 Task: Search one way flight ticket for 2 adults, 2 infants in seat and 1 infant on lap in first from Fort Leonard Wood/waynesville: Waynesville-st. Robert Regional Airport (forney Field) to New Bern: Coastal Carolina Regional Airport (was Craven County Regional) on 5-4-2023. Choice of flights is Alaska. Number of bags: 1 checked bag. Price is upto 45000. Outbound departure time preference is 23:30.
Action: Mouse moved to (282, 106)
Screenshot: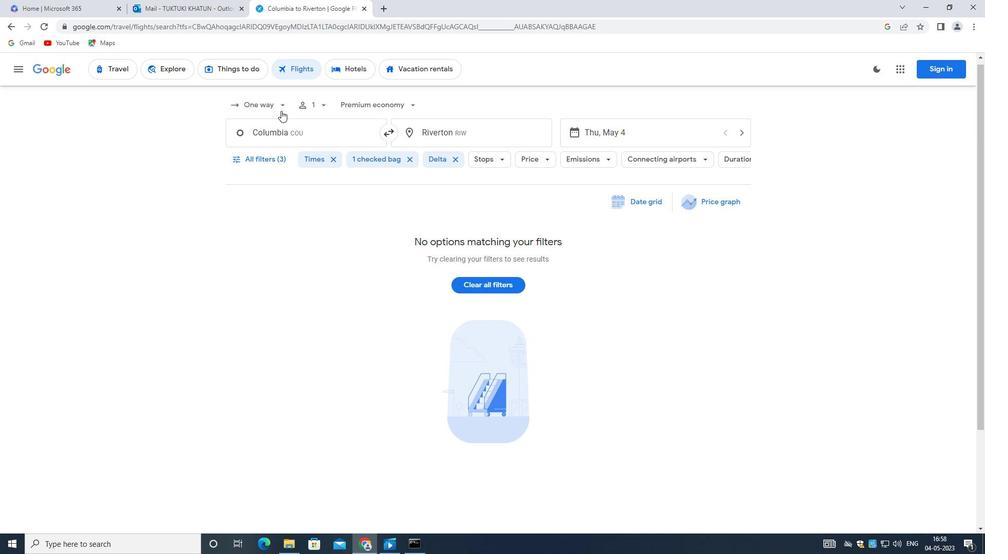 
Action: Mouse pressed left at (282, 106)
Screenshot: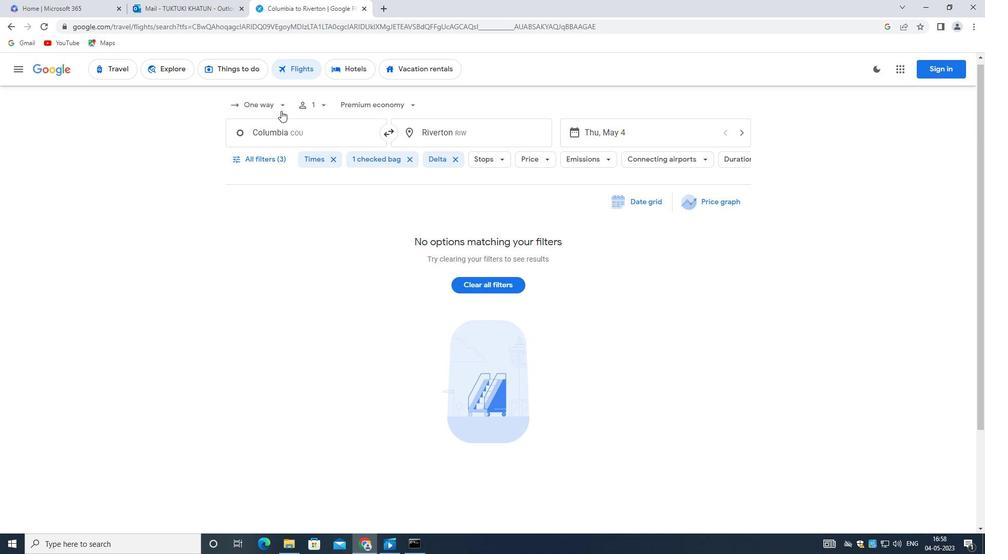 
Action: Mouse moved to (271, 146)
Screenshot: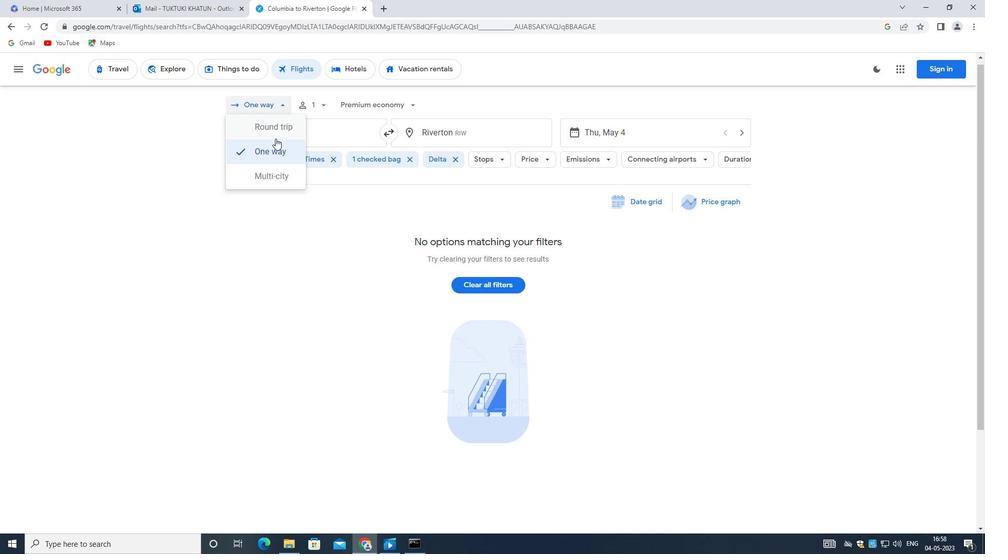 
Action: Mouse pressed left at (271, 146)
Screenshot: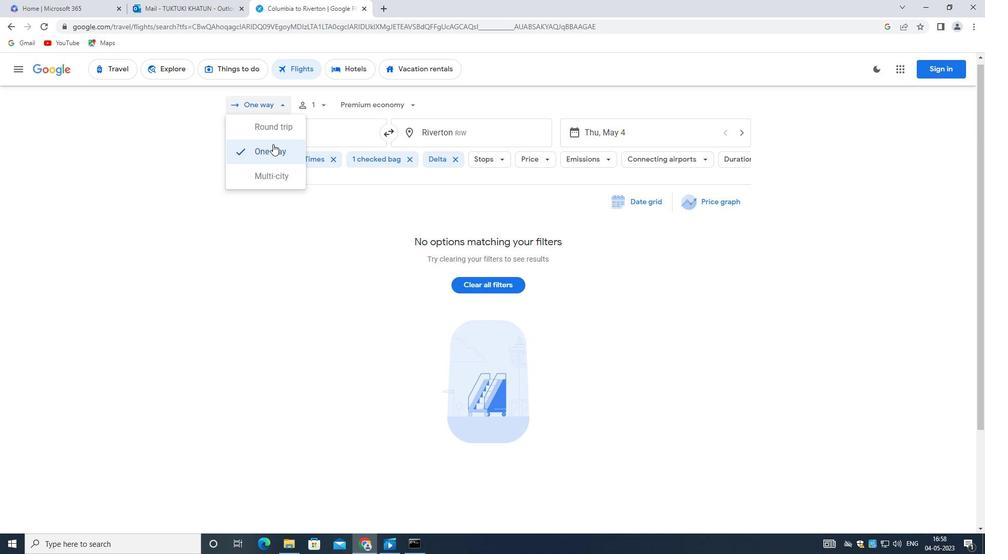
Action: Mouse moved to (322, 107)
Screenshot: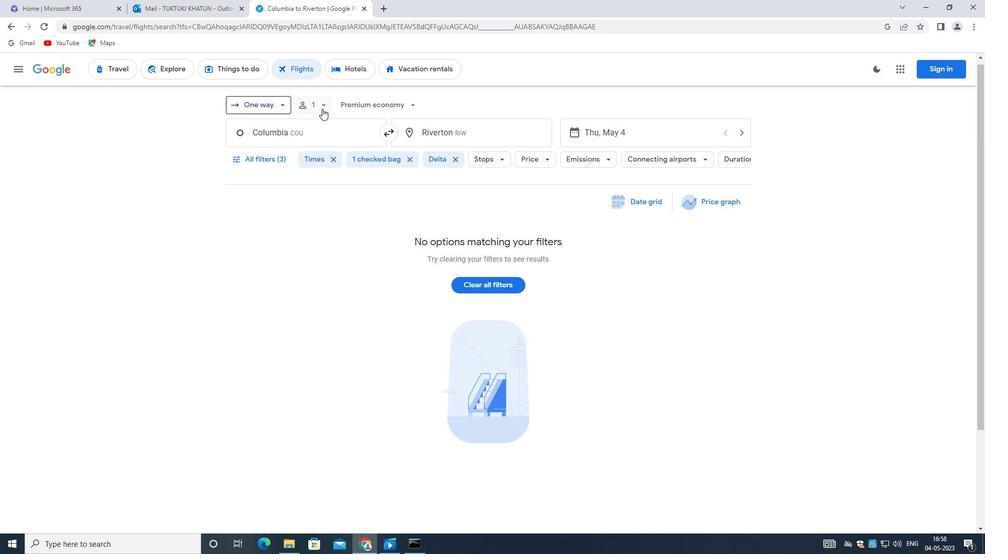 
Action: Mouse pressed left at (322, 107)
Screenshot: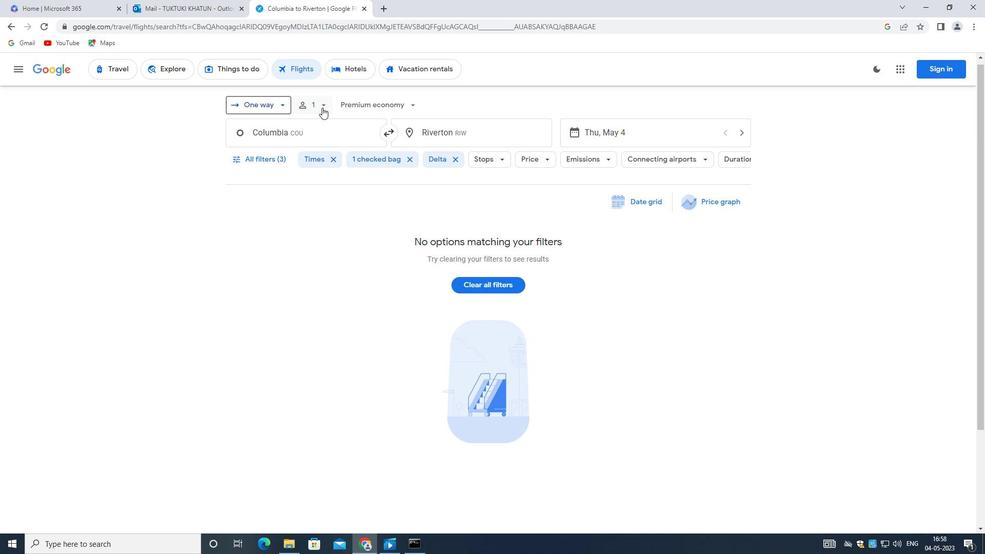 
Action: Mouse moved to (403, 134)
Screenshot: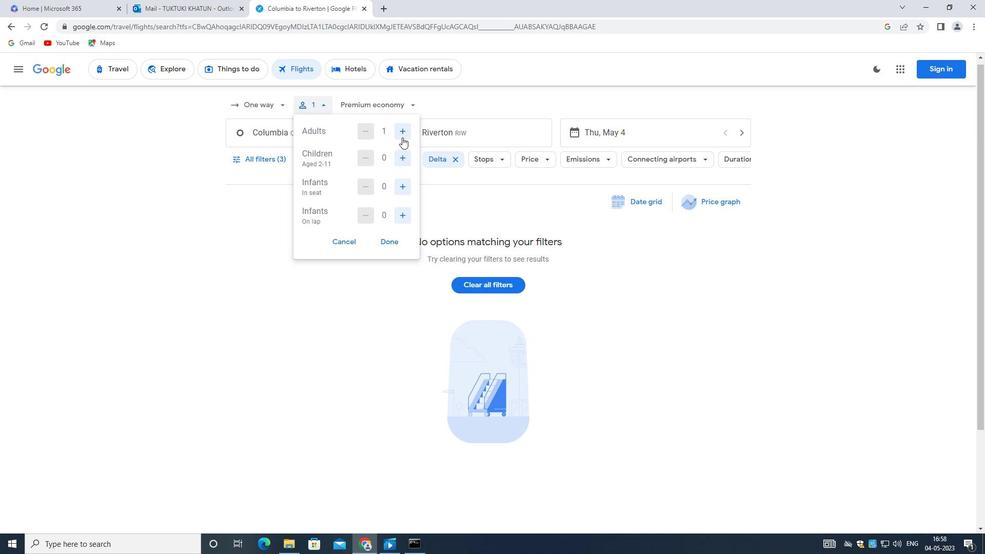 
Action: Mouse pressed left at (403, 134)
Screenshot: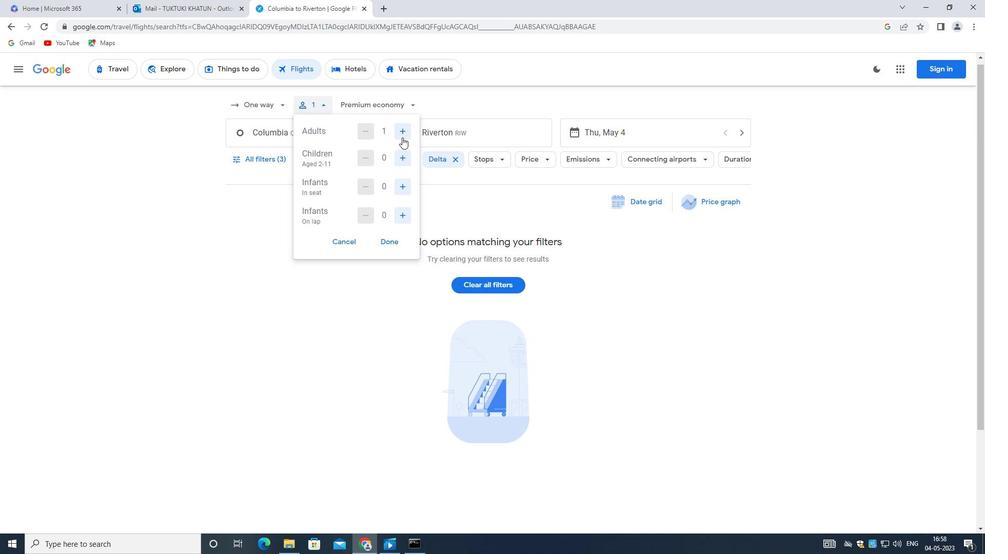
Action: Mouse pressed left at (403, 134)
Screenshot: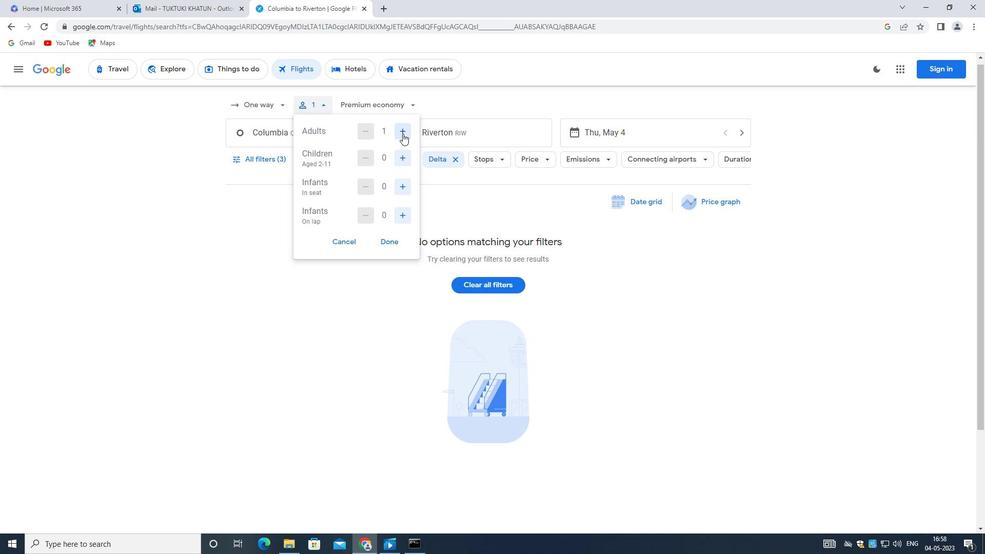 
Action: Mouse moved to (355, 129)
Screenshot: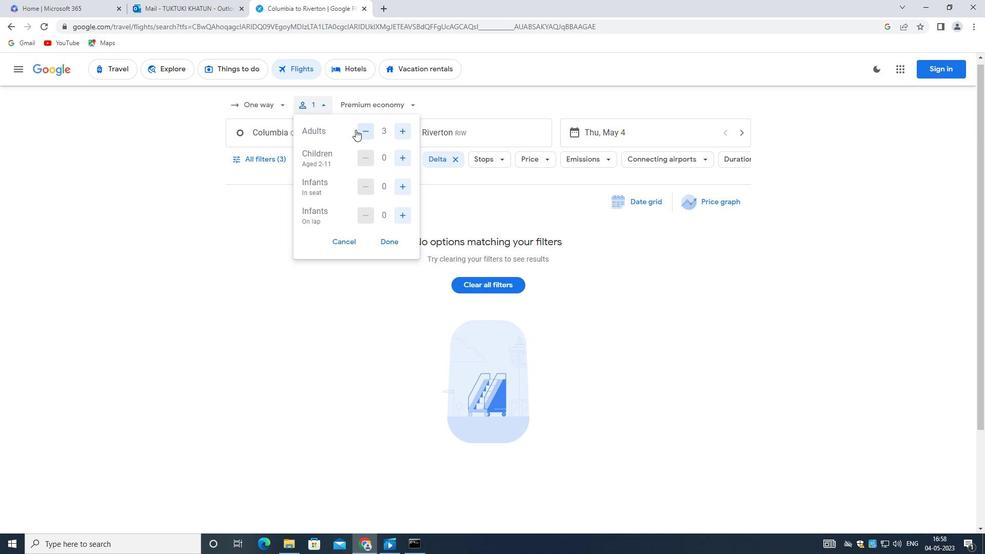 
Action: Mouse pressed left at (355, 129)
Screenshot: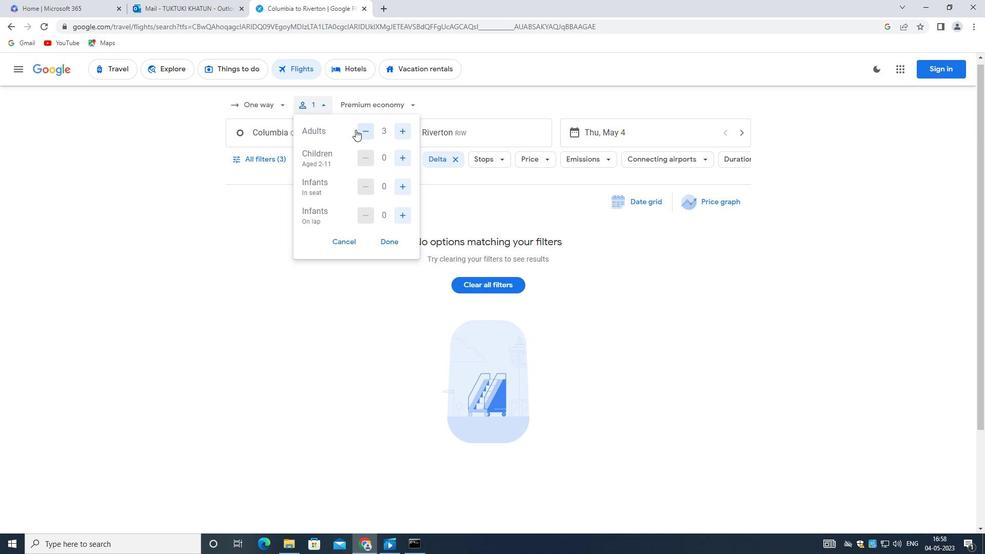 
Action: Mouse moved to (404, 159)
Screenshot: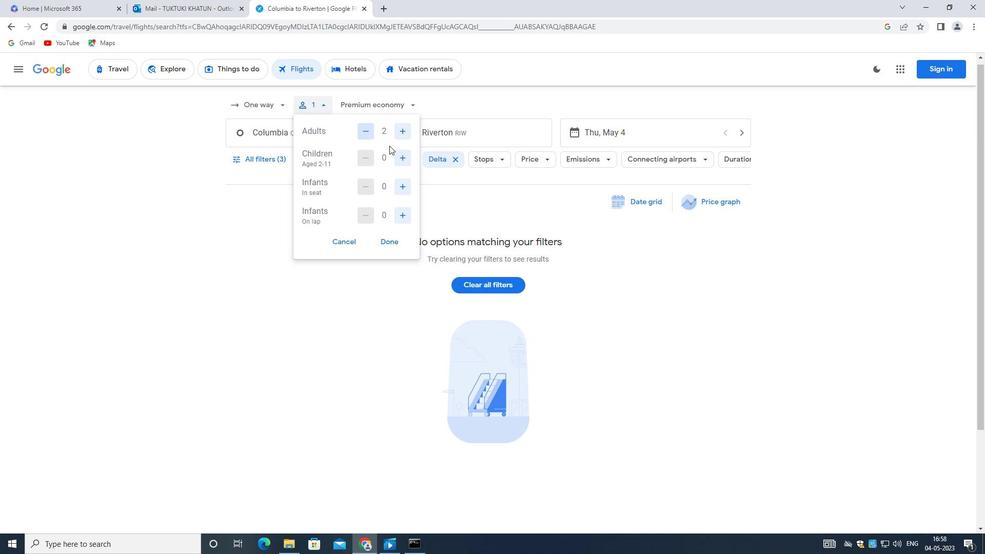 
Action: Mouse pressed left at (404, 159)
Screenshot: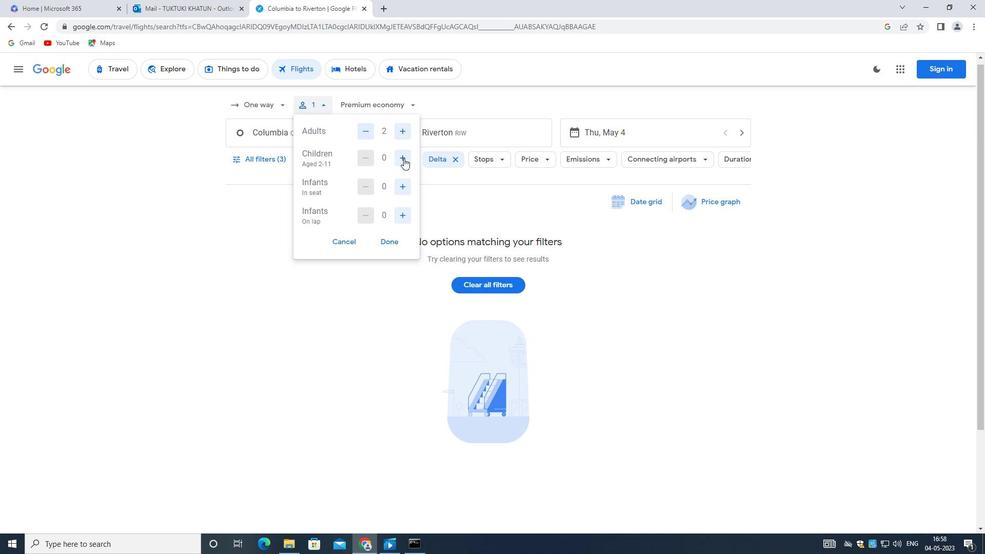 
Action: Mouse pressed left at (404, 159)
Screenshot: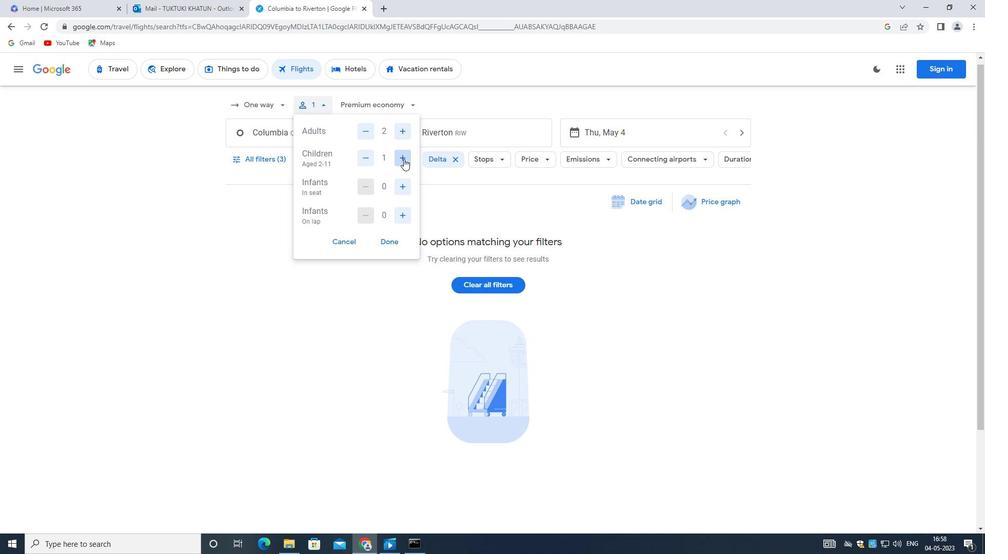 
Action: Mouse moved to (372, 159)
Screenshot: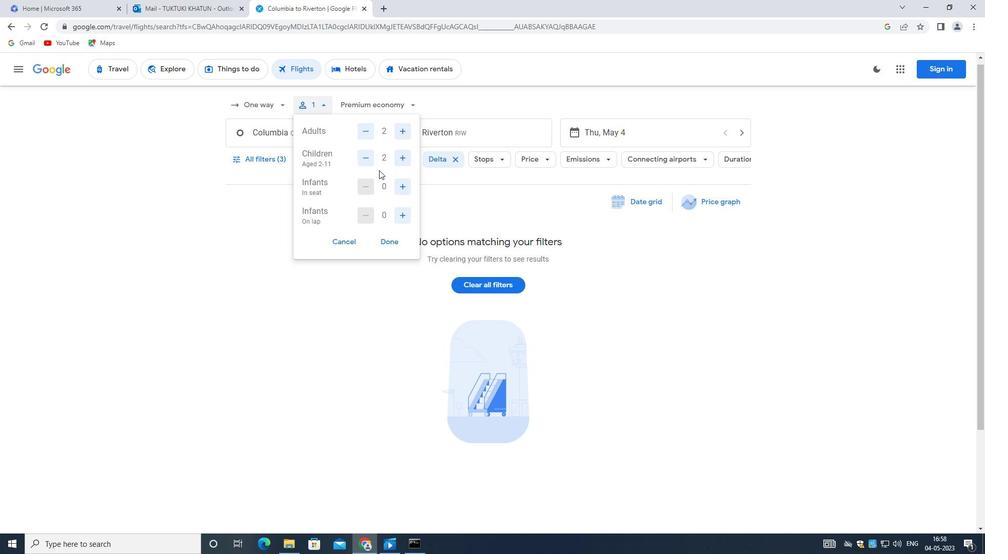 
Action: Mouse pressed left at (372, 159)
Screenshot: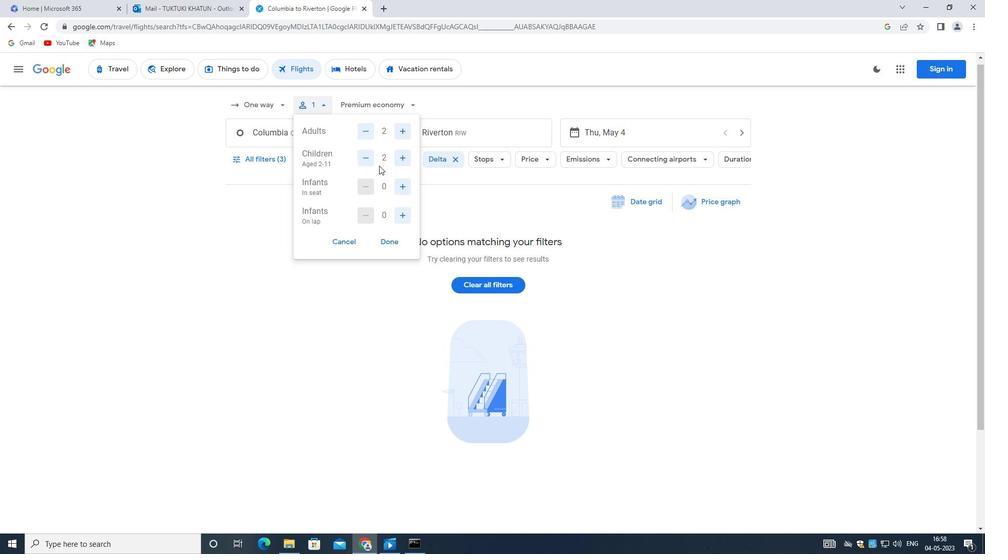 
Action: Mouse moved to (369, 157)
Screenshot: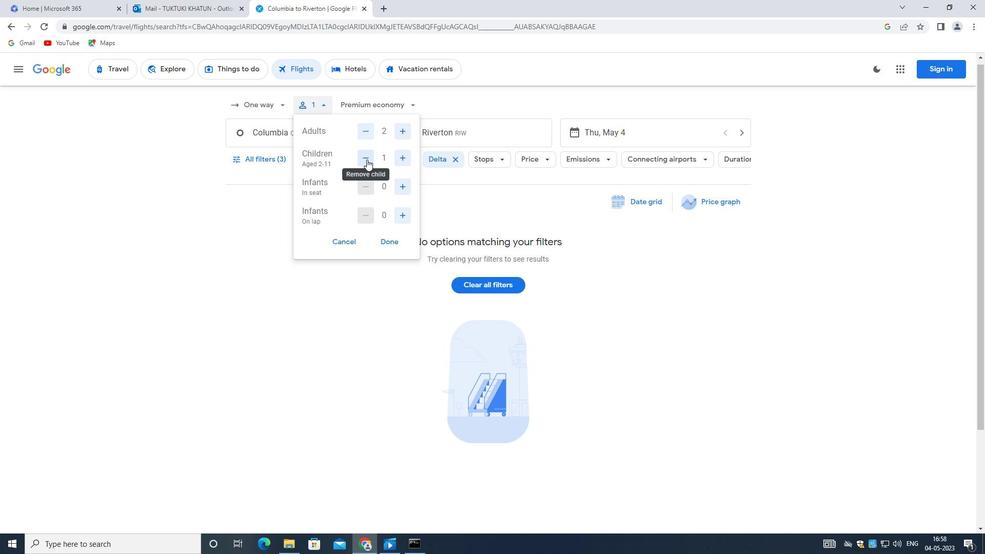 
Action: Mouse pressed left at (369, 157)
Screenshot: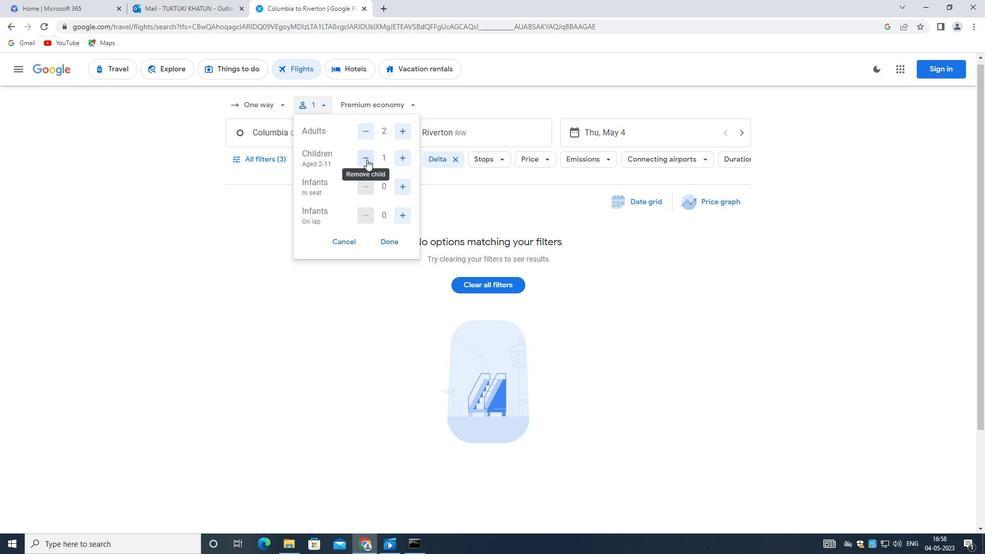 
Action: Mouse moved to (407, 190)
Screenshot: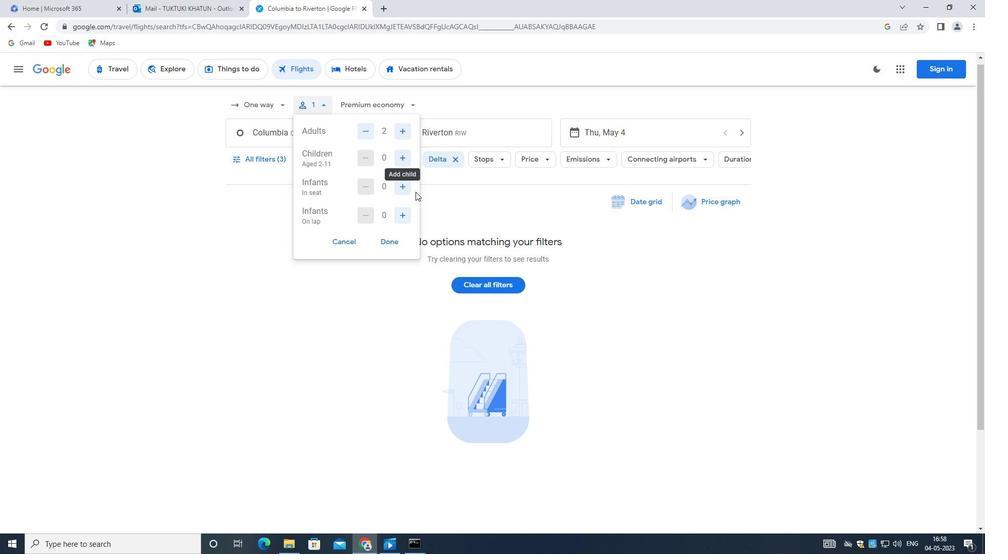 
Action: Mouse pressed left at (407, 190)
Screenshot: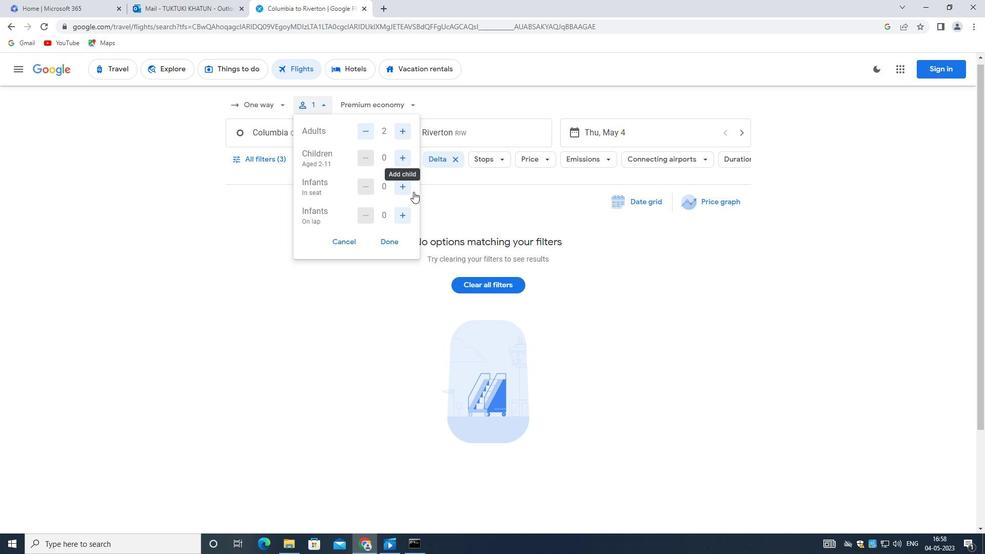 
Action: Mouse moved to (407, 189)
Screenshot: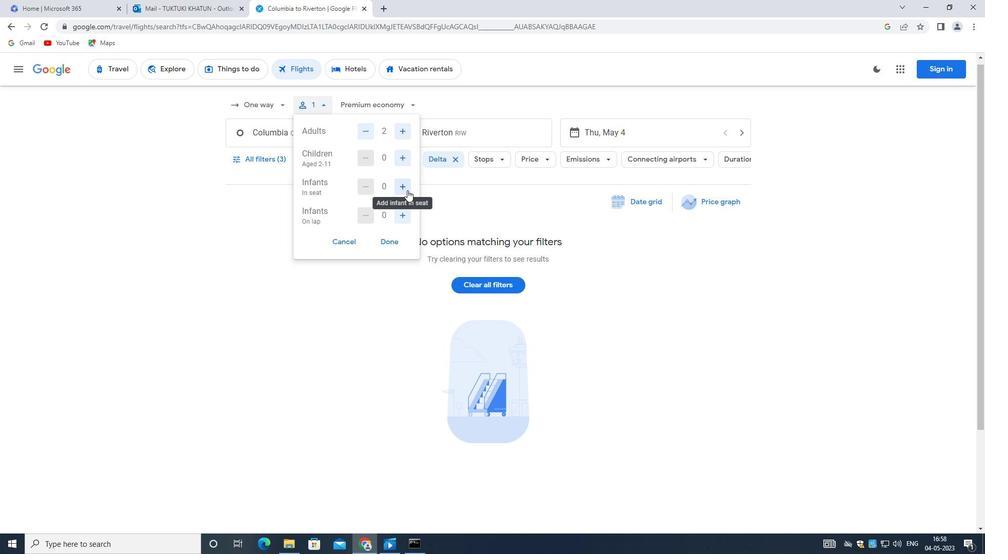 
Action: Mouse pressed left at (407, 189)
Screenshot: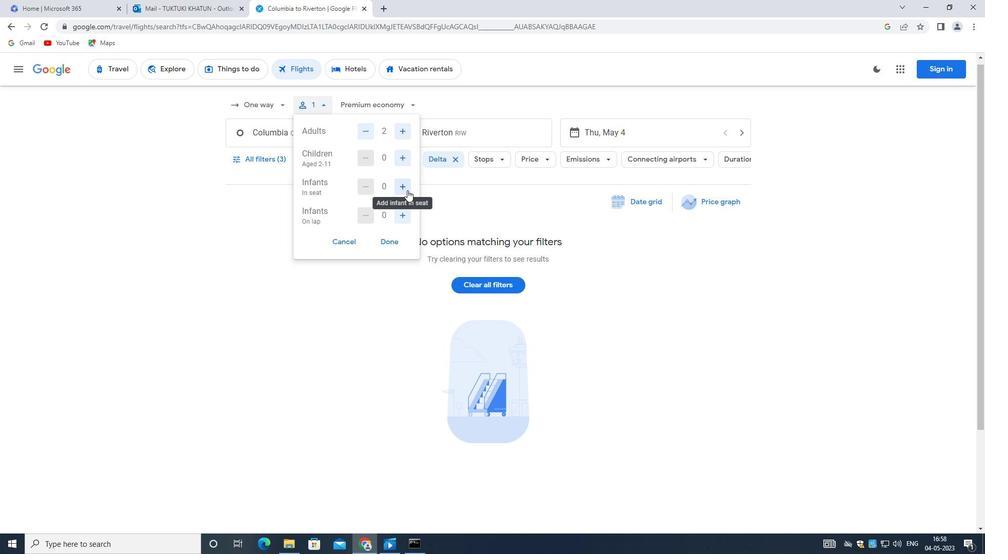 
Action: Mouse moved to (398, 213)
Screenshot: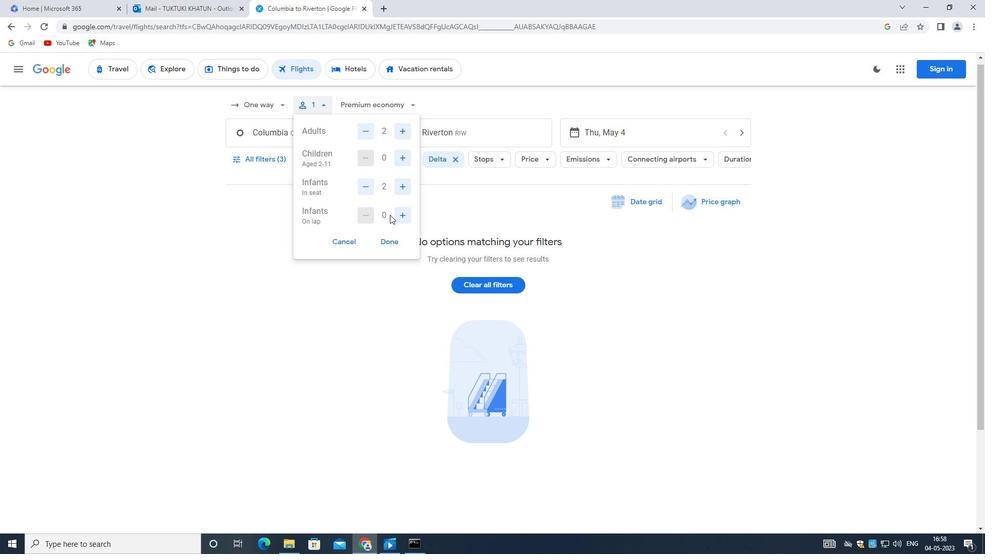 
Action: Mouse pressed left at (398, 213)
Screenshot: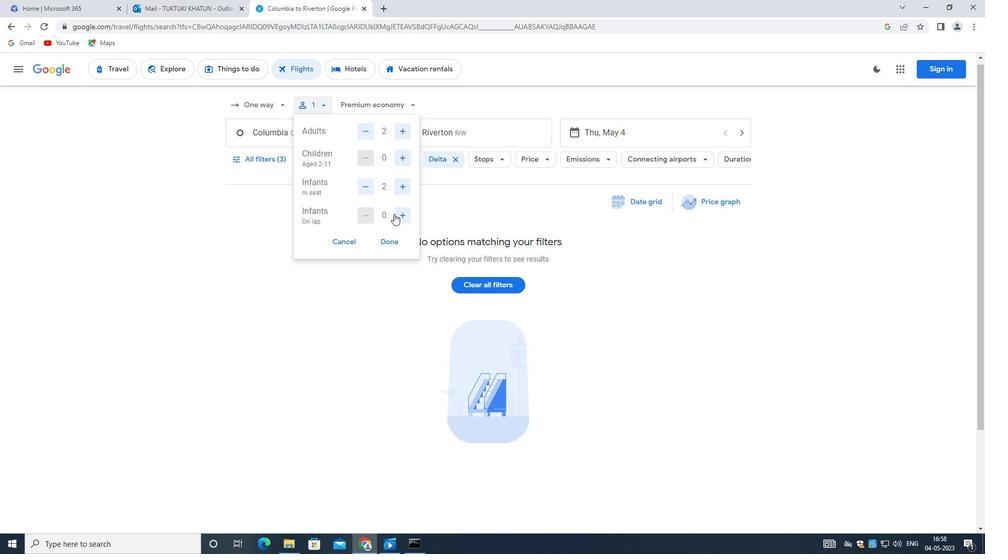 
Action: Mouse moved to (397, 238)
Screenshot: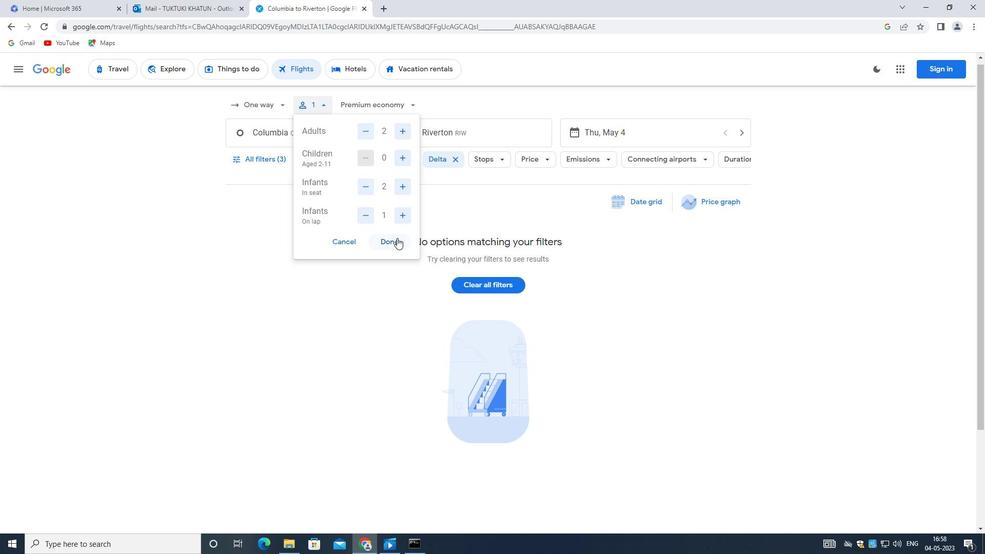 
Action: Mouse pressed left at (397, 238)
Screenshot: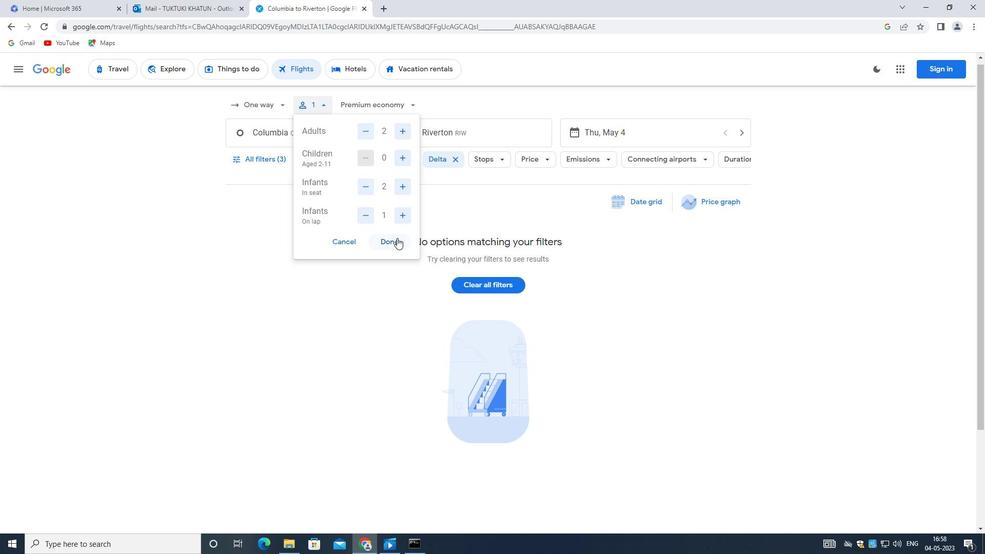 
Action: Mouse moved to (287, 135)
Screenshot: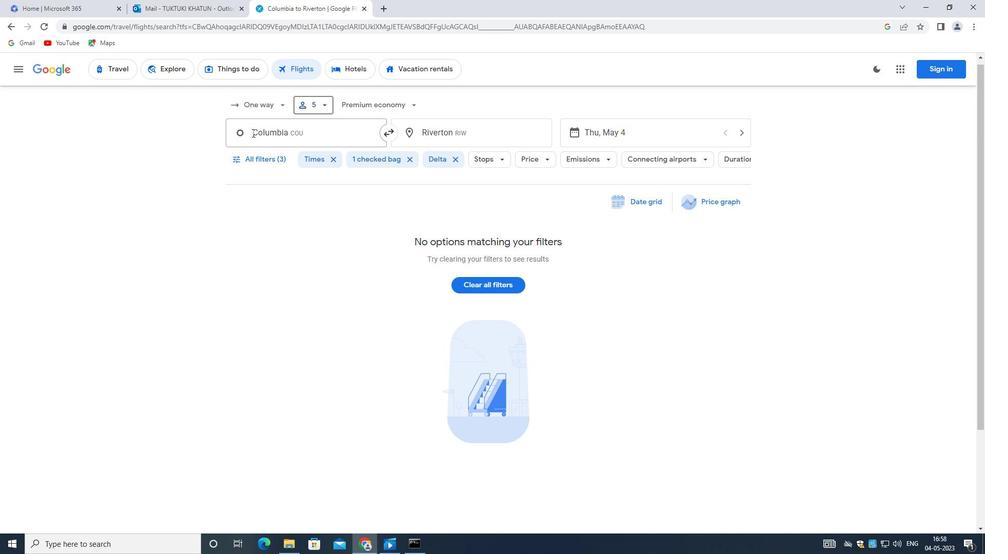 
Action: Mouse pressed left at (287, 135)
Screenshot: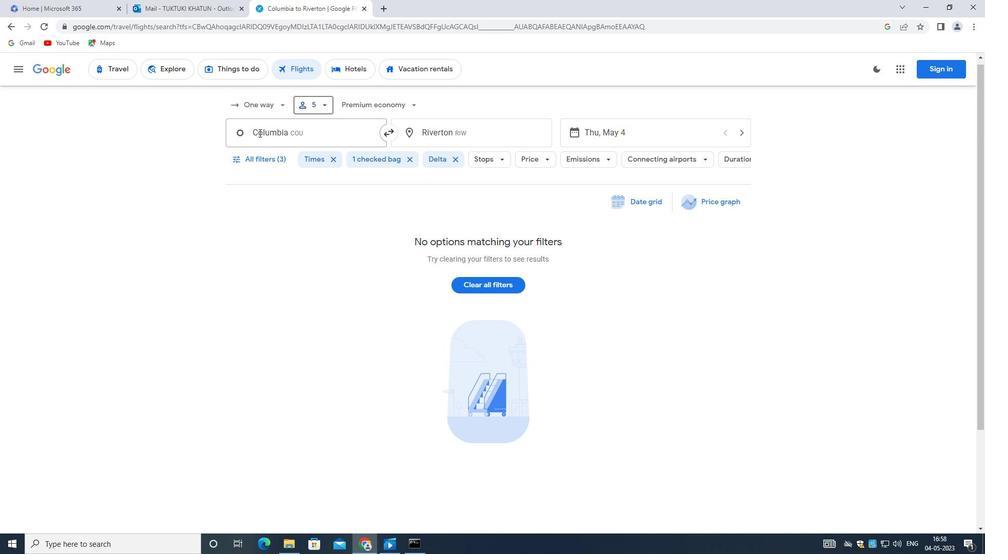 
Action: Mouse moved to (279, 138)
Screenshot: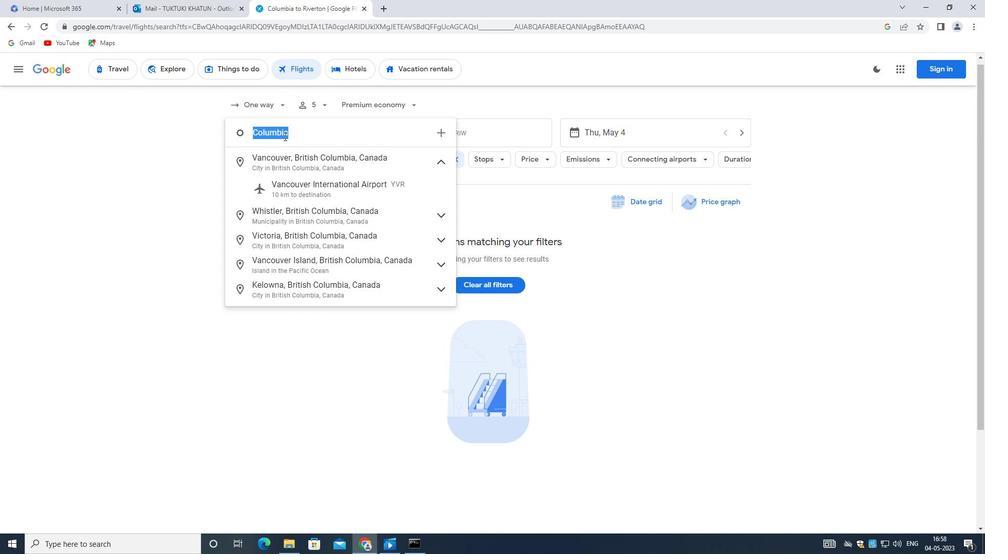 
Action: Key pressed <Key.backspace><Key.shift>WAYNESVILLE-
Screenshot: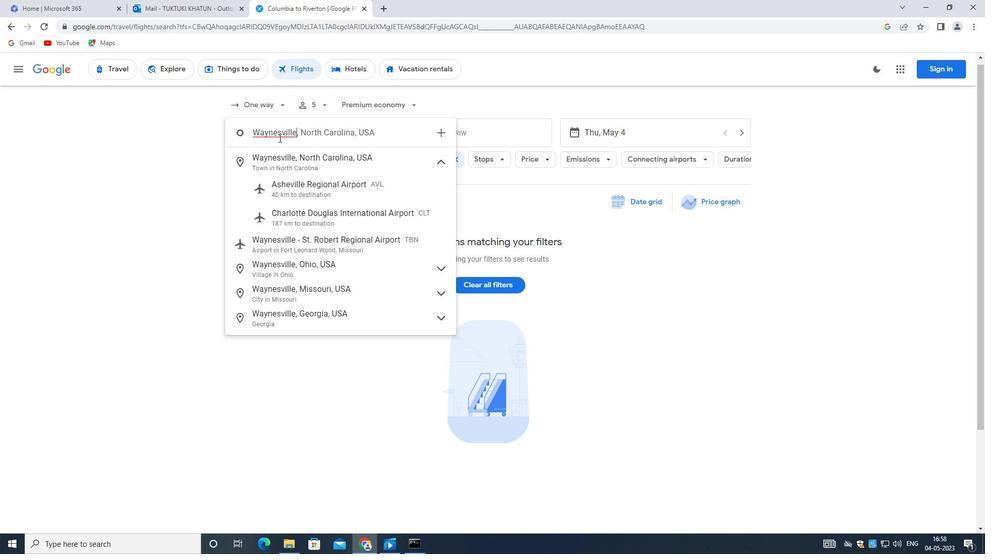 
Action: Mouse moved to (353, 238)
Screenshot: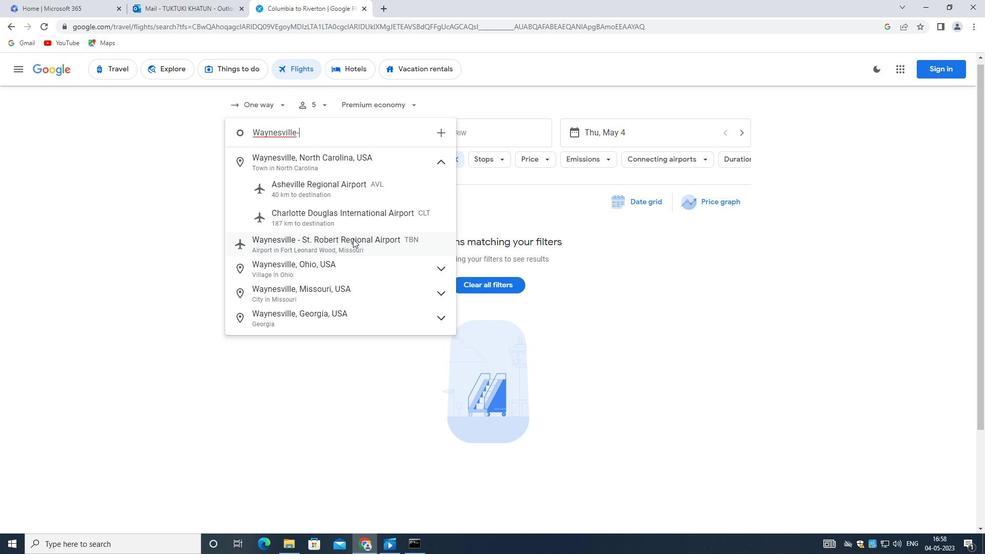 
Action: Mouse pressed left at (353, 238)
Screenshot: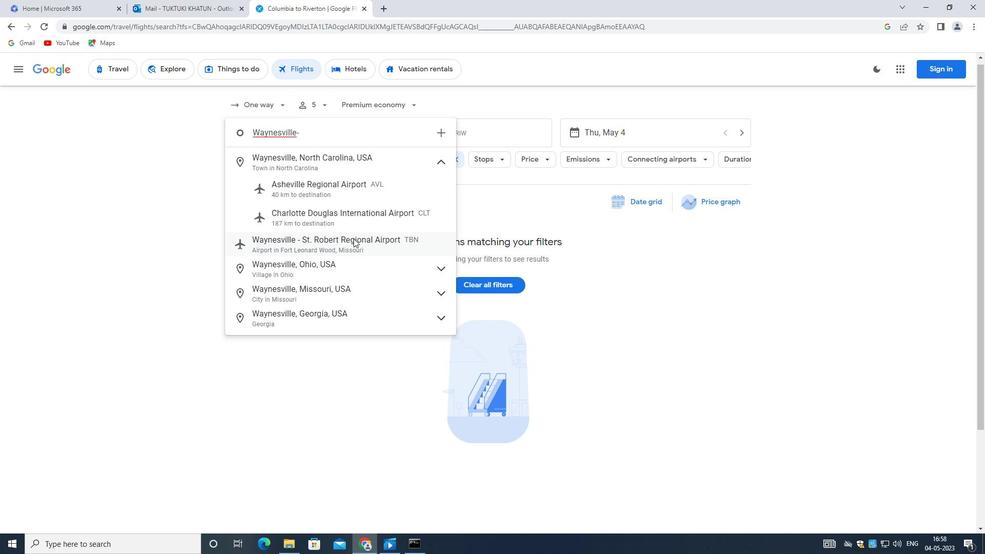 
Action: Mouse moved to (448, 124)
Screenshot: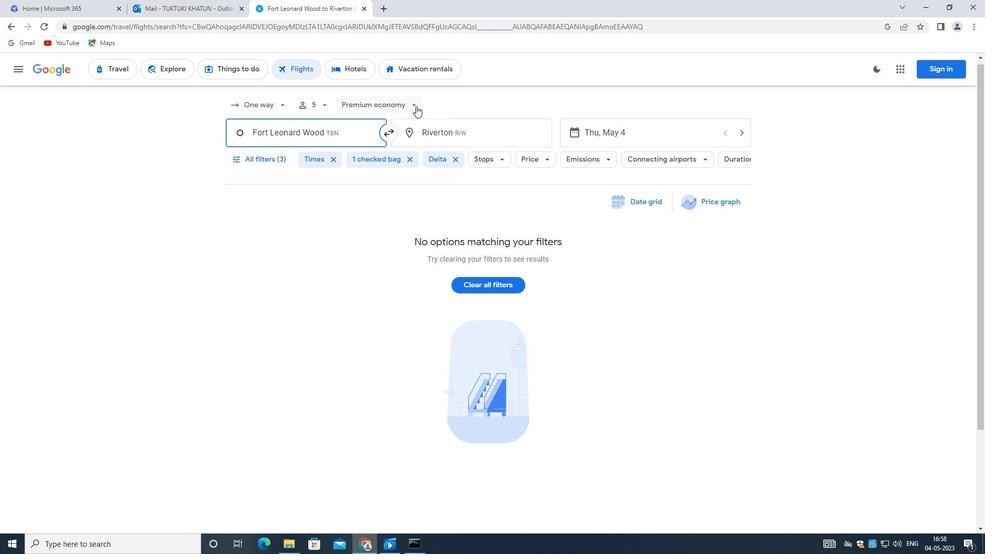 
Action: Mouse pressed left at (448, 124)
Screenshot: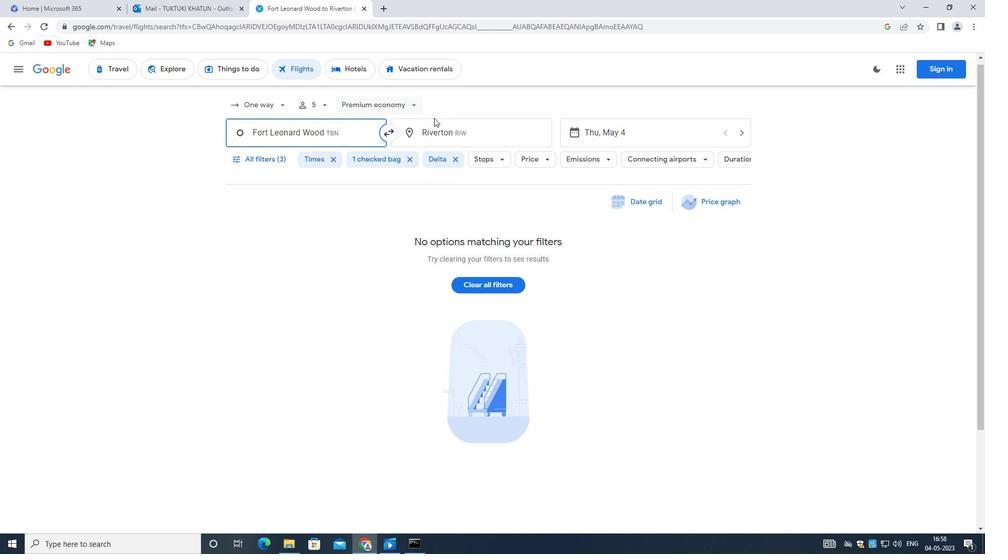 
Action: Mouse moved to (398, 144)
Screenshot: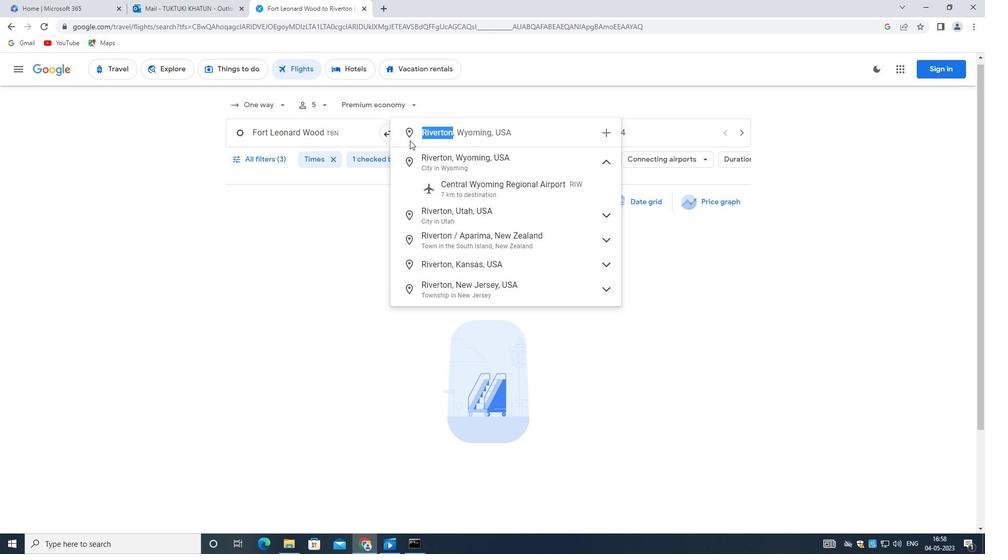 
Action: Key pressed <Key.shift>COASTAL<Key.space><Key.shift>CAROLIN
Screenshot: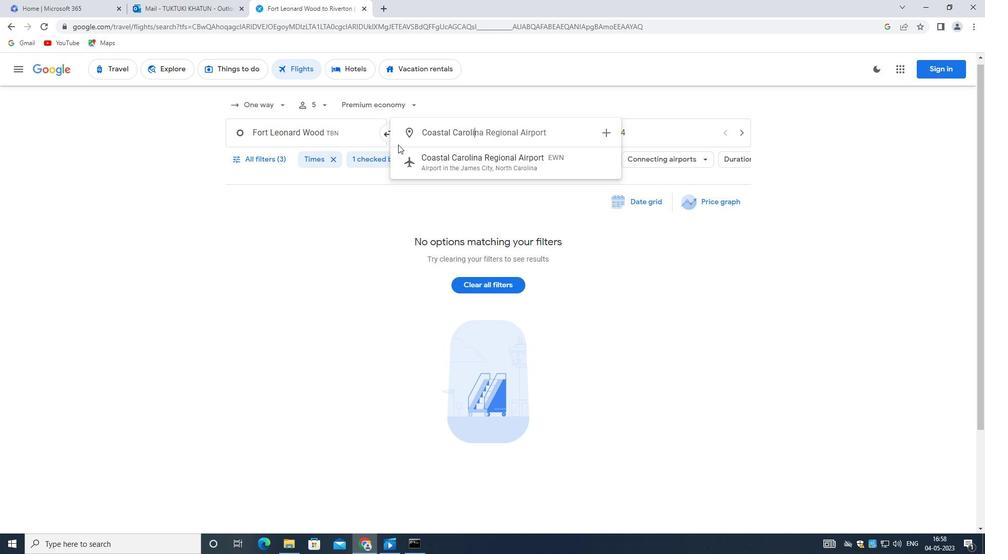 
Action: Mouse moved to (520, 168)
Screenshot: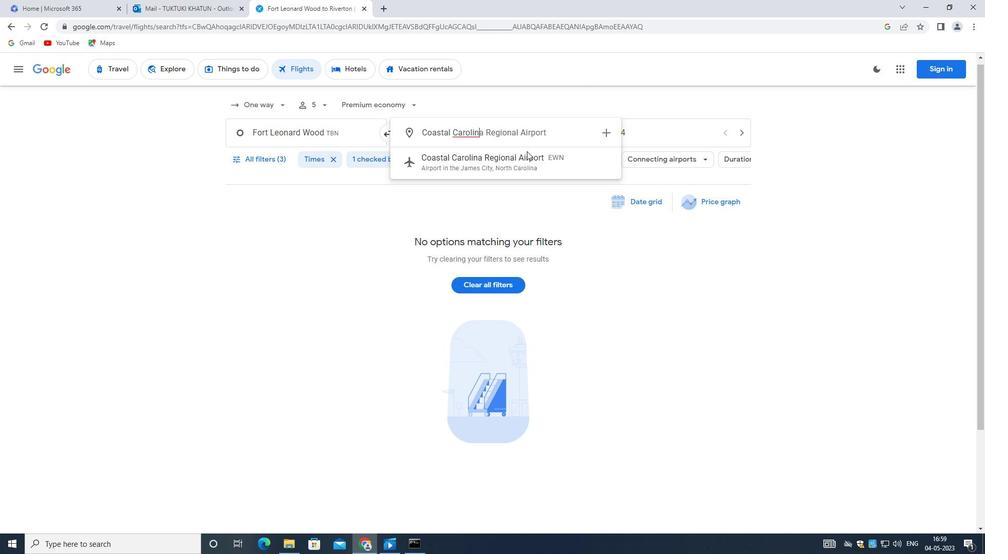 
Action: Mouse pressed left at (520, 168)
Screenshot: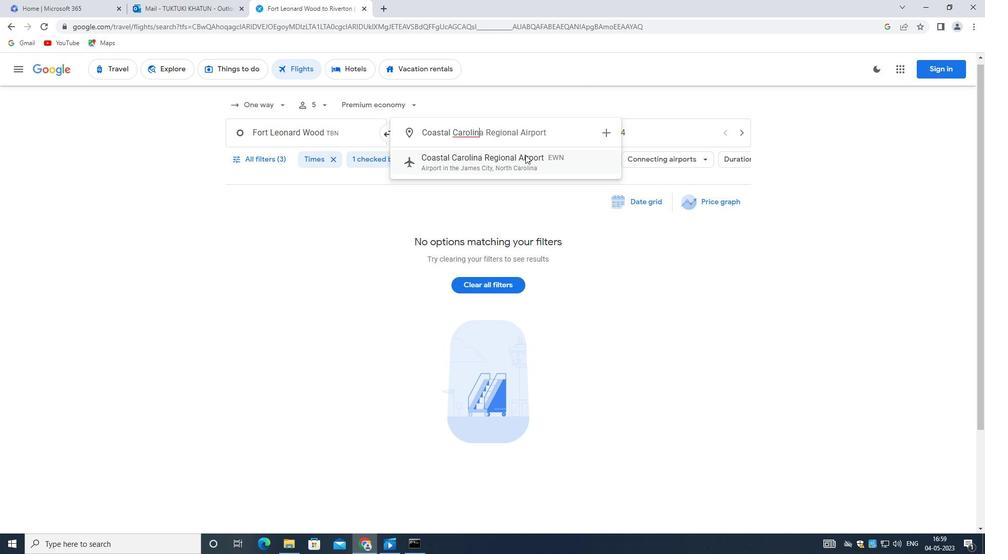 
Action: Mouse moved to (614, 133)
Screenshot: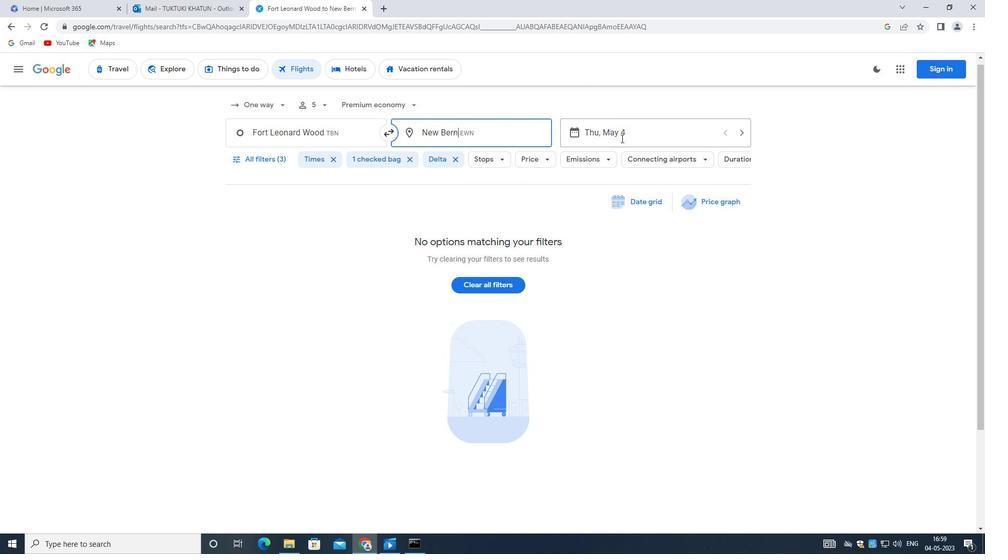 
Action: Mouse pressed left at (614, 133)
Screenshot: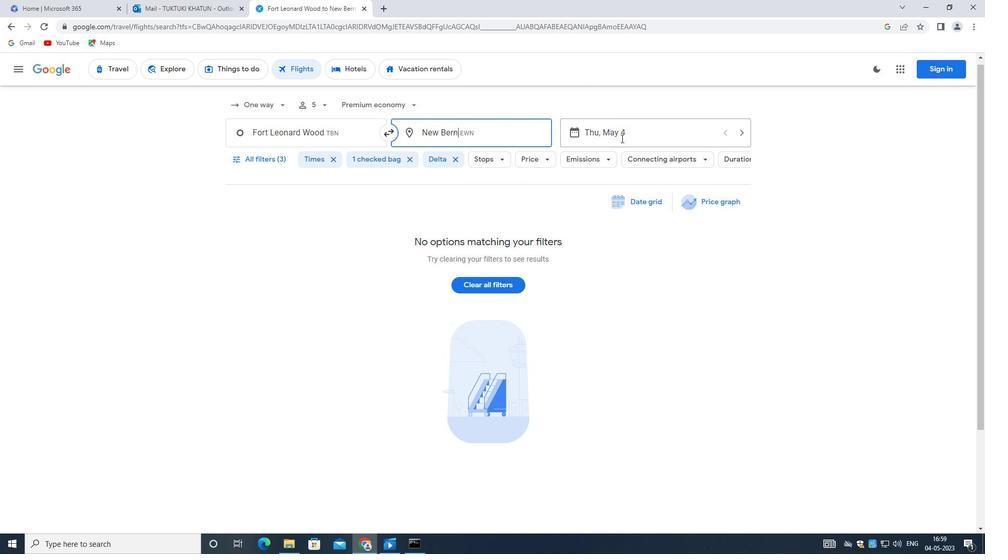
Action: Mouse moved to (734, 386)
Screenshot: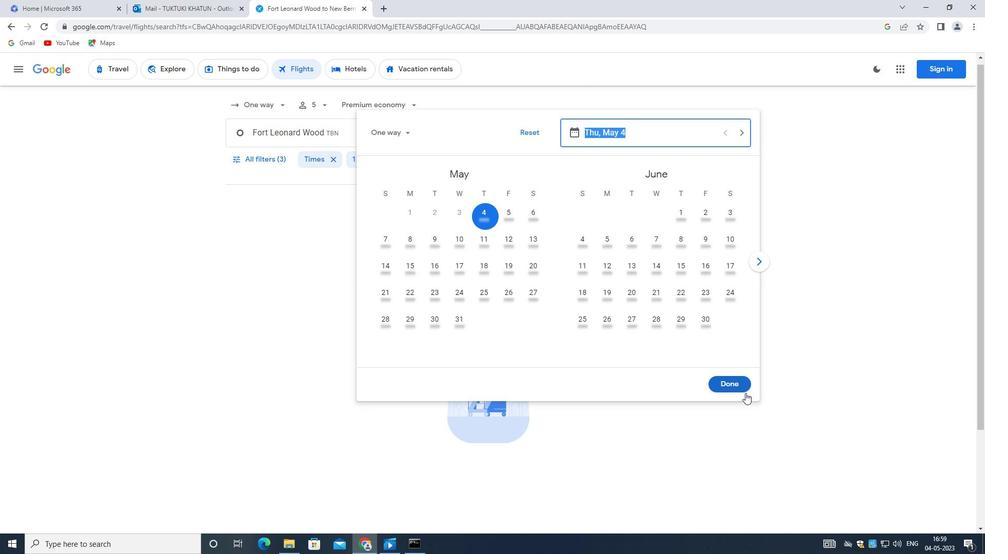 
Action: Mouse pressed left at (734, 386)
Screenshot: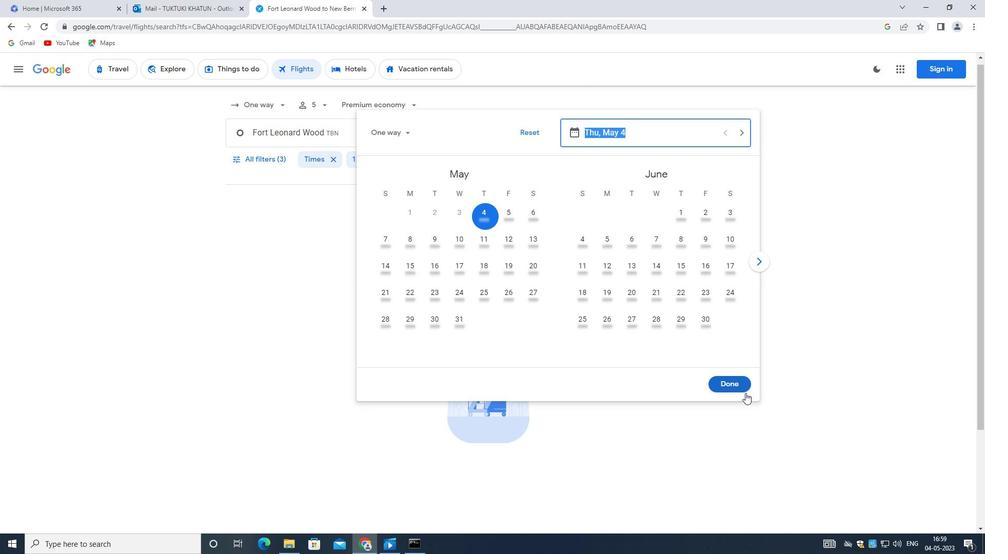 
Action: Mouse moved to (281, 158)
Screenshot: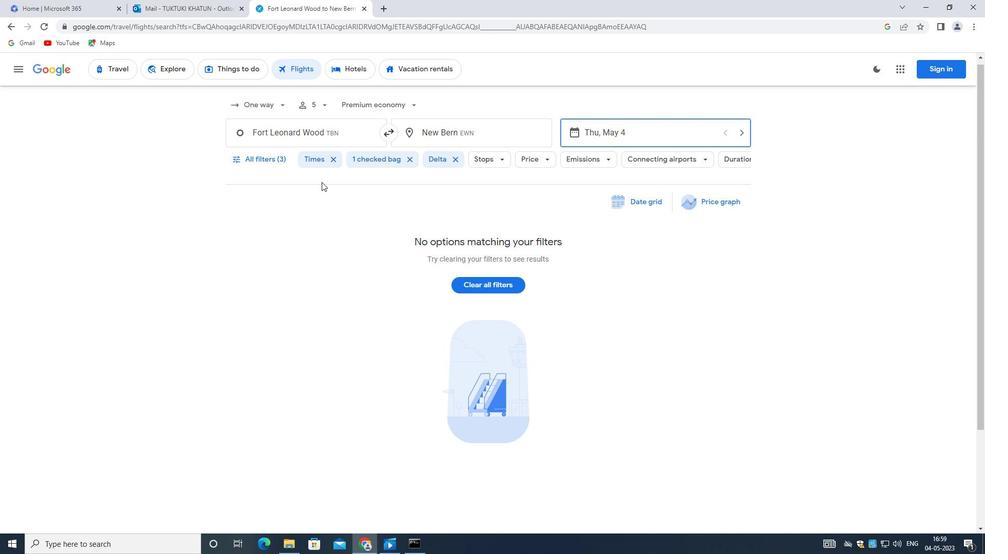 
Action: Mouse pressed left at (281, 158)
Screenshot: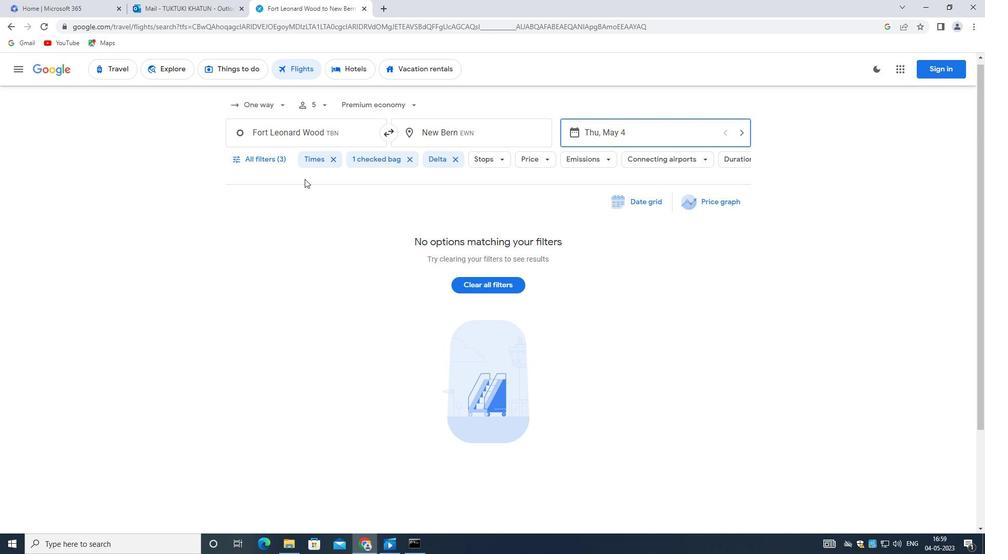 
Action: Mouse moved to (377, 384)
Screenshot: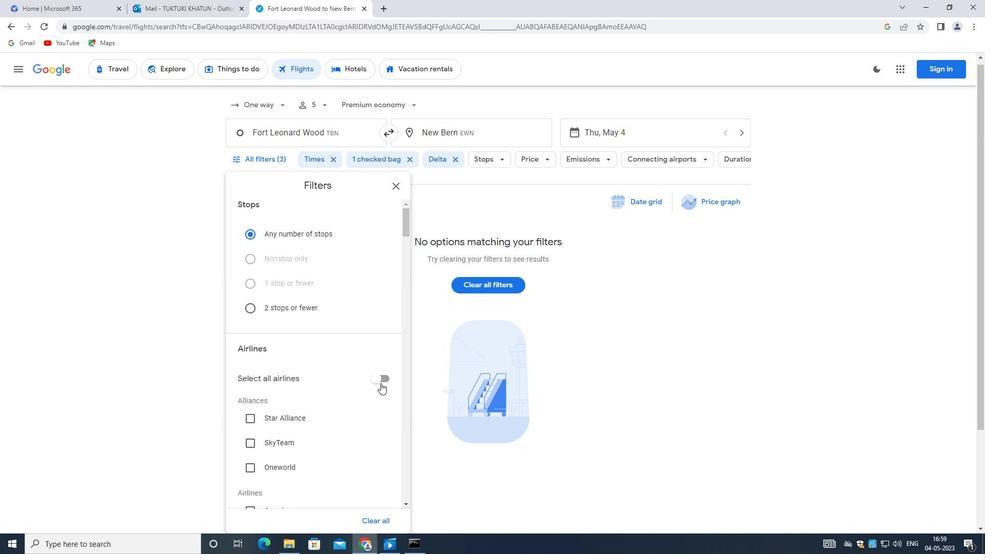 
Action: Mouse scrolled (377, 383) with delta (0, 0)
Screenshot: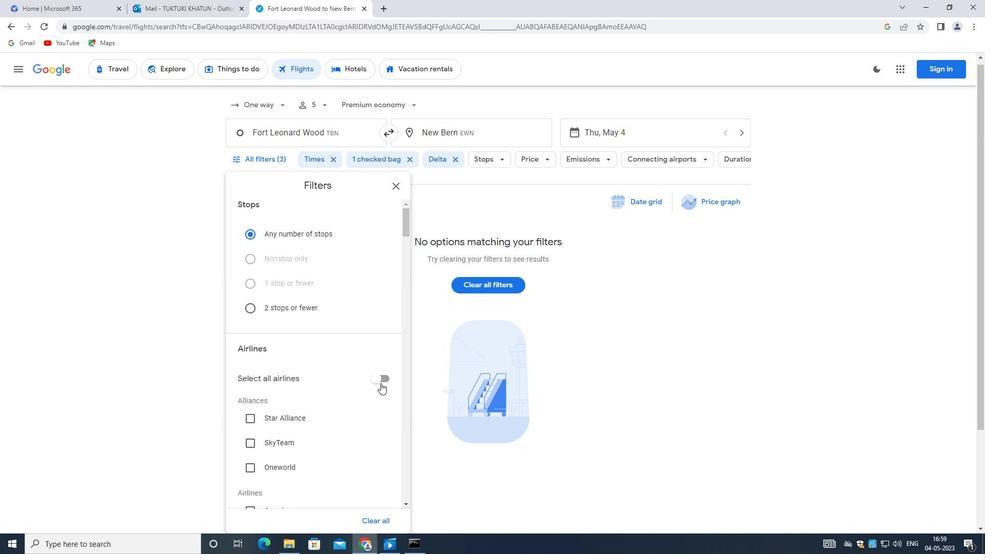 
Action: Mouse moved to (377, 385)
Screenshot: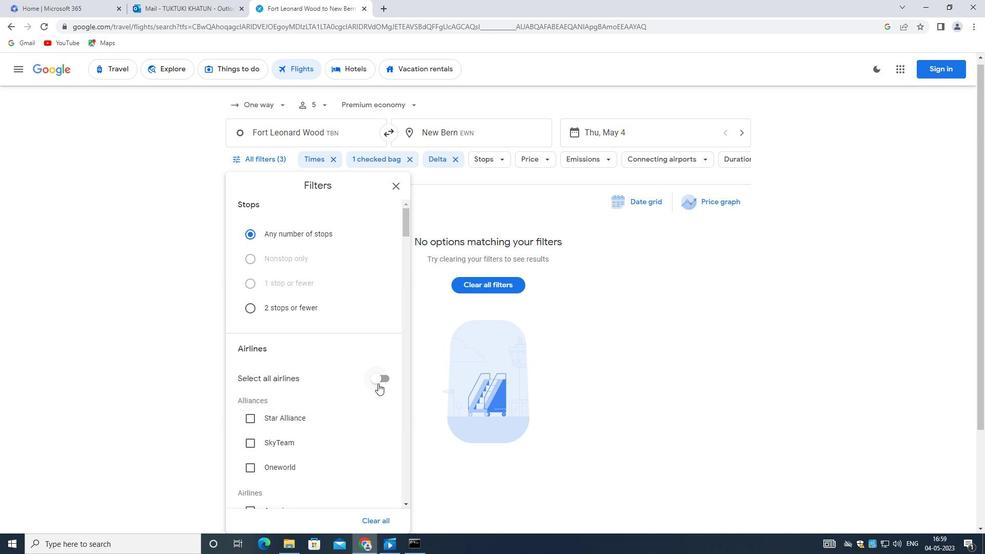 
Action: Mouse scrolled (377, 384) with delta (0, 0)
Screenshot: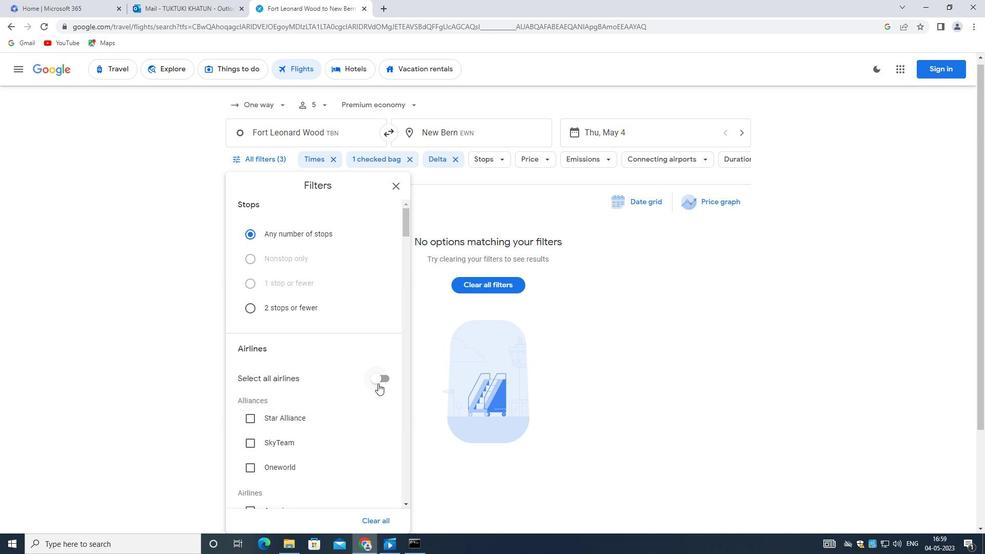 
Action: Mouse moved to (376, 385)
Screenshot: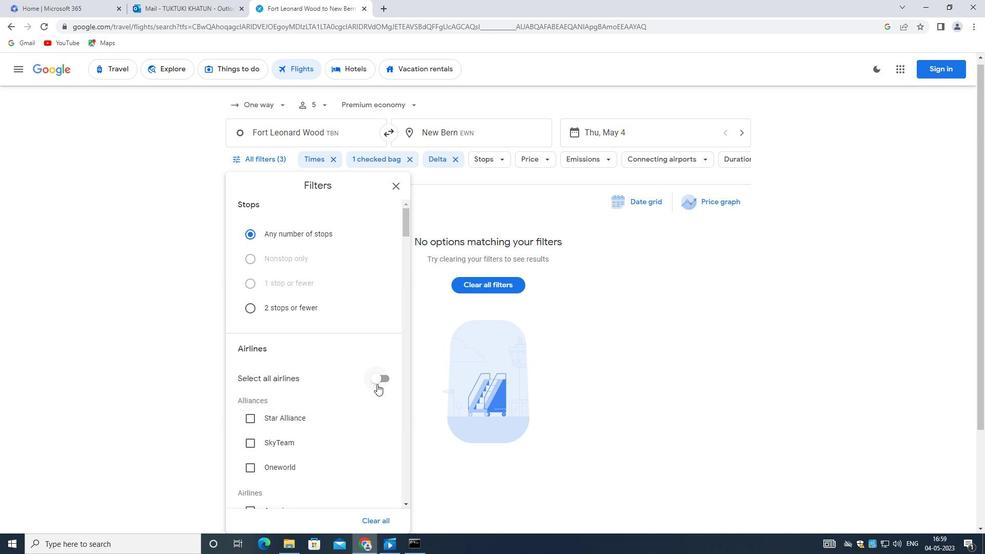 
Action: Mouse scrolled (376, 384) with delta (0, 0)
Screenshot: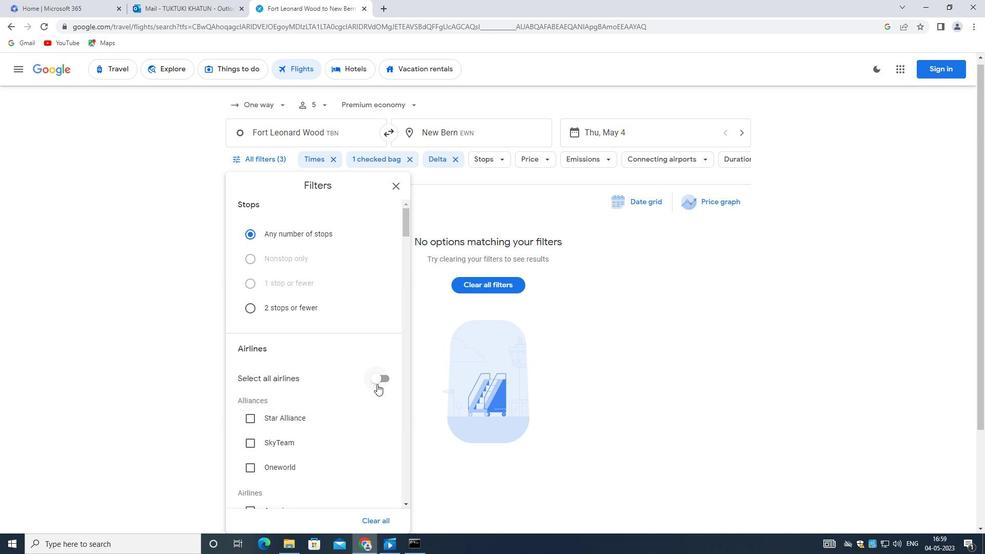 
Action: Mouse moved to (271, 294)
Screenshot: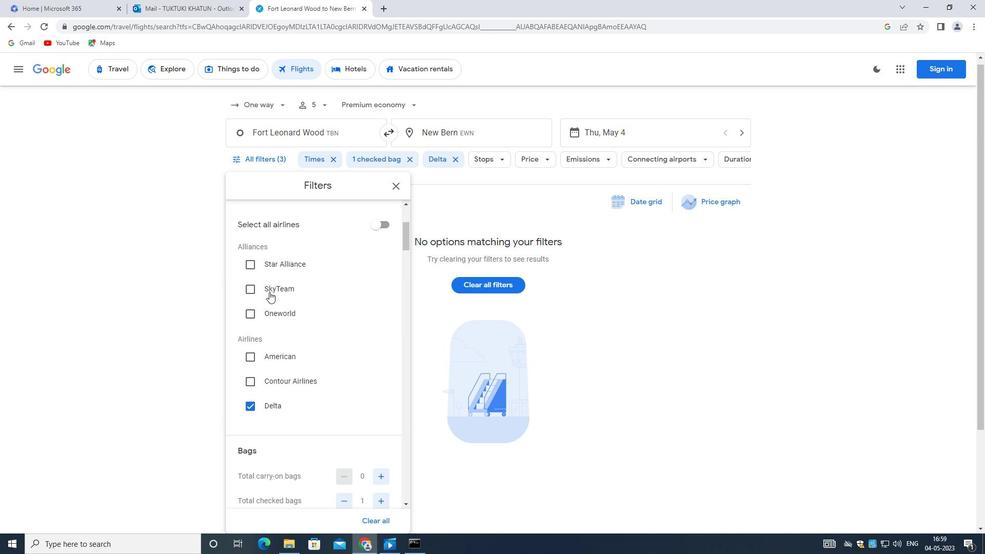 
Action: Mouse scrolled (271, 294) with delta (0, 0)
Screenshot: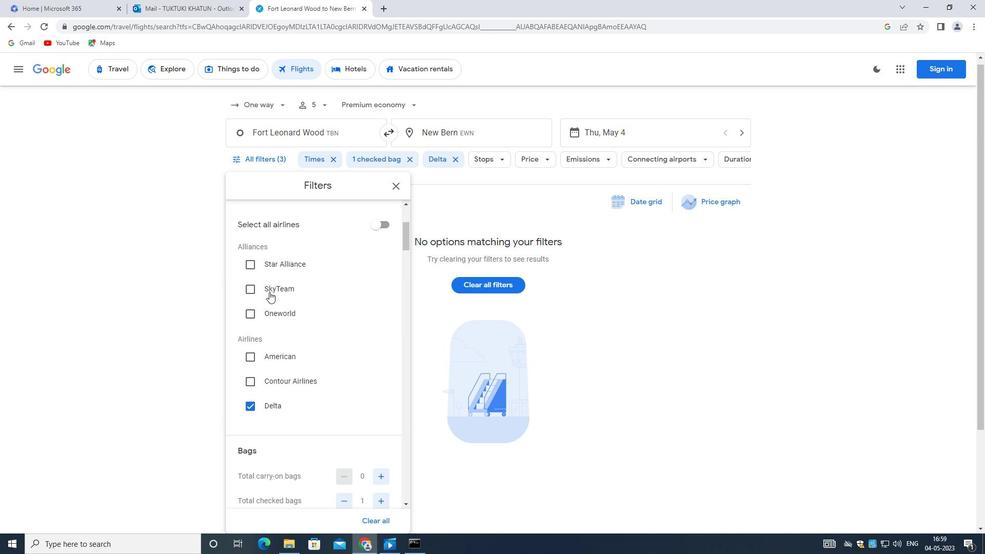 
Action: Mouse moved to (272, 299)
Screenshot: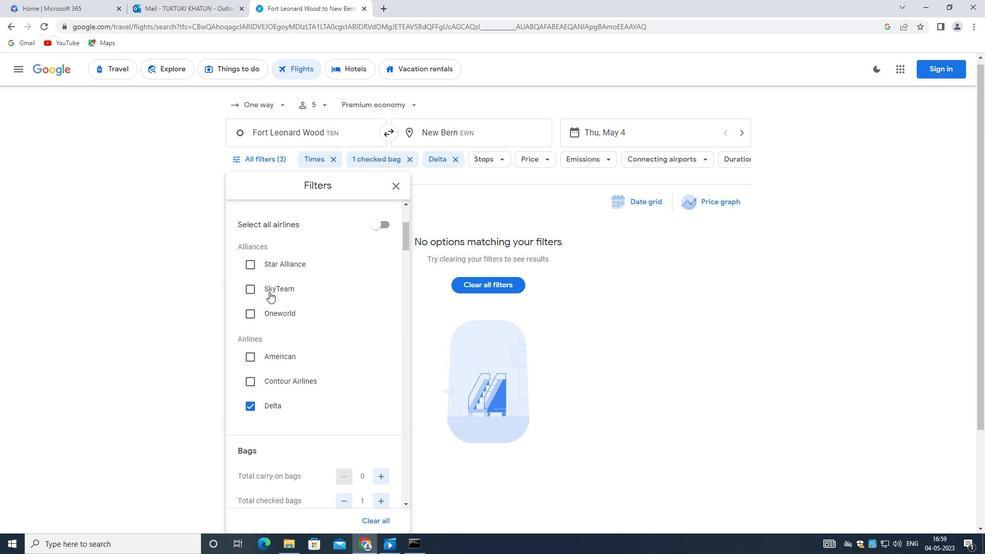 
Action: Mouse scrolled (272, 298) with delta (0, 0)
Screenshot: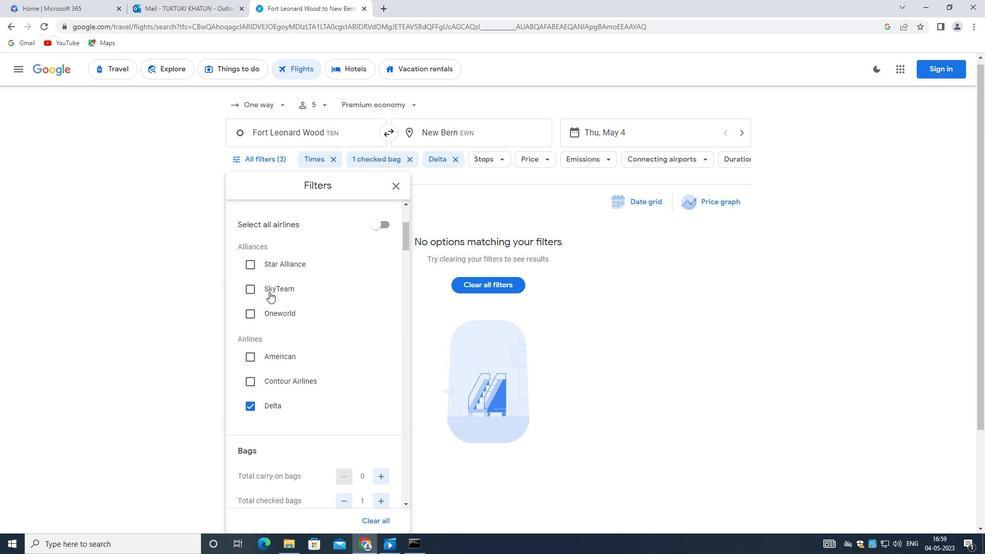 
Action: Mouse moved to (382, 296)
Screenshot: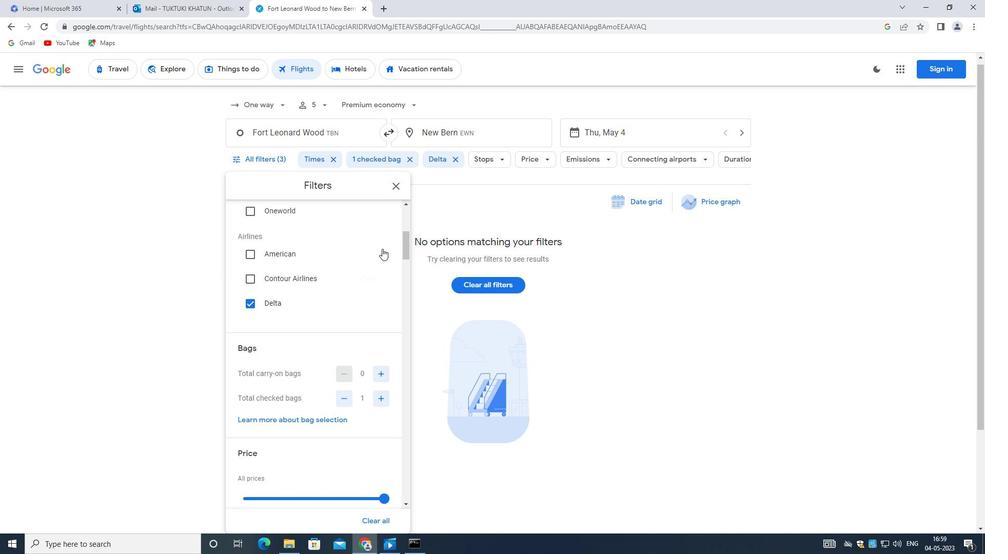
Action: Mouse scrolled (382, 296) with delta (0, 0)
Screenshot: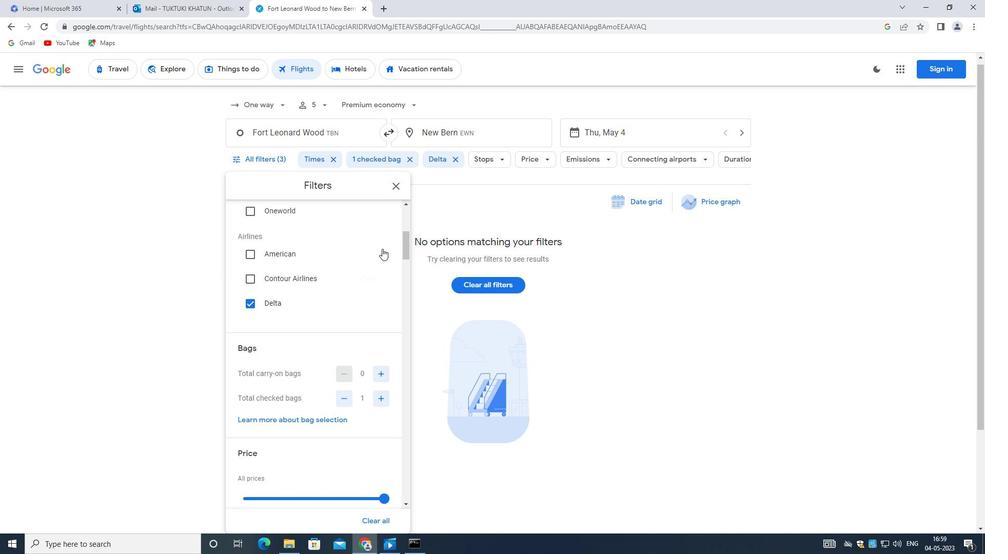 
Action: Mouse scrolled (382, 296) with delta (0, 0)
Screenshot: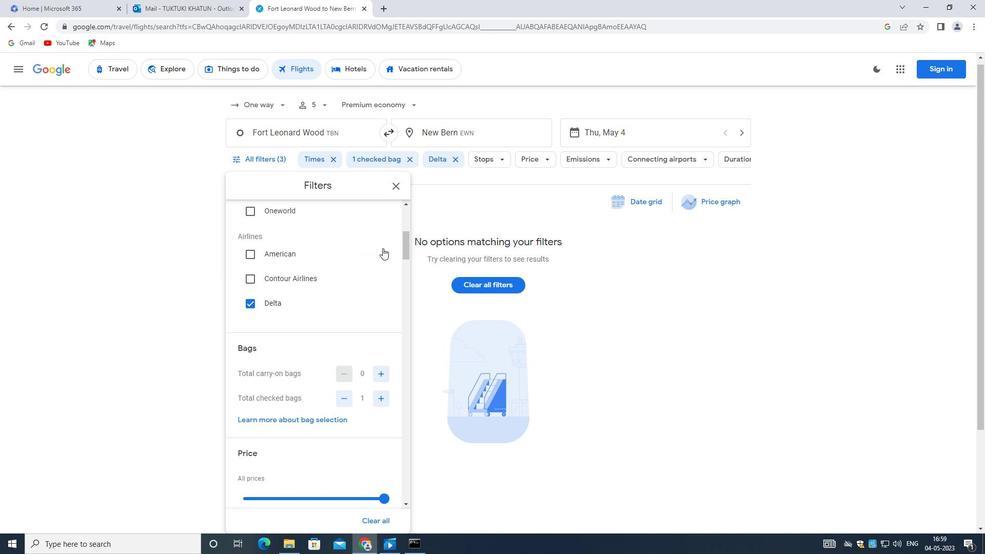 
Action: Mouse scrolled (382, 296) with delta (0, 0)
Screenshot: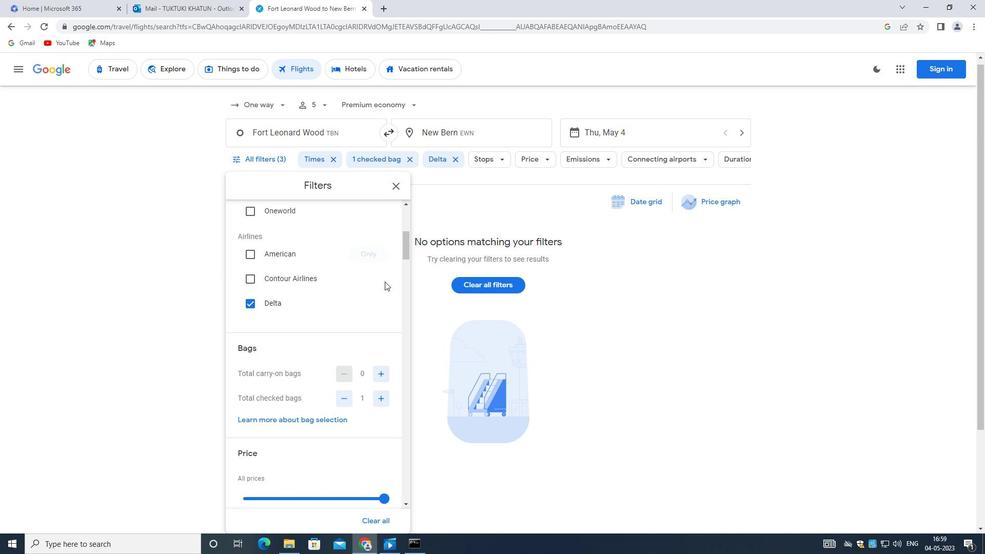 
Action: Mouse moved to (387, 273)
Screenshot: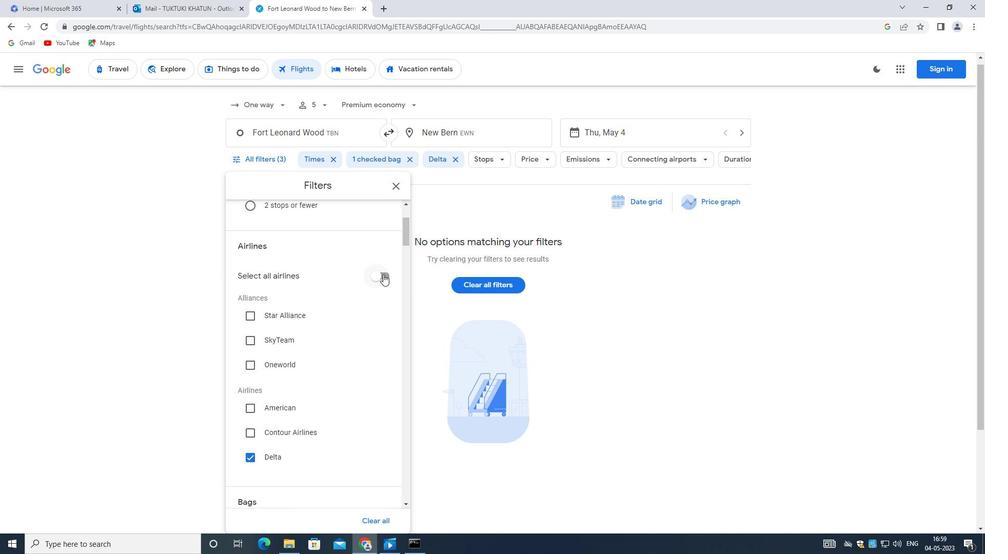 
Action: Mouse pressed left at (387, 273)
Screenshot: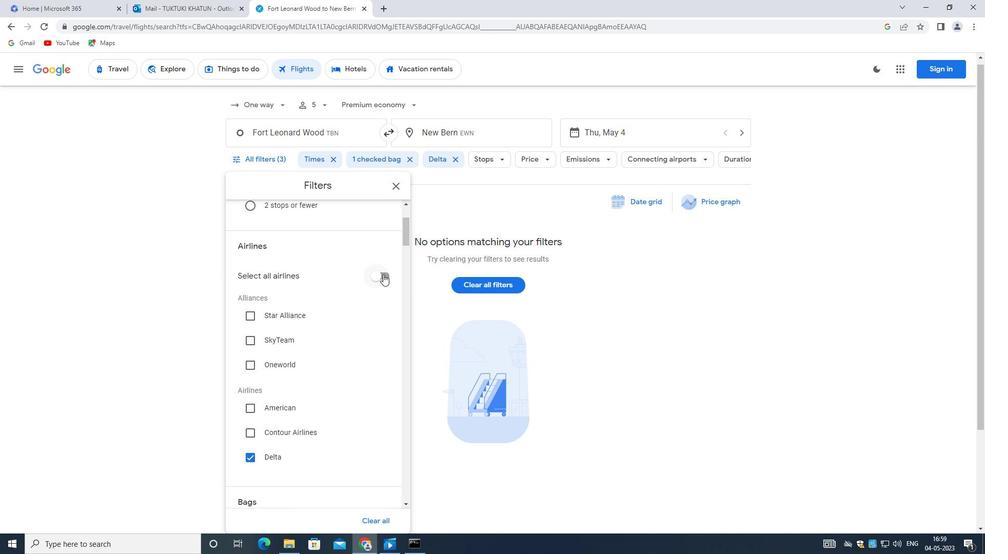 
Action: Mouse moved to (386, 271)
Screenshot: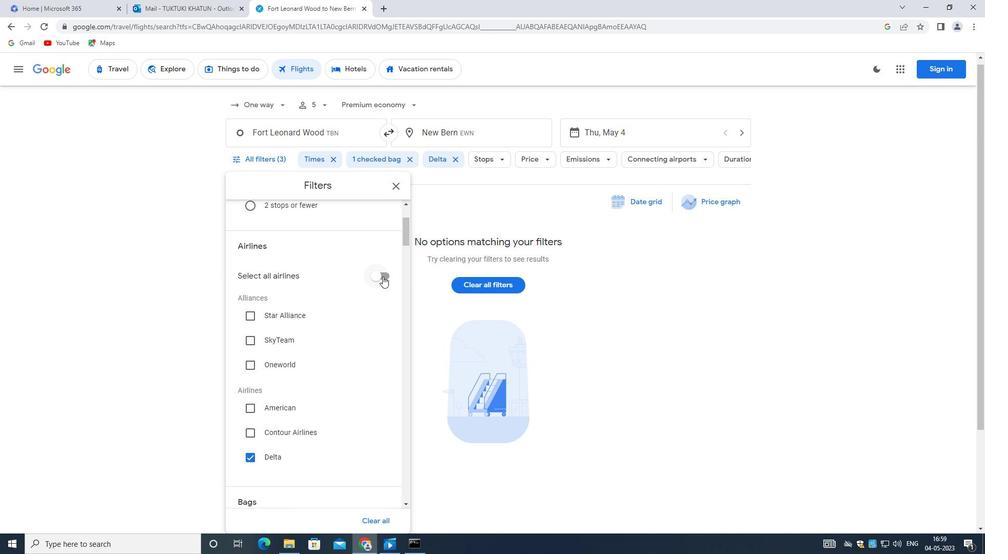 
Action: Mouse pressed left at (386, 271)
Screenshot: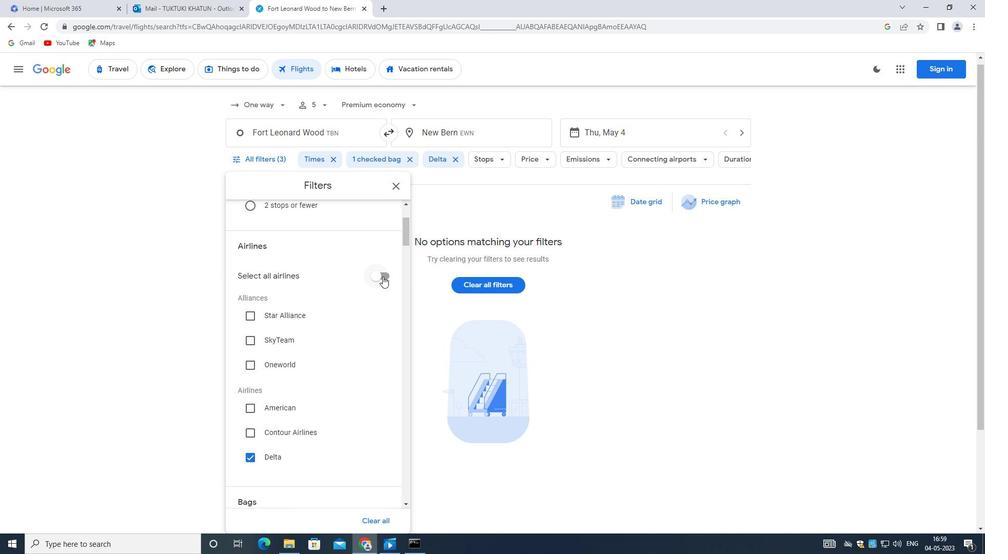 
Action: Mouse moved to (371, 274)
Screenshot: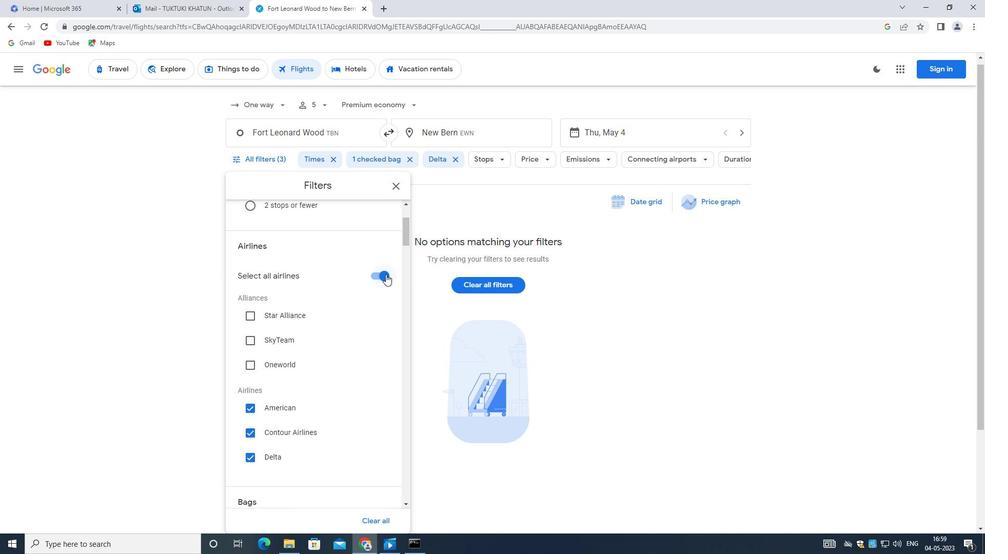 
Action: Mouse pressed left at (371, 274)
Screenshot: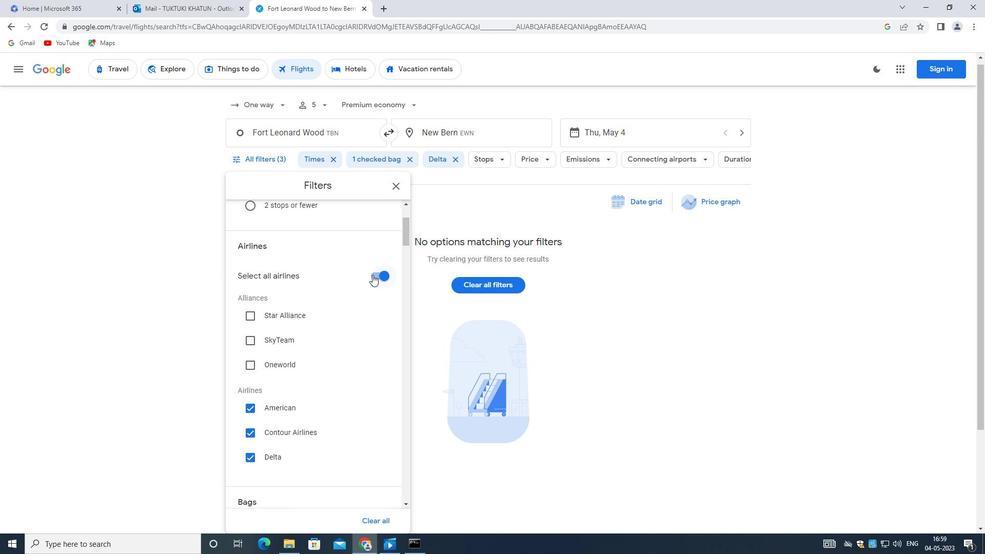 
Action: Mouse moved to (328, 317)
Screenshot: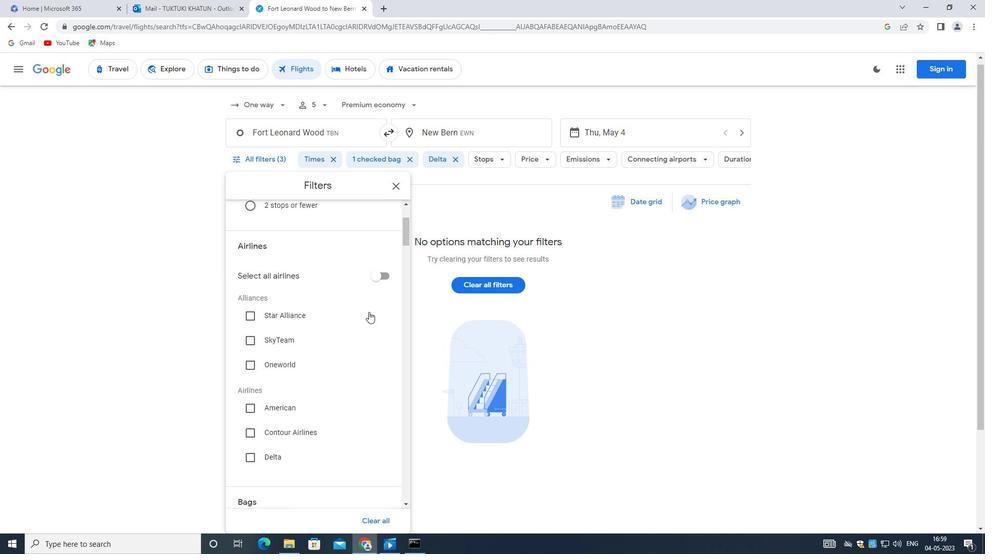 
Action: Mouse scrolled (328, 316) with delta (0, 0)
Screenshot: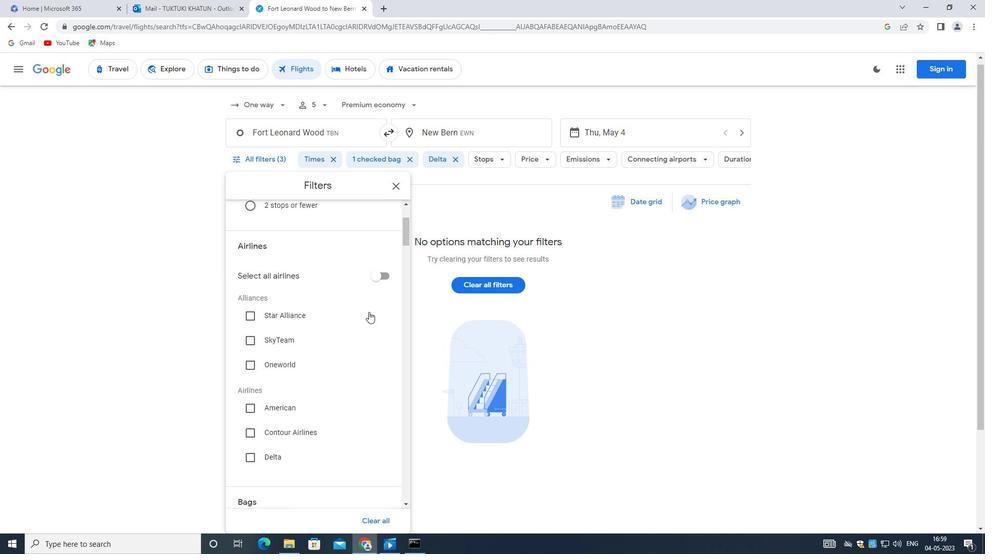 
Action: Mouse moved to (326, 319)
Screenshot: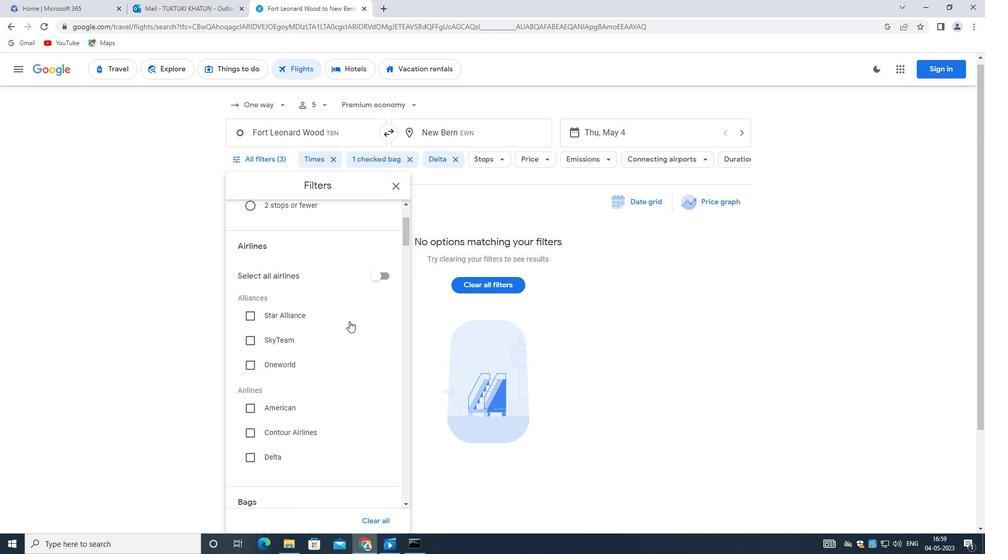 
Action: Mouse scrolled (326, 319) with delta (0, 0)
Screenshot: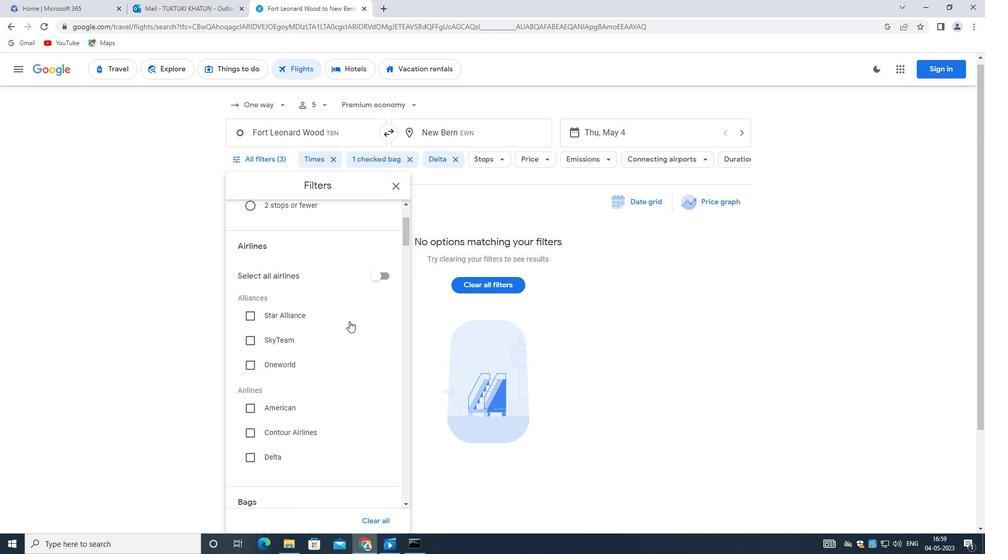 
Action: Mouse moved to (326, 319)
Screenshot: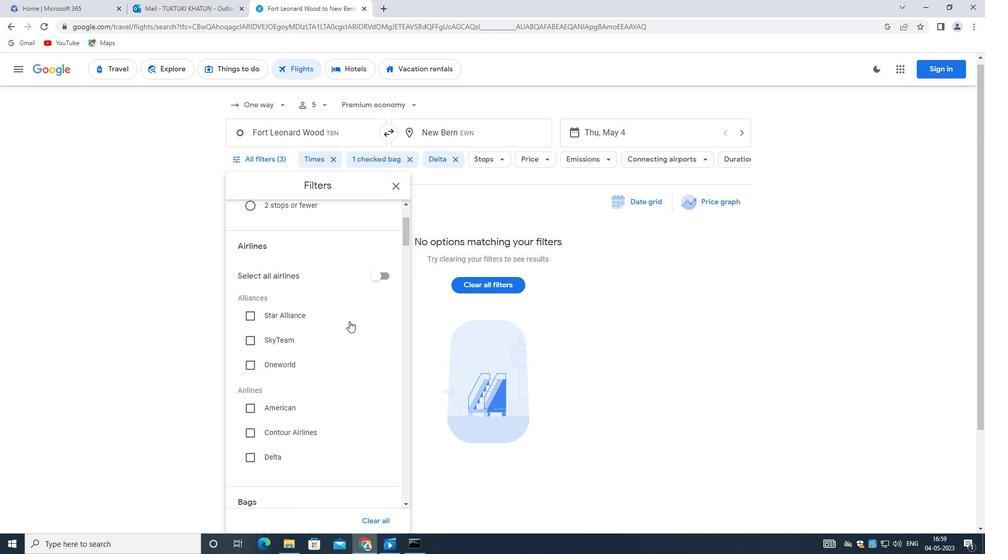 
Action: Mouse scrolled (326, 319) with delta (0, 0)
Screenshot: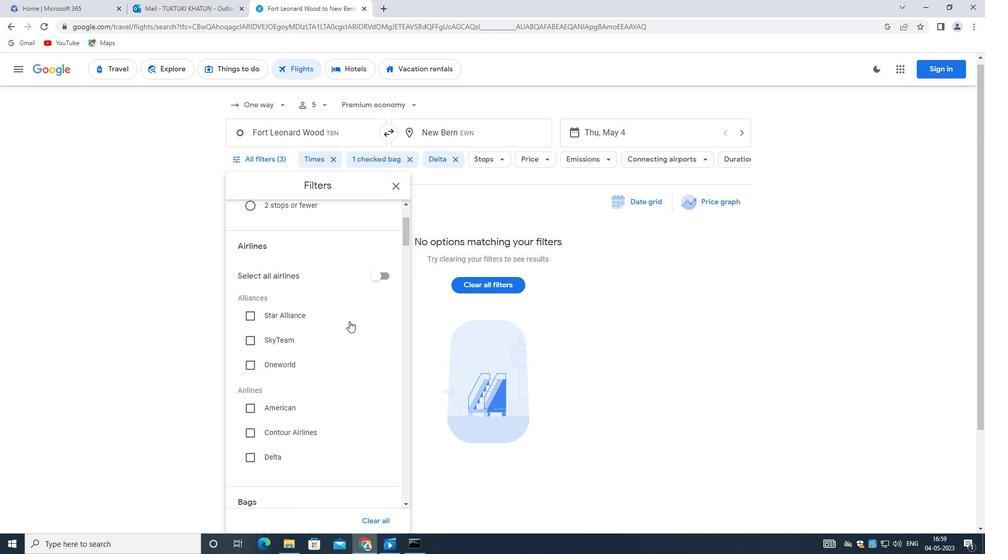 
Action: Mouse moved to (316, 331)
Screenshot: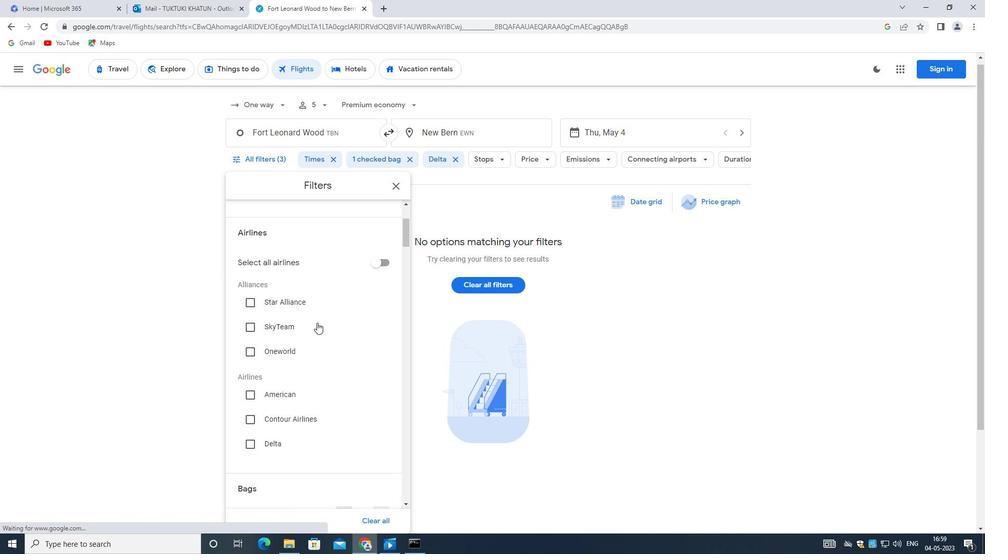 
Action: Mouse scrolled (316, 331) with delta (0, 0)
Screenshot: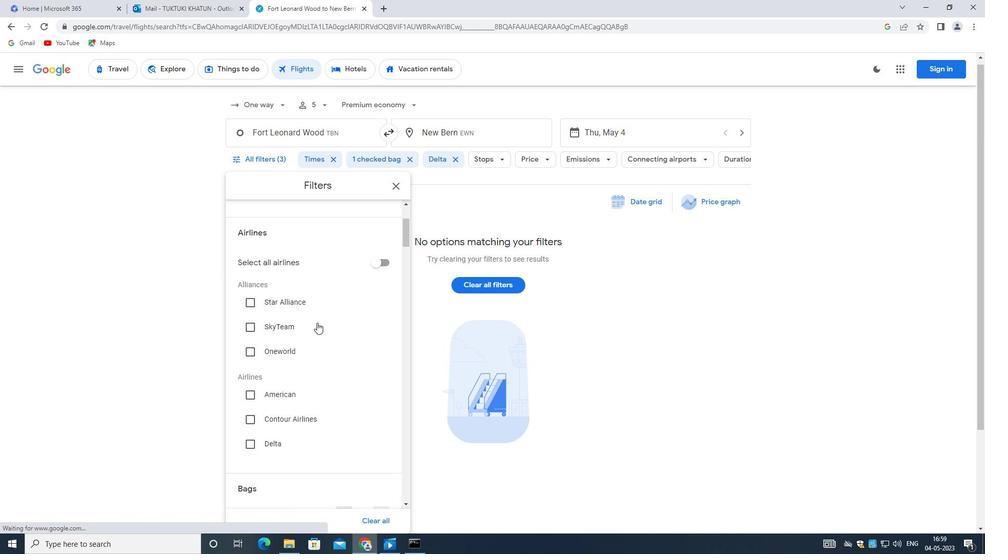 
Action: Mouse moved to (315, 336)
Screenshot: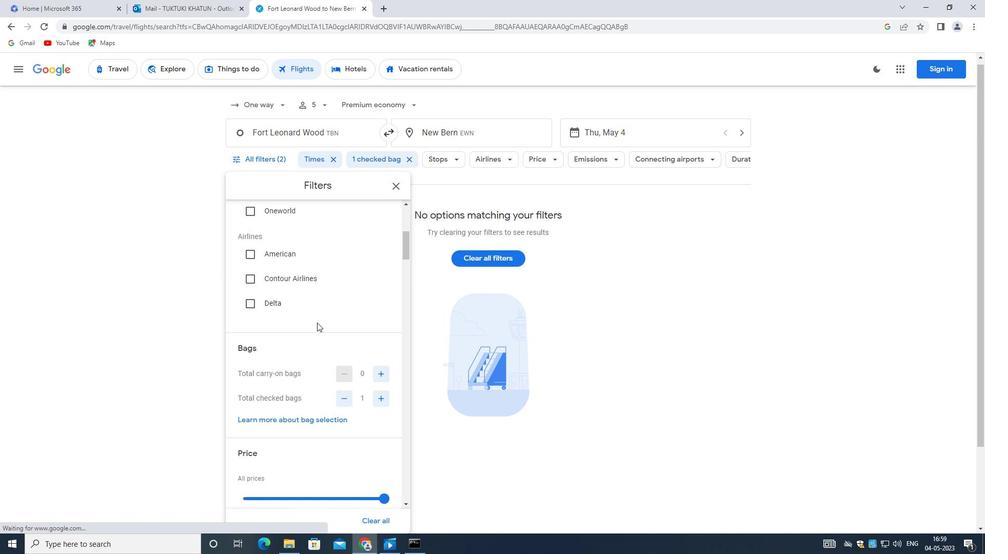 
Action: Mouse scrolled (315, 335) with delta (0, 0)
Screenshot: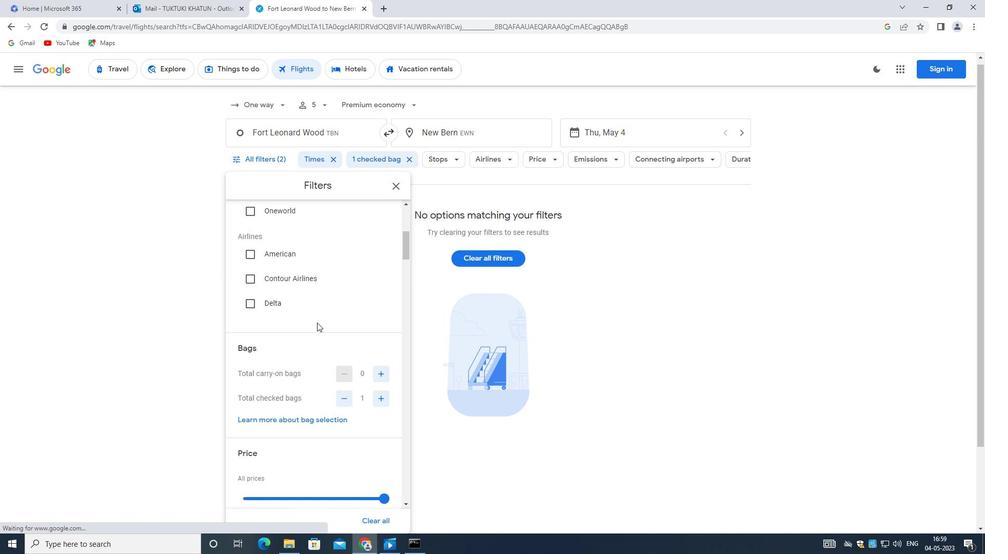 
Action: Mouse moved to (357, 290)
Screenshot: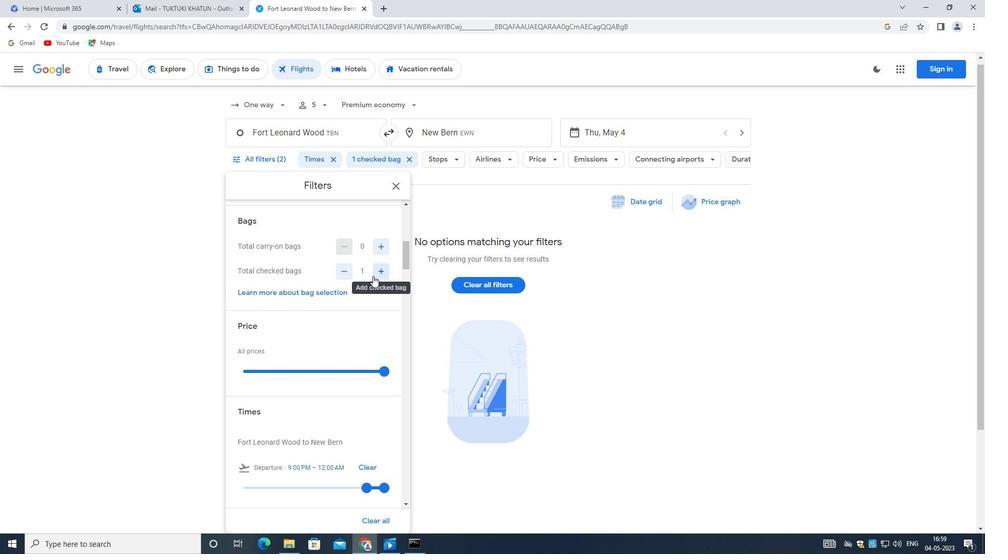 
Action: Mouse scrolled (357, 289) with delta (0, 0)
Screenshot: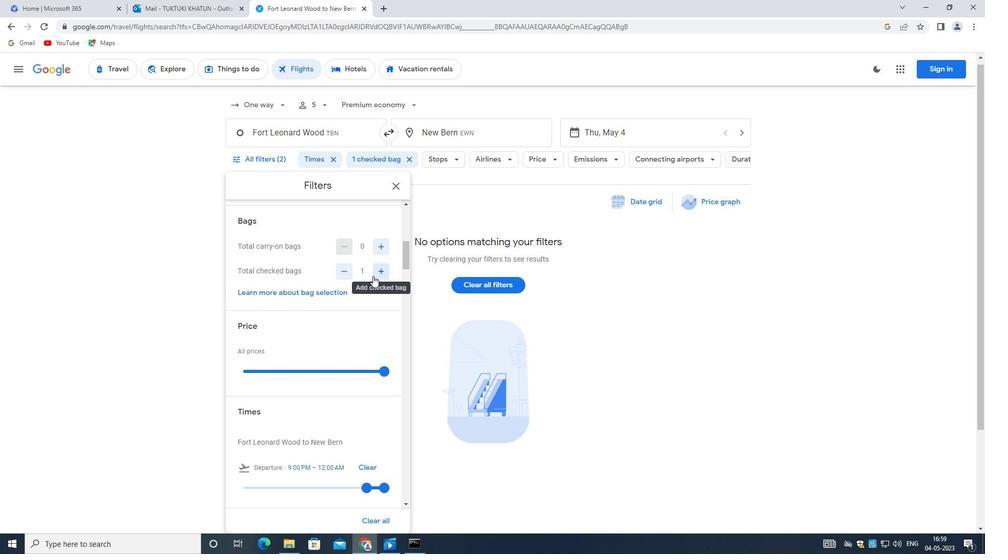 
Action: Mouse moved to (357, 290)
Screenshot: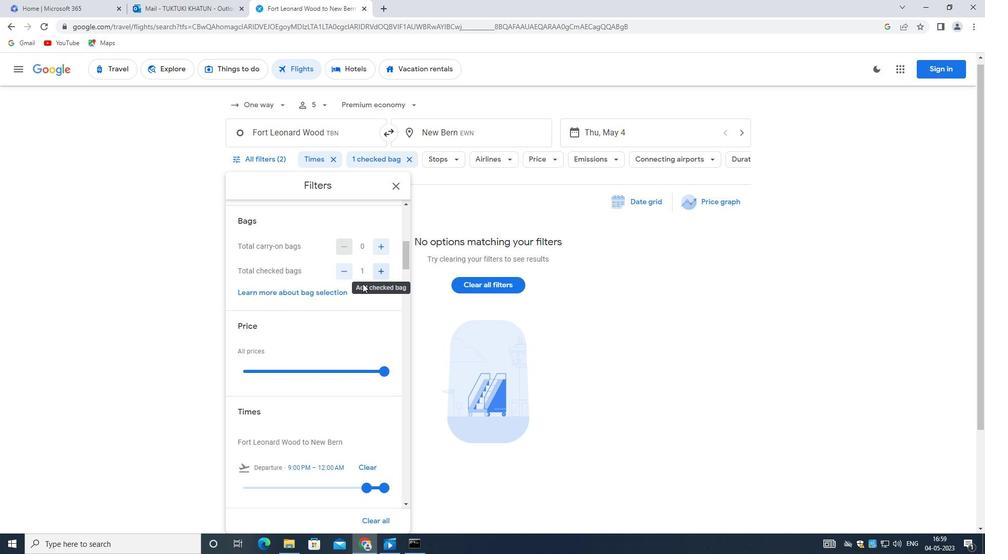 
Action: Mouse scrolled (357, 290) with delta (0, 0)
Screenshot: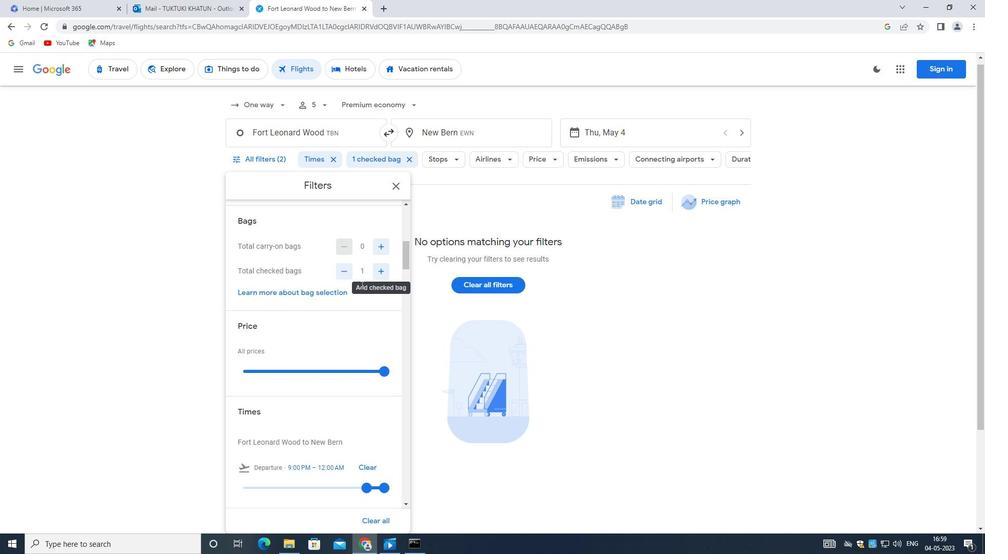 
Action: Mouse moved to (380, 271)
Screenshot: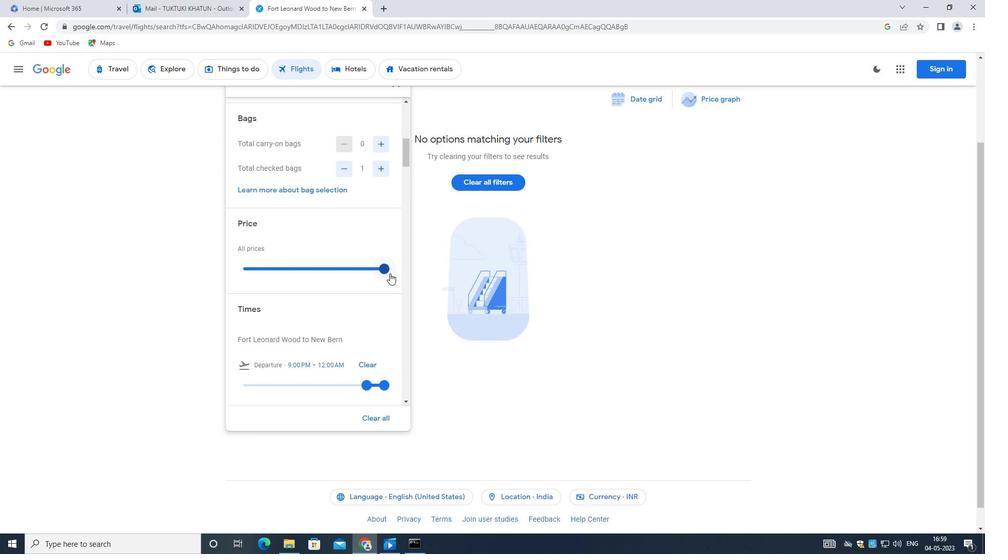 
Action: Mouse pressed left at (380, 271)
Screenshot: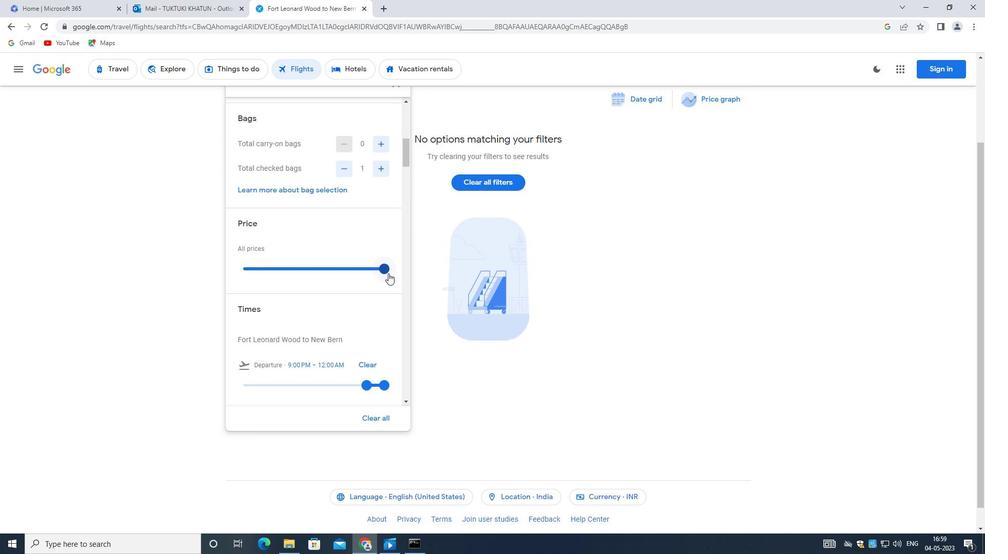 
Action: Mouse moved to (369, 280)
Screenshot: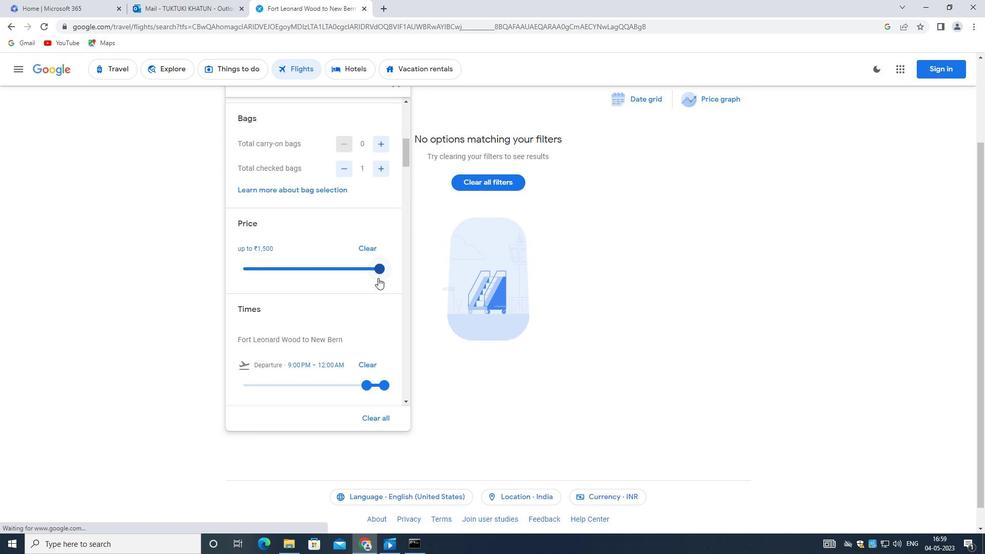 
Action: Mouse scrolled (369, 280) with delta (0, 0)
Screenshot: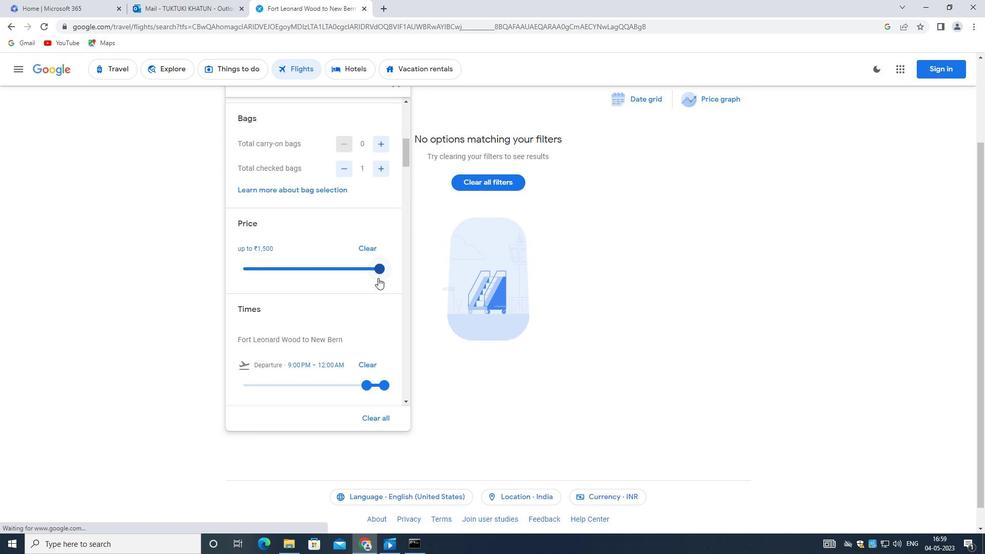 
Action: Mouse moved to (365, 282)
Screenshot: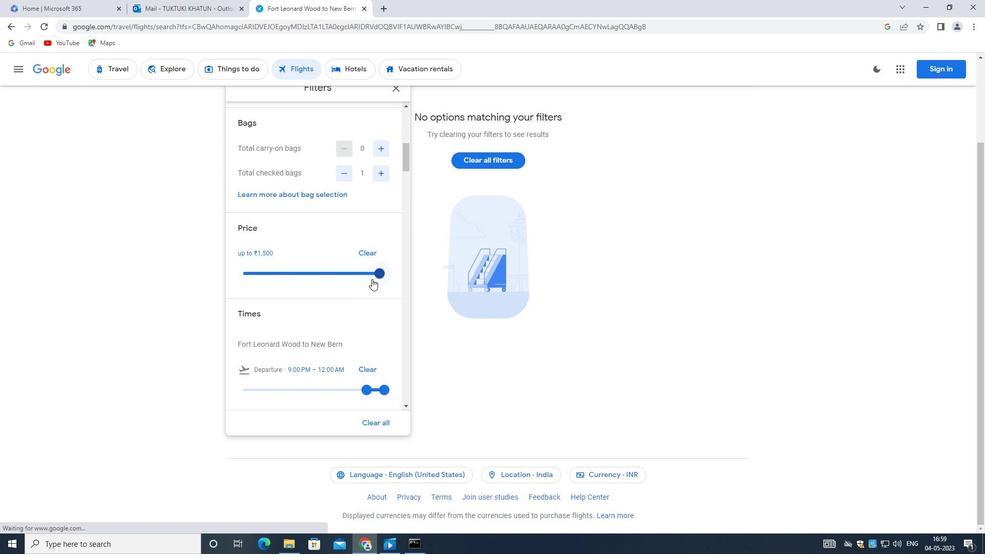 
Action: Mouse scrolled (365, 282) with delta (0, 0)
Screenshot: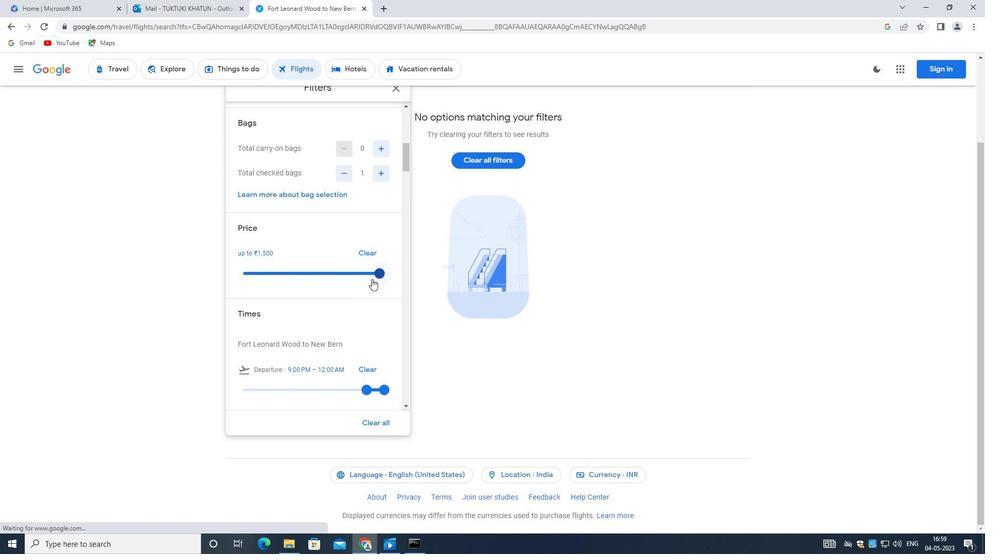 
Action: Mouse moved to (364, 283)
Screenshot: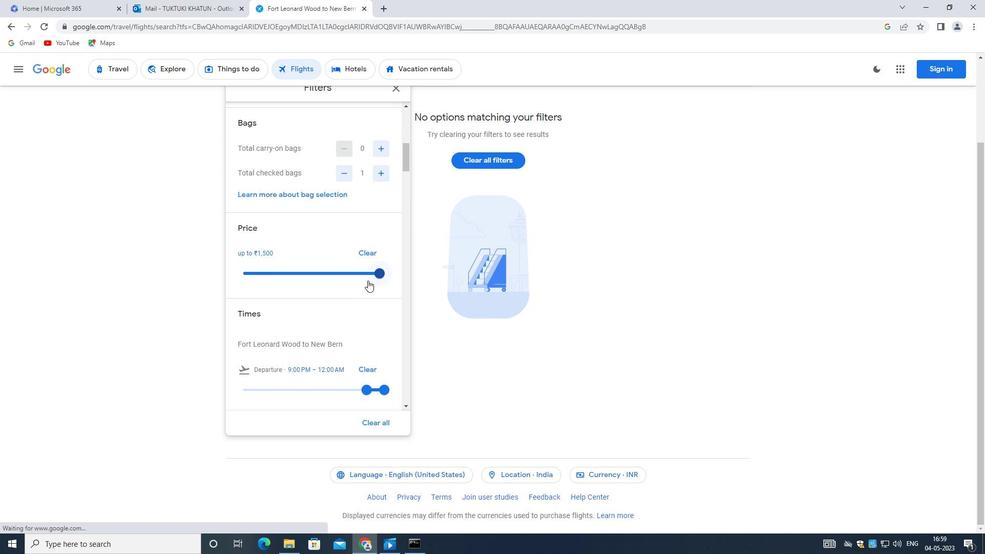 
Action: Mouse scrolled (364, 282) with delta (0, 0)
Screenshot: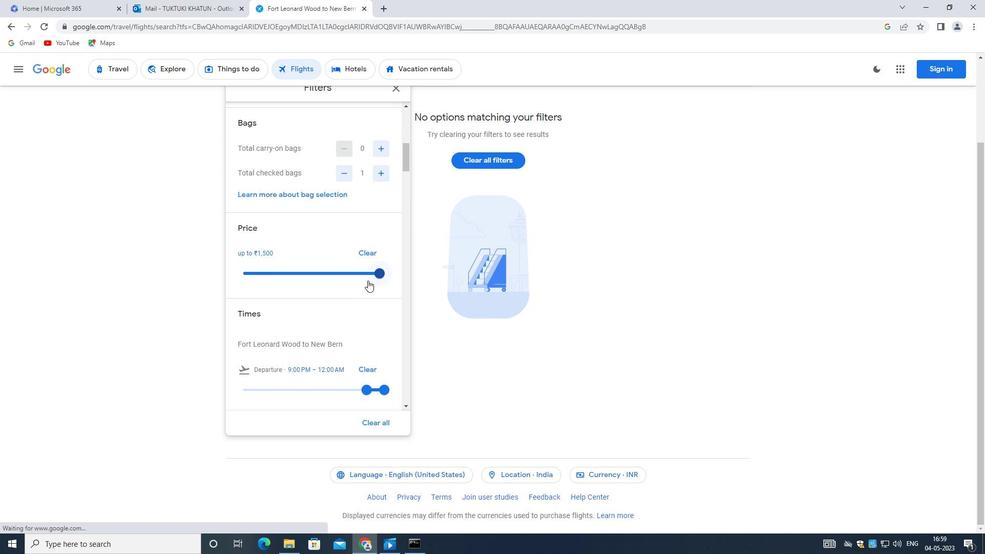 
Action: Mouse moved to (372, 332)
Screenshot: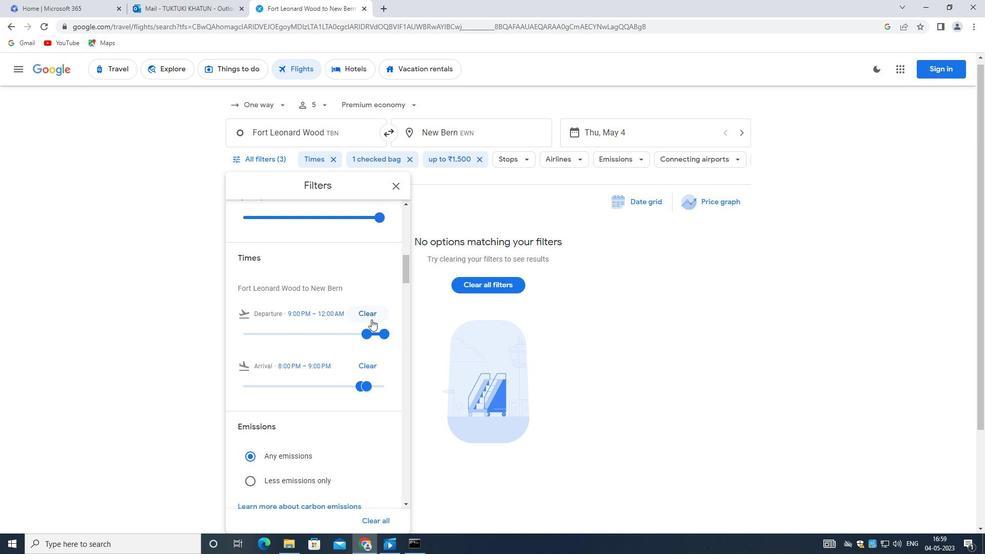 
Action: Mouse pressed left at (372, 332)
Screenshot: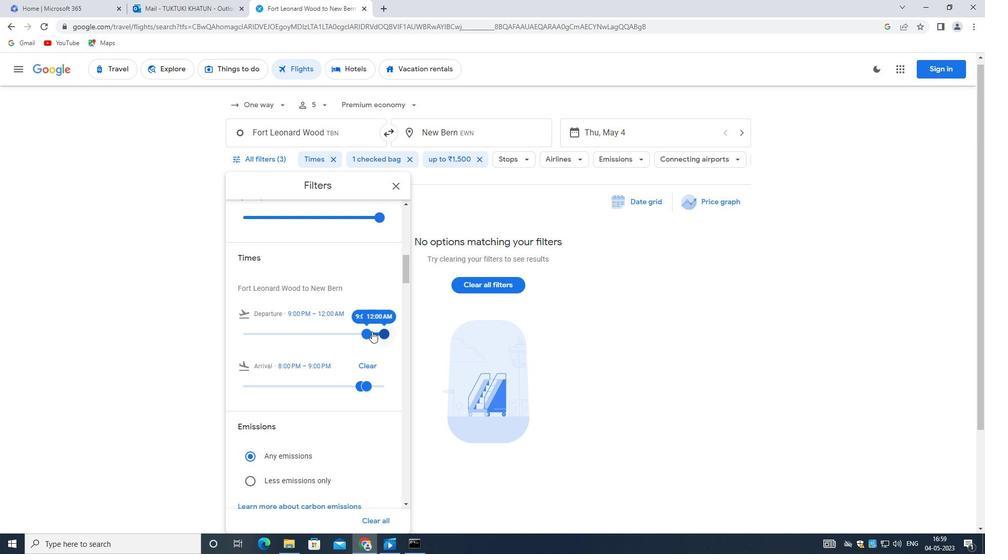 
Action: Mouse moved to (380, 331)
Screenshot: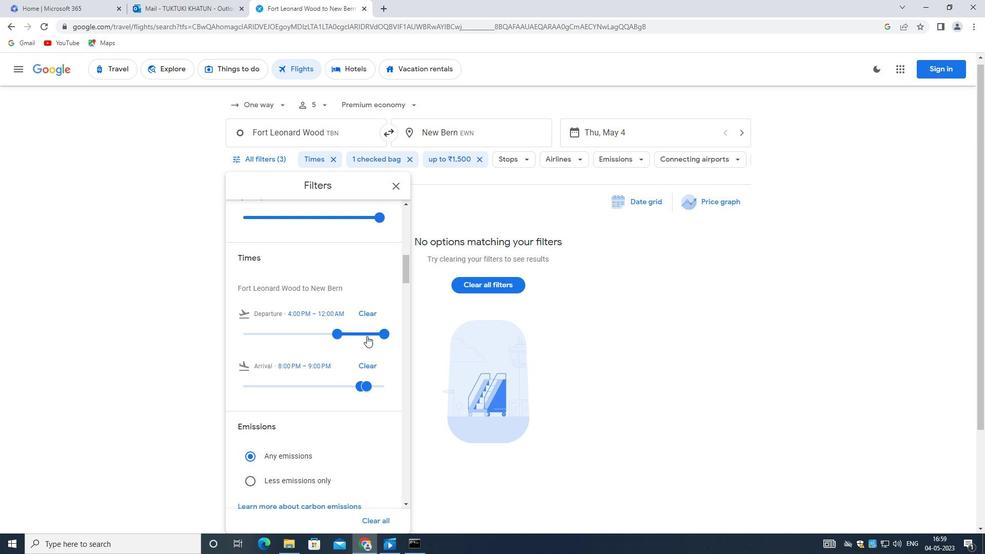 
Action: Mouse pressed left at (380, 331)
Screenshot: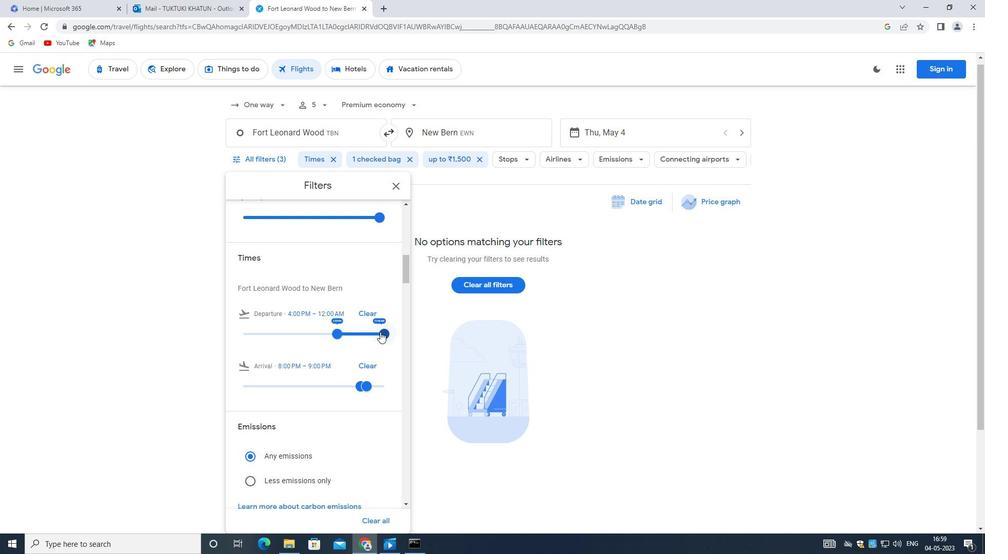 
Action: Mouse moved to (340, 333)
Screenshot: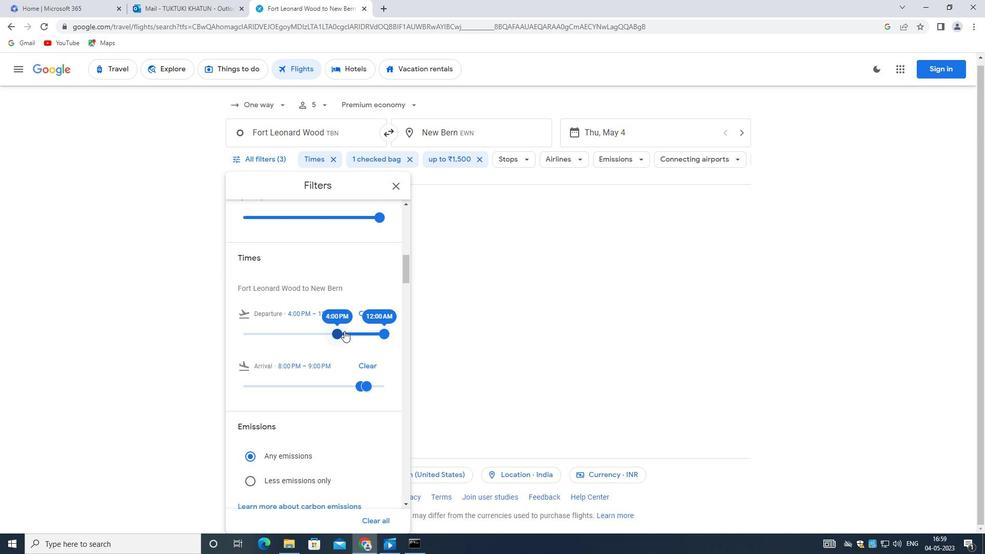 
Action: Mouse pressed left at (340, 333)
Screenshot: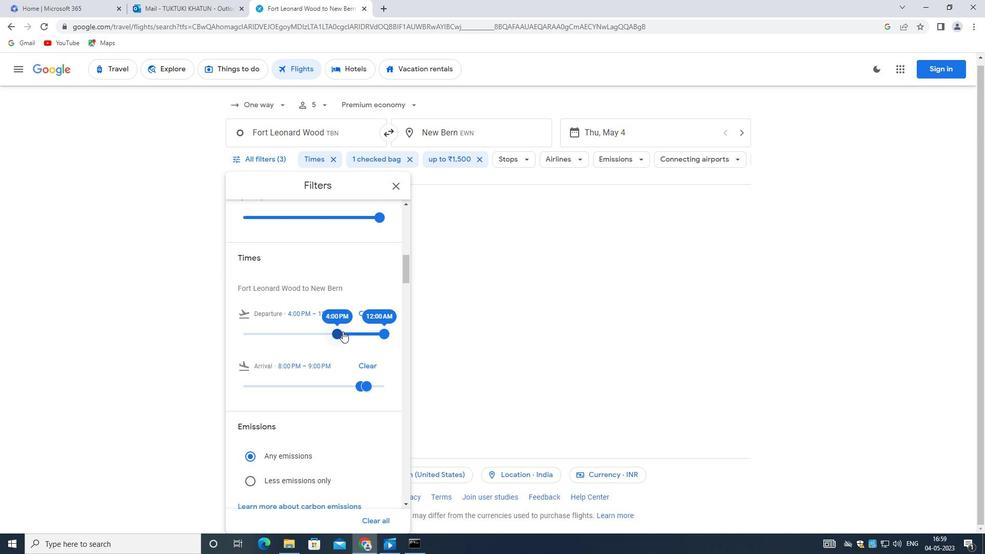 
Action: Mouse moved to (388, 333)
Screenshot: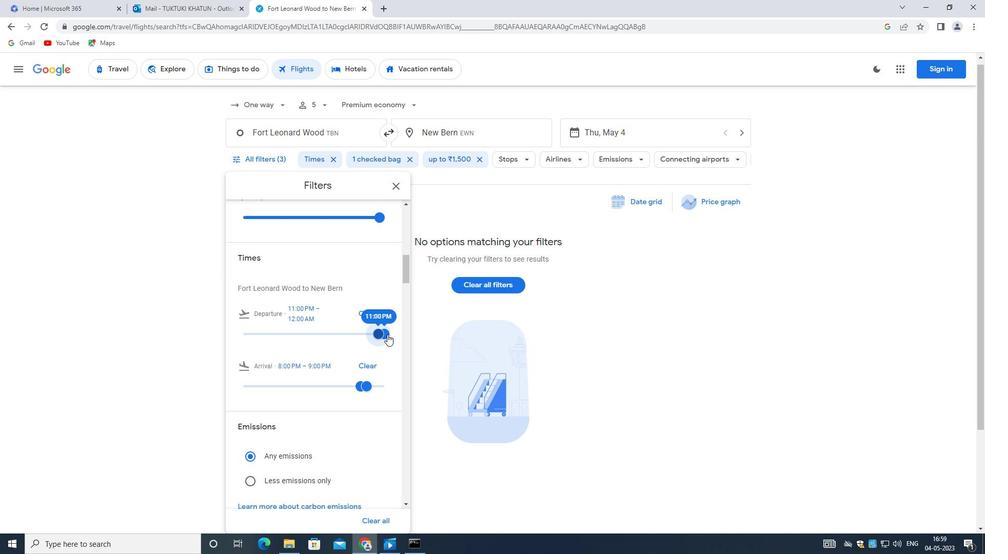 
Action: Mouse pressed left at (388, 333)
Screenshot: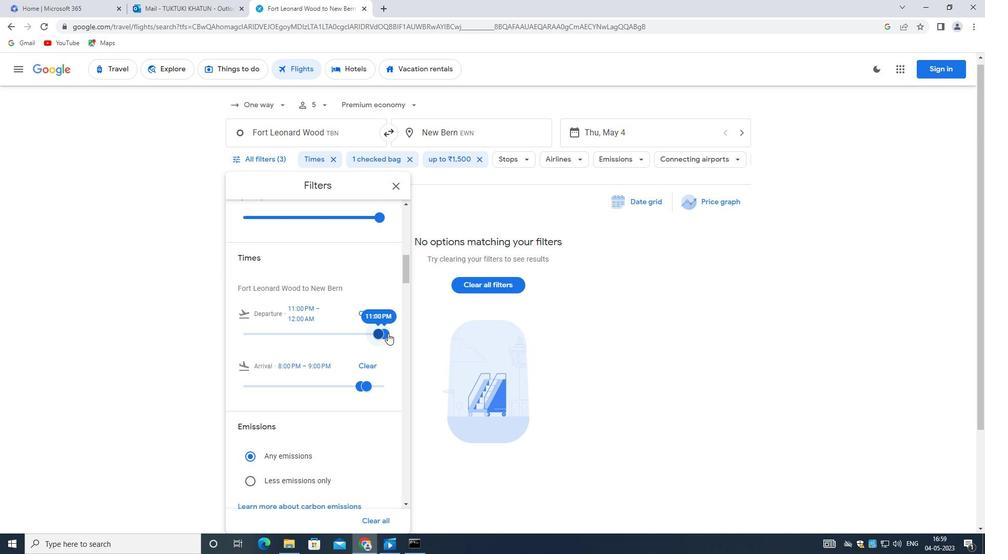 
Action: Mouse moved to (356, 340)
Screenshot: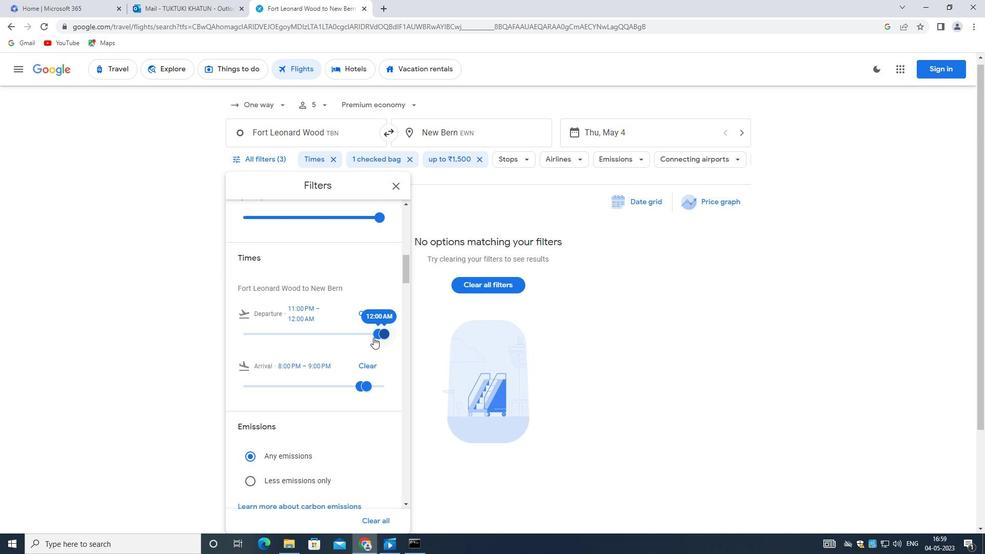 
Action: Mouse scrolled (356, 339) with delta (0, 0)
Screenshot: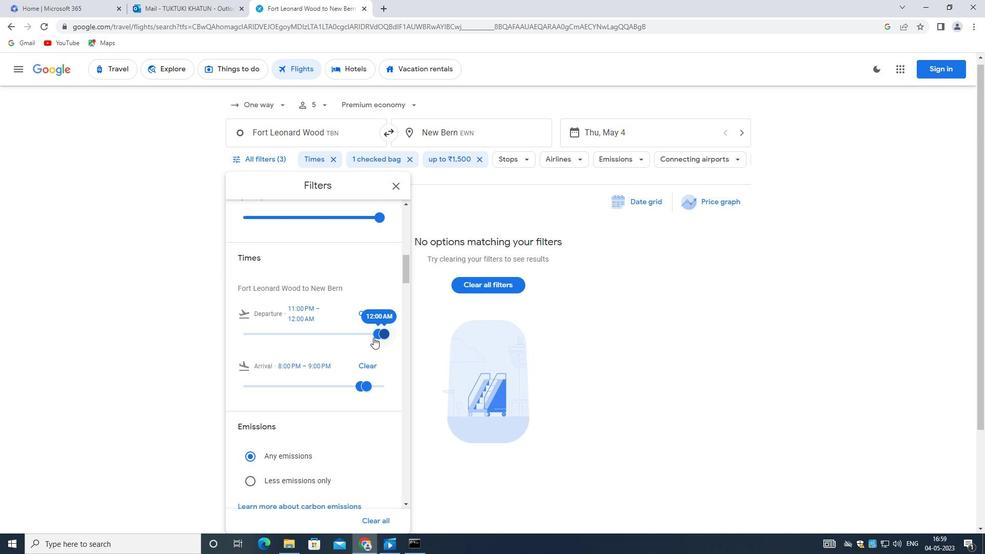 
Action: Mouse moved to (353, 344)
Screenshot: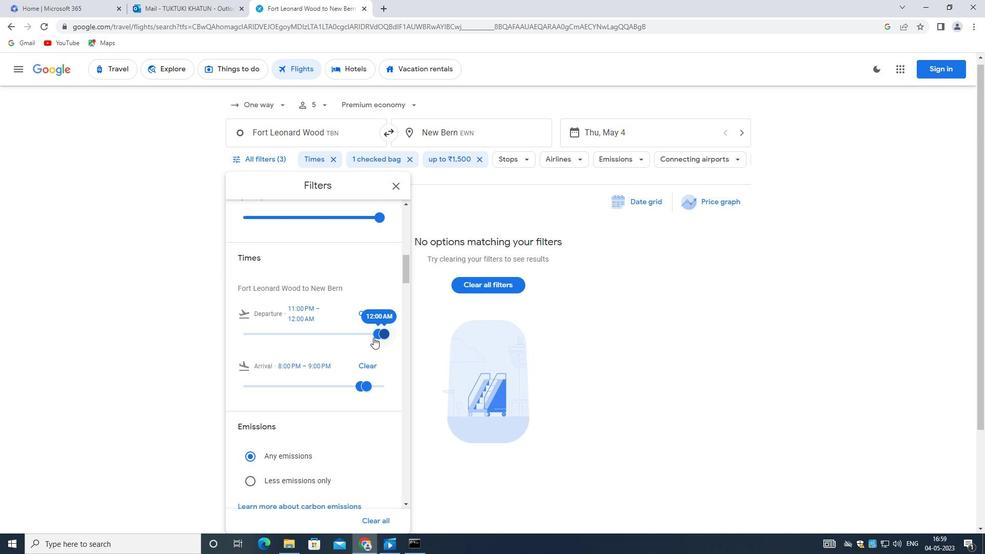 
Action: Mouse scrolled (353, 343) with delta (0, 0)
Screenshot: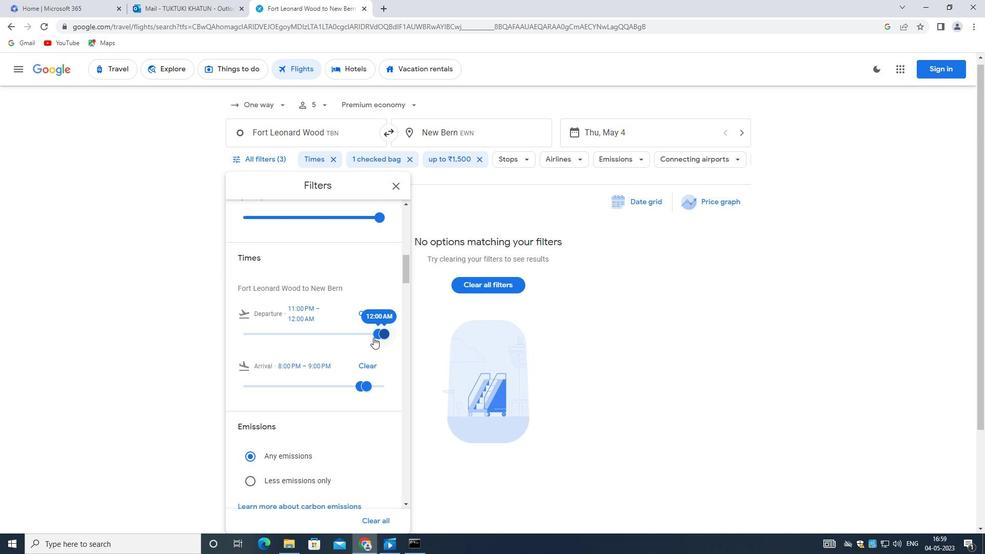 
Action: Mouse moved to (351, 345)
Screenshot: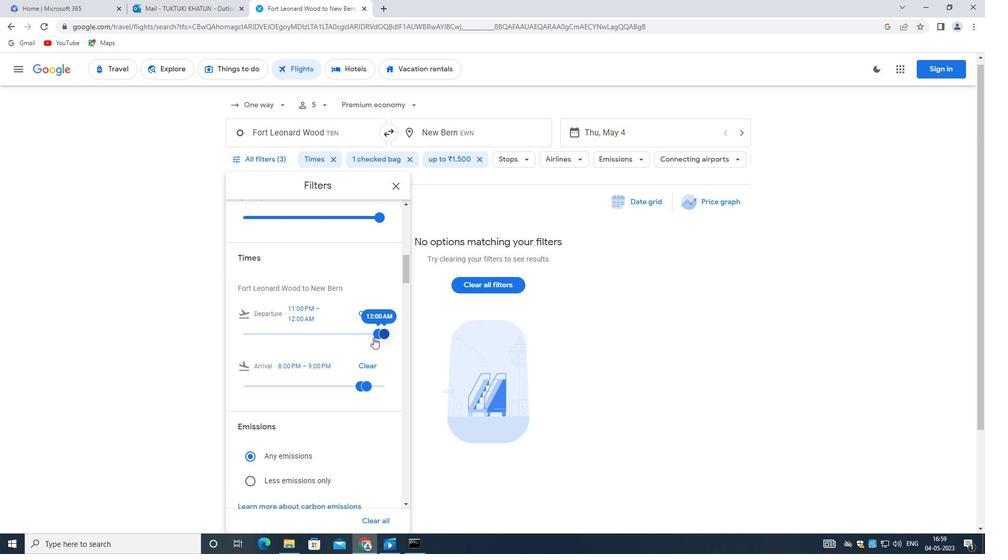 
Action: Mouse scrolled (351, 345) with delta (0, 0)
Screenshot: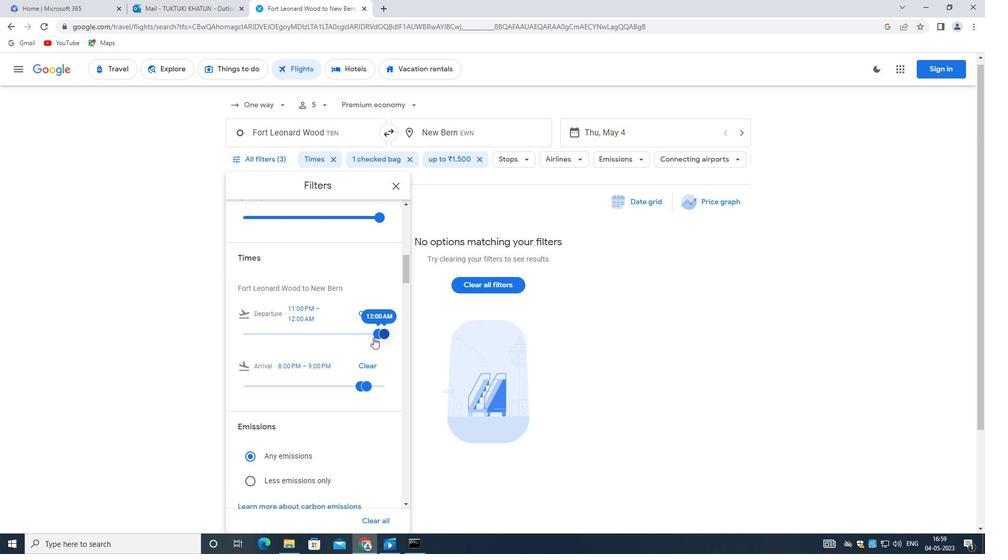 
Action: Mouse moved to (350, 346)
Screenshot: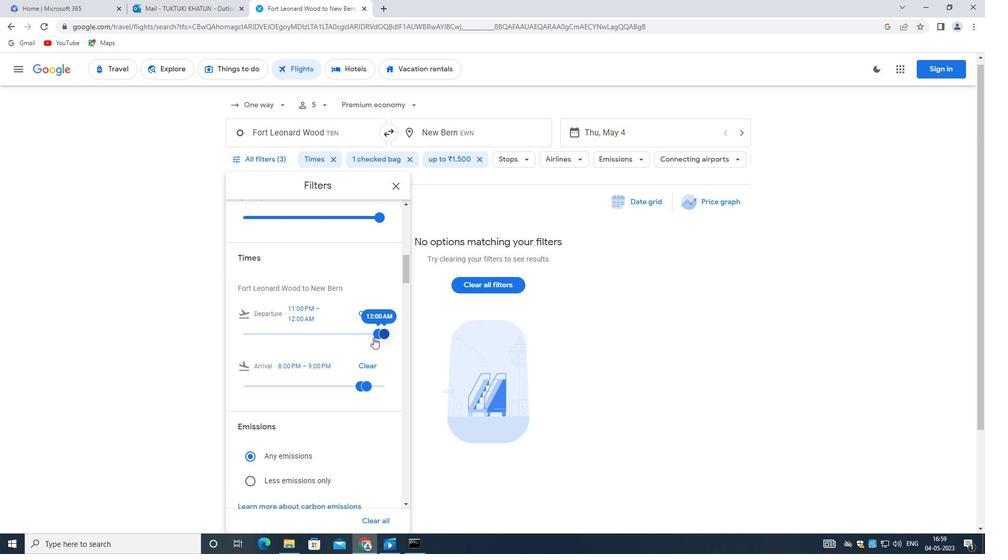
Action: Mouse scrolled (350, 346) with delta (0, 0)
Screenshot: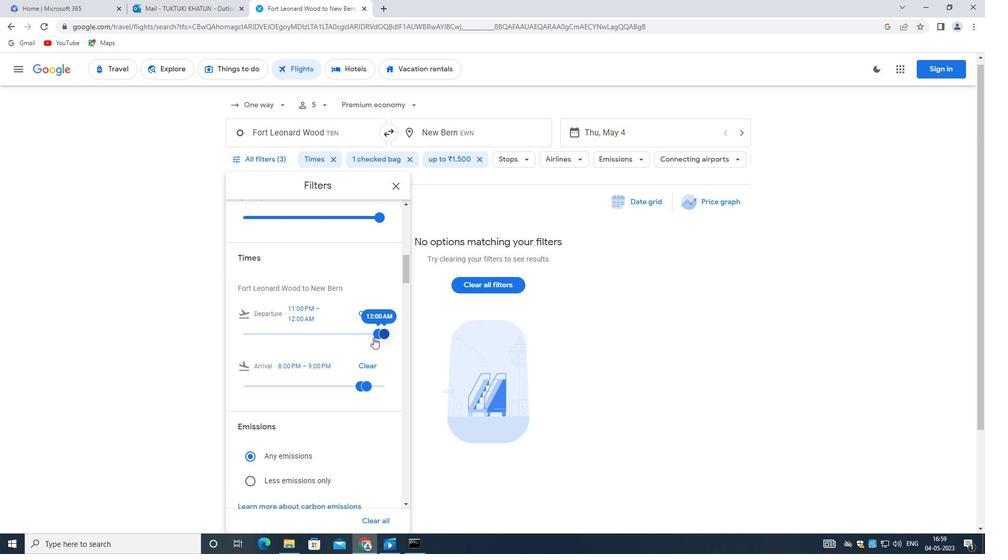 
Action: Mouse moved to (350, 347)
Screenshot: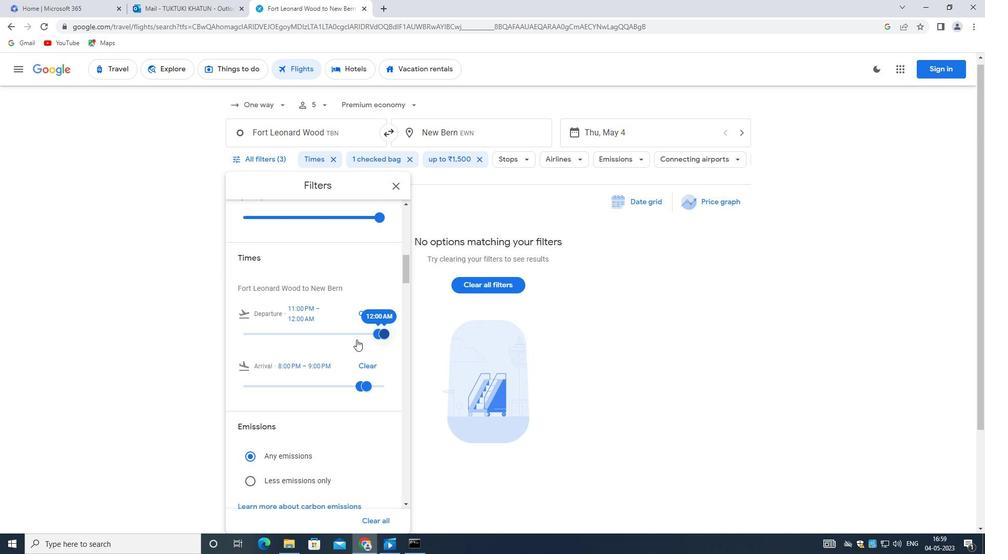 
Action: Mouse scrolled (350, 347) with delta (0, 0)
Screenshot: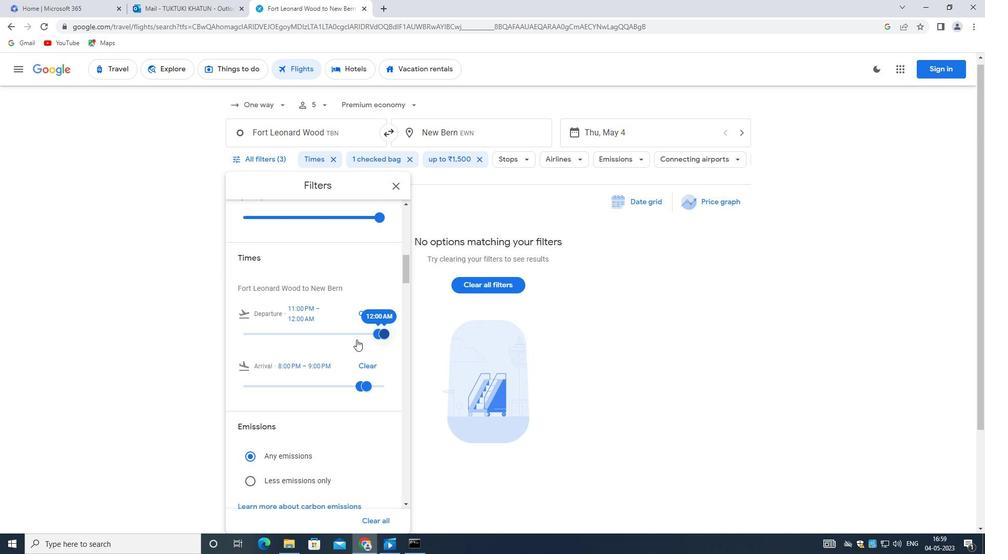 
Action: Mouse moved to (336, 352)
Screenshot: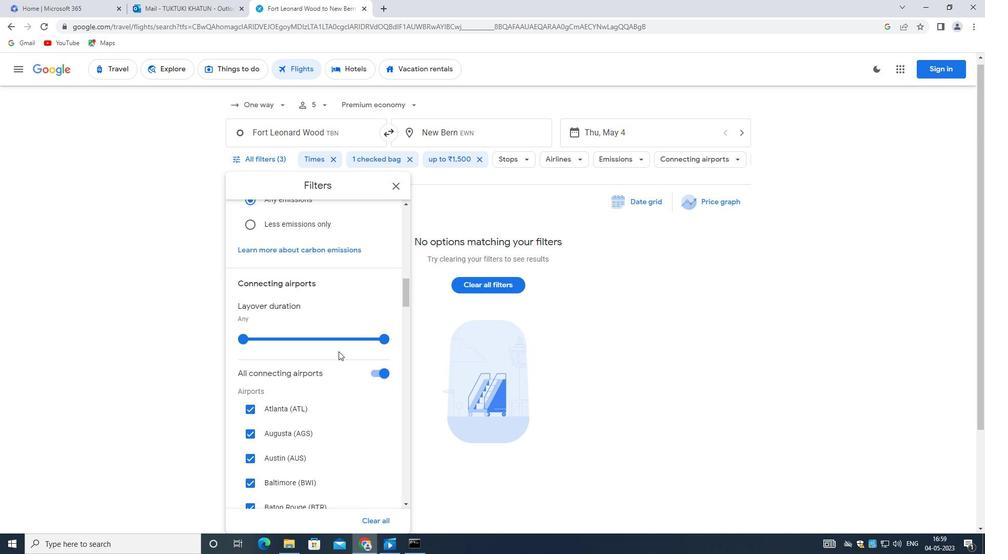 
Action: Mouse scrolled (336, 351) with delta (0, 0)
Screenshot: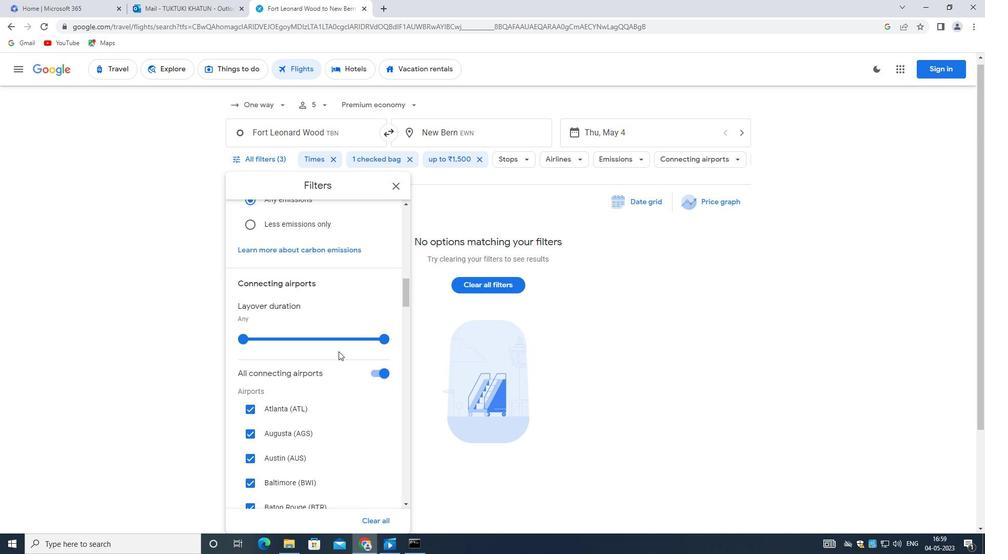 
Action: Mouse moved to (335, 353)
Screenshot: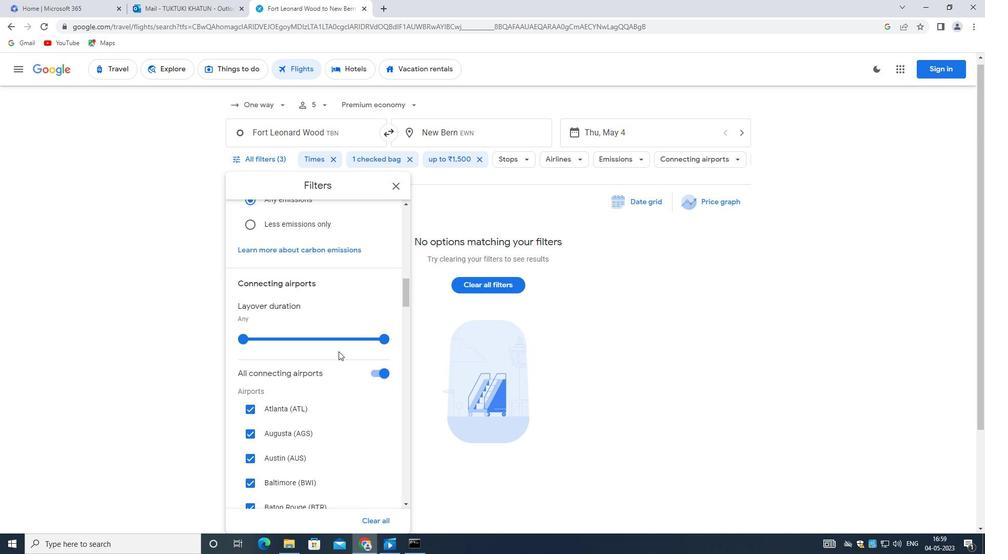 
Action: Mouse scrolled (335, 352) with delta (0, 0)
Screenshot: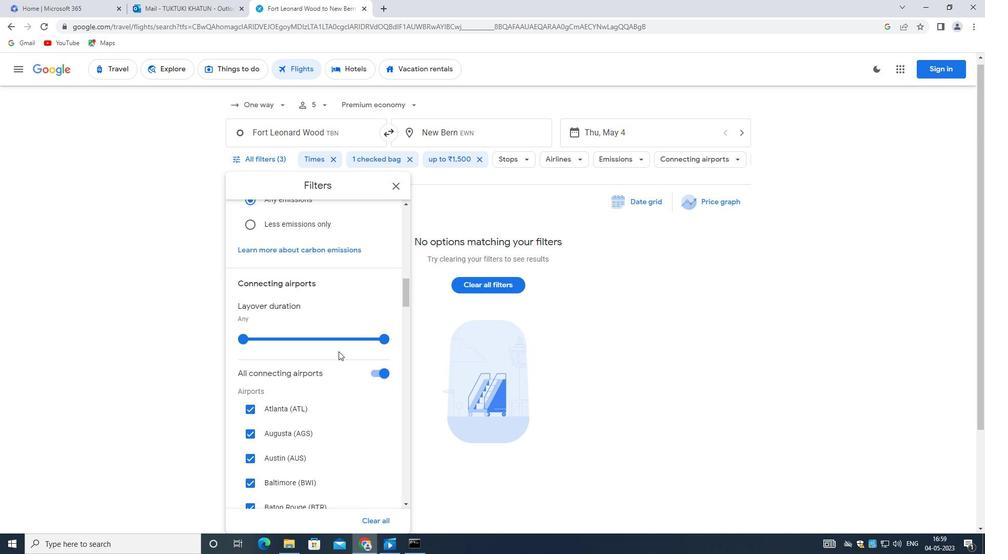
Action: Mouse scrolled (335, 352) with delta (0, 0)
Screenshot: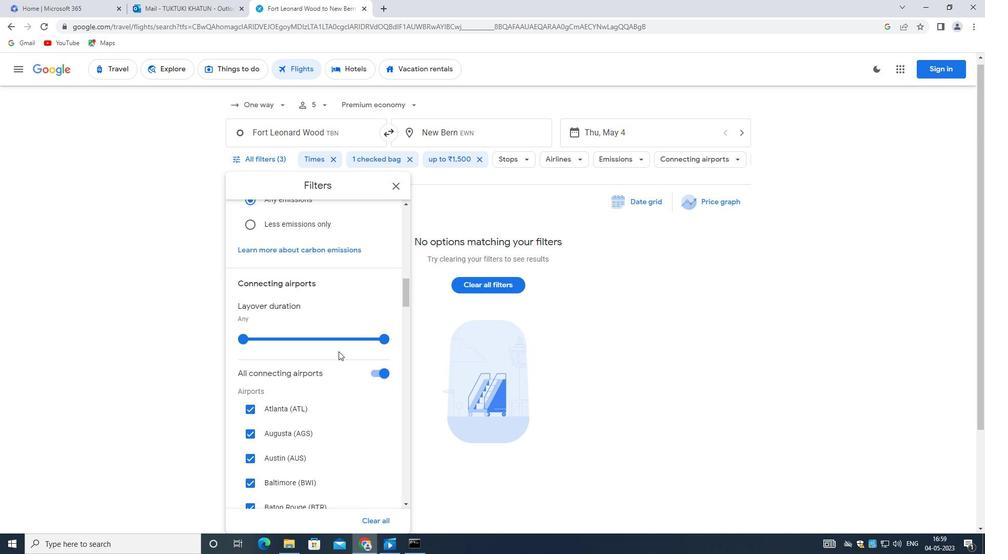 
Action: Mouse moved to (340, 310)
Screenshot: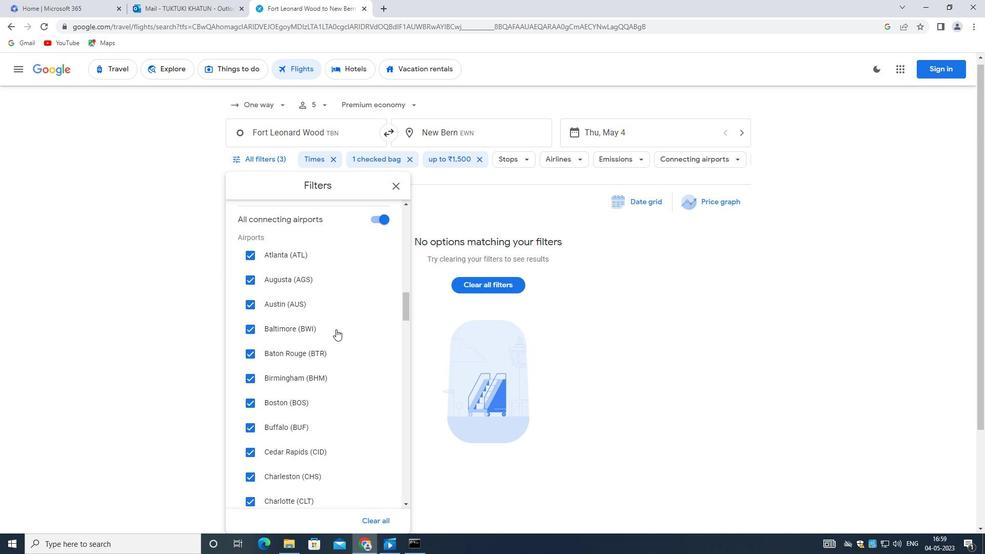 
Action: Mouse scrolled (340, 309) with delta (0, 0)
Screenshot: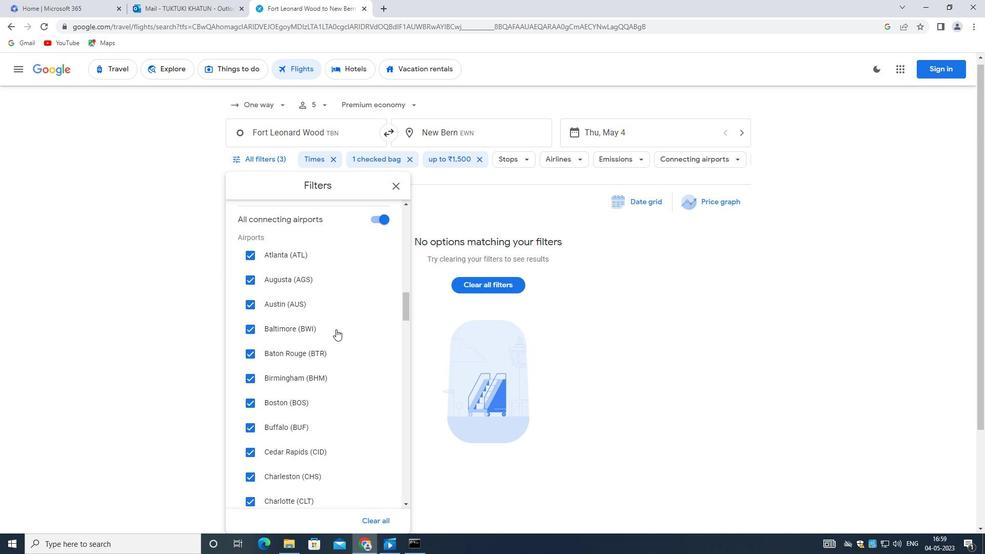
Action: Mouse scrolled (340, 309) with delta (0, 0)
Screenshot: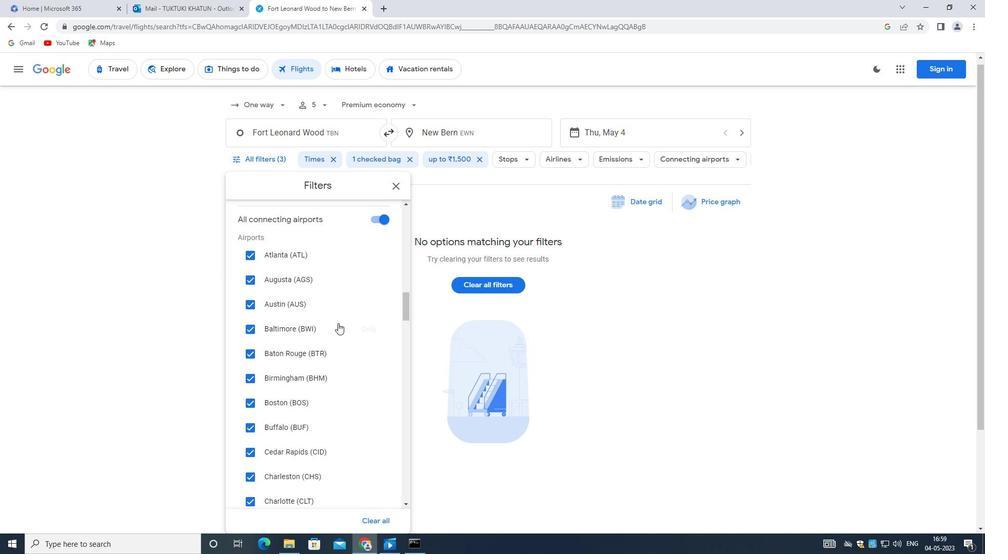 
Action: Mouse scrolled (340, 309) with delta (0, 0)
Screenshot: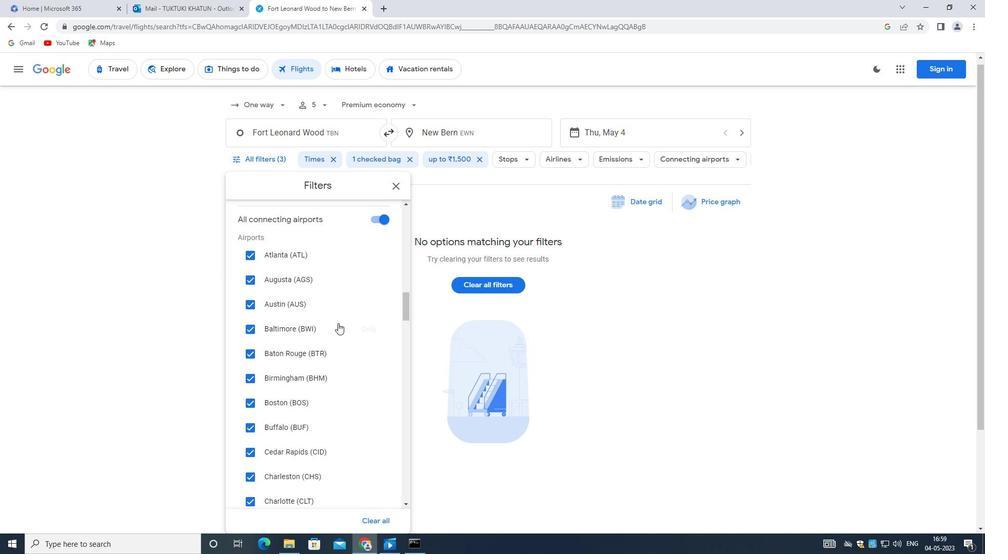 
Action: Mouse scrolled (340, 309) with delta (0, 0)
Screenshot: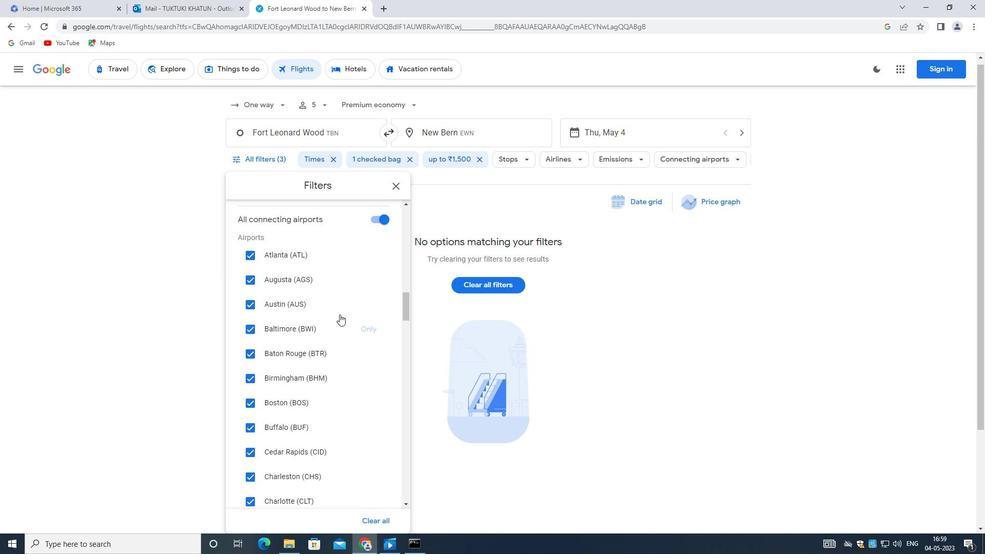 
Action: Mouse scrolled (340, 309) with delta (0, 0)
Screenshot: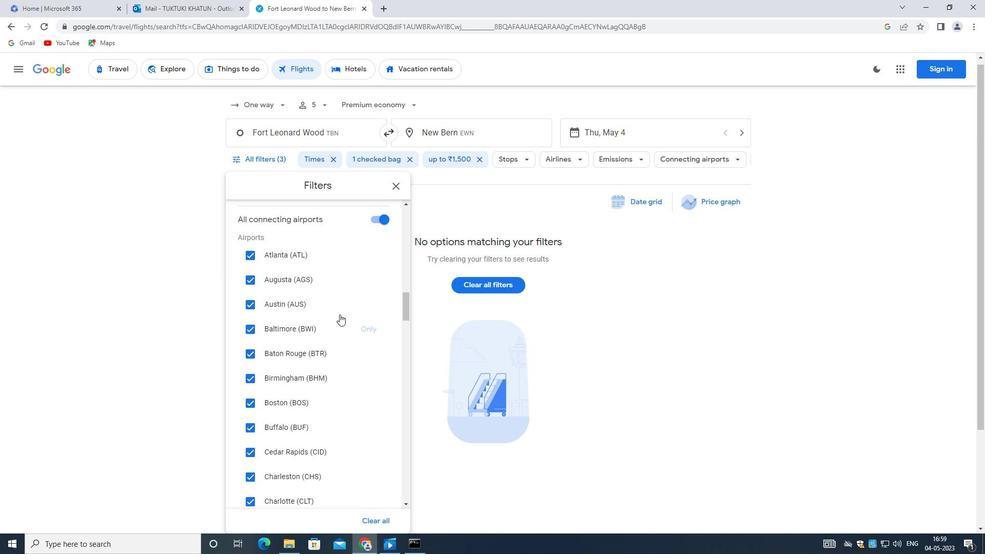 
Action: Mouse moved to (340, 318)
Screenshot: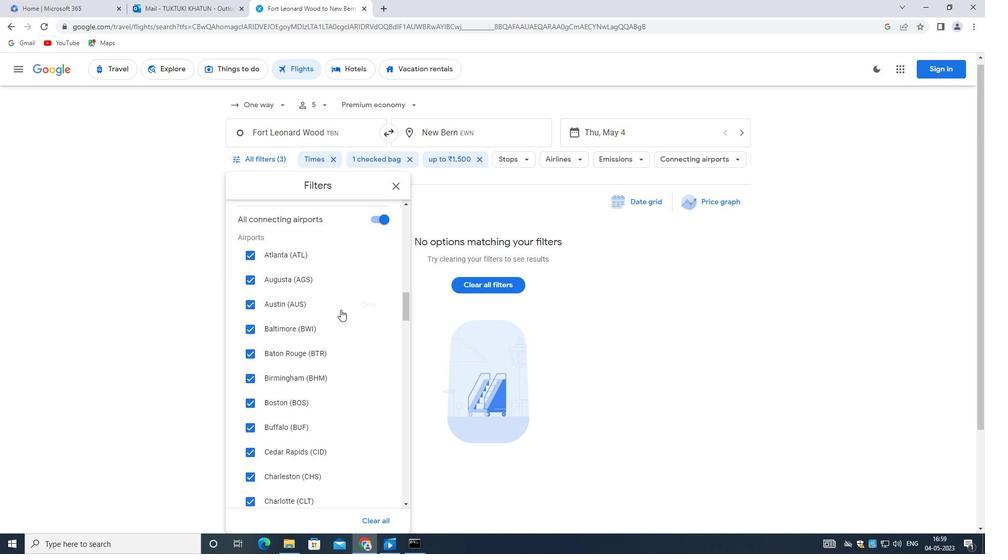 
Action: Mouse scrolled (340, 318) with delta (0, 0)
Screenshot: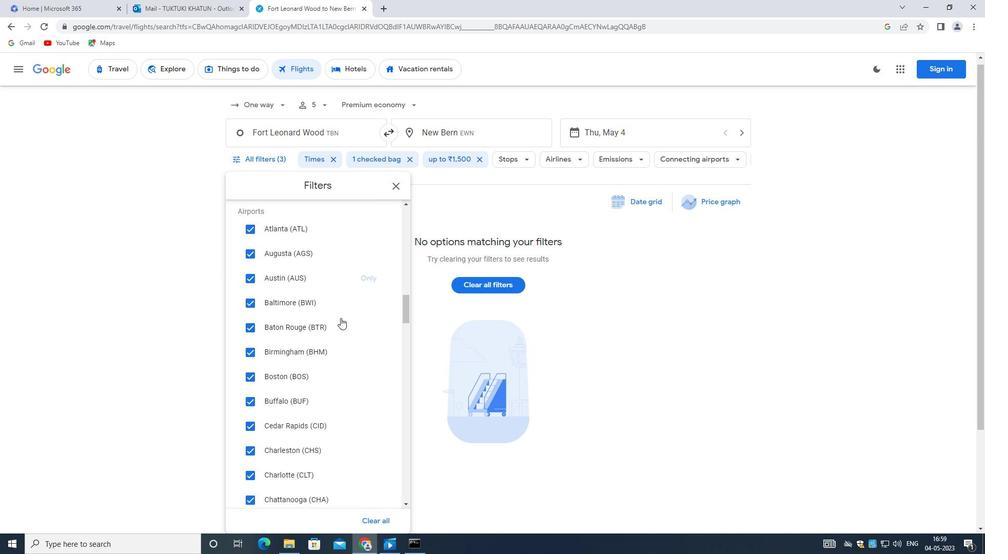 
Action: Mouse moved to (340, 318)
Screenshot: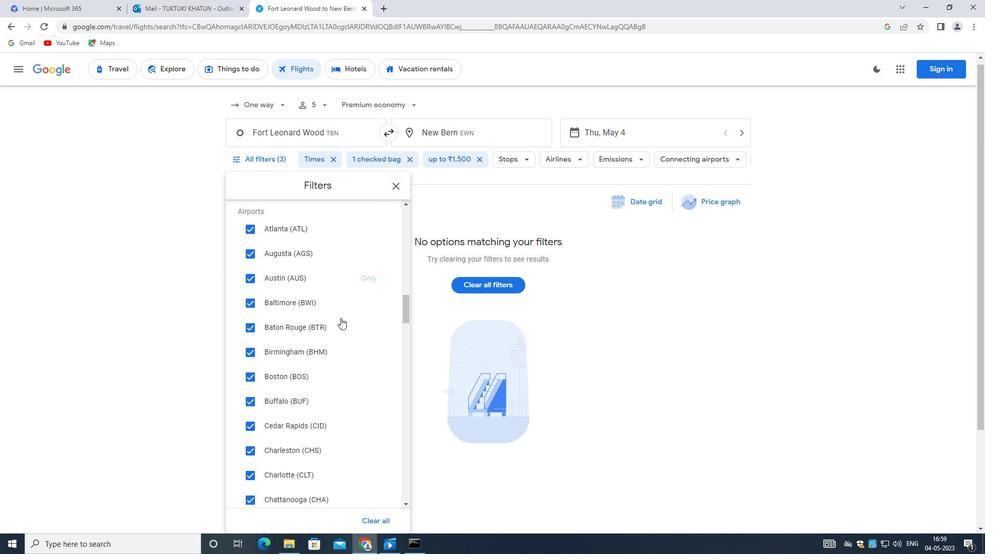 
Action: Mouse scrolled (340, 318) with delta (0, 0)
Screenshot: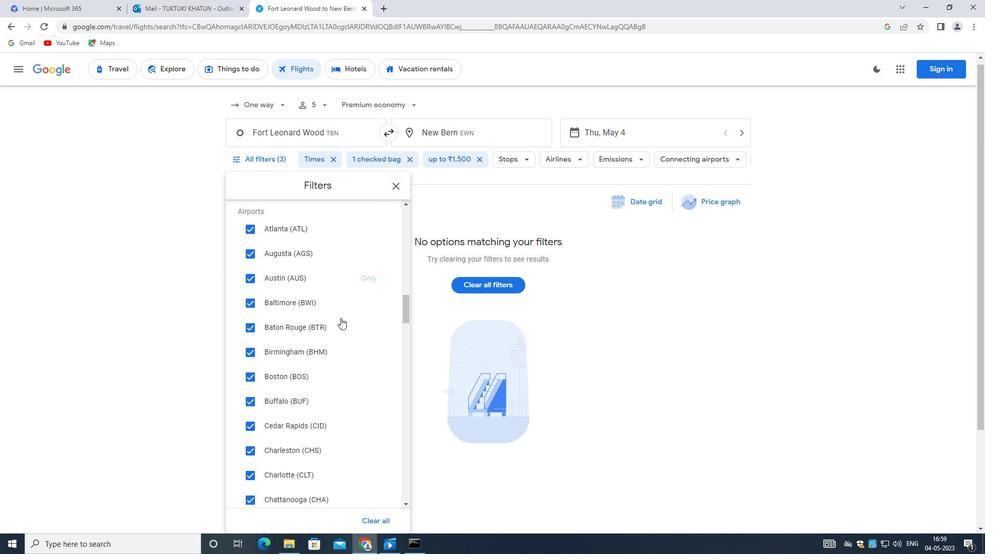 
Action: Mouse moved to (340, 318)
Screenshot: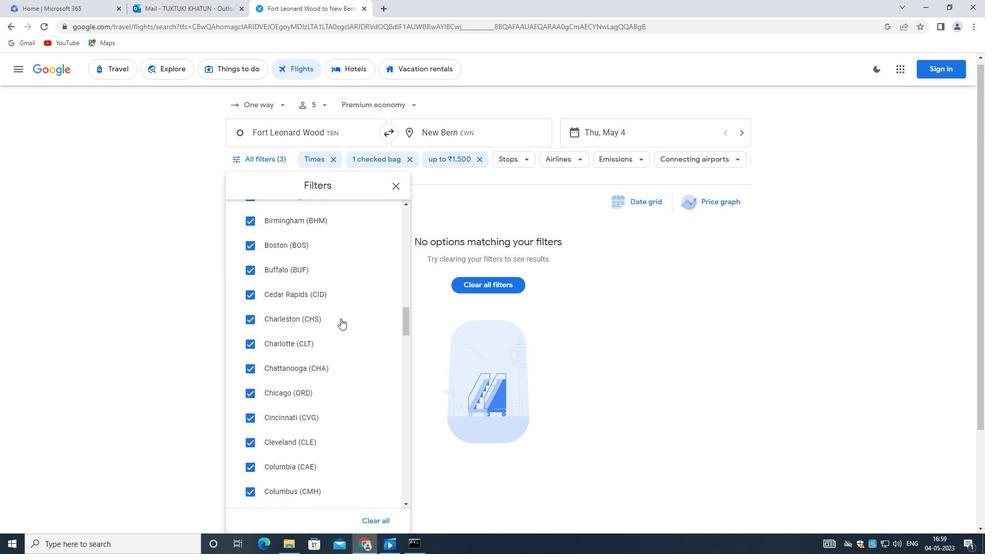 
Action: Mouse scrolled (340, 318) with delta (0, 0)
Screenshot: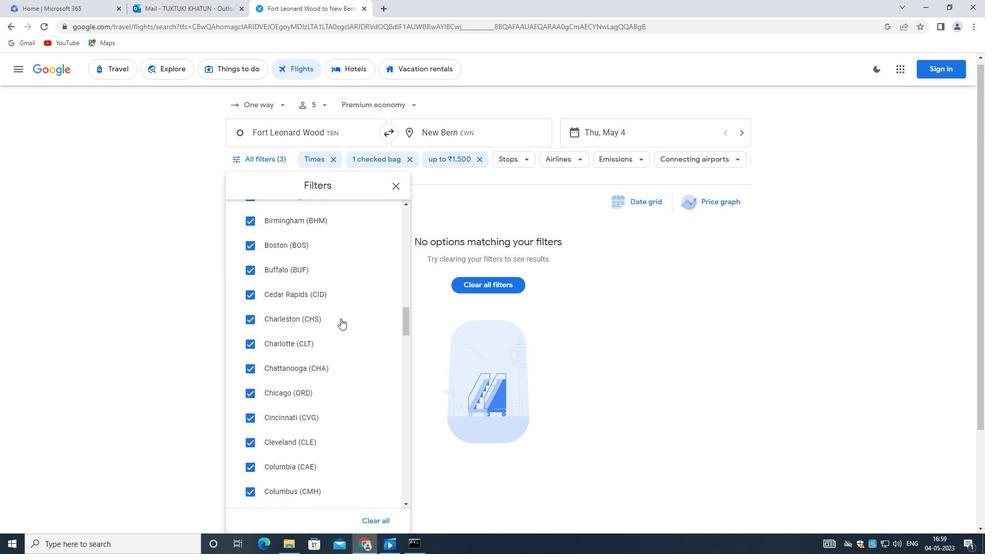 
Action: Mouse moved to (328, 313)
Screenshot: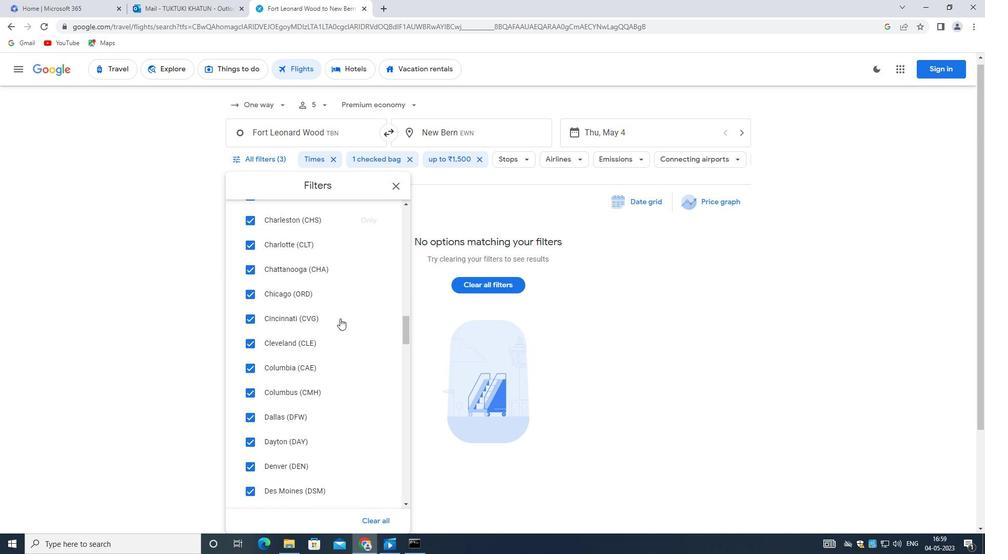 
Action: Mouse scrolled (328, 313) with delta (0, 0)
Screenshot: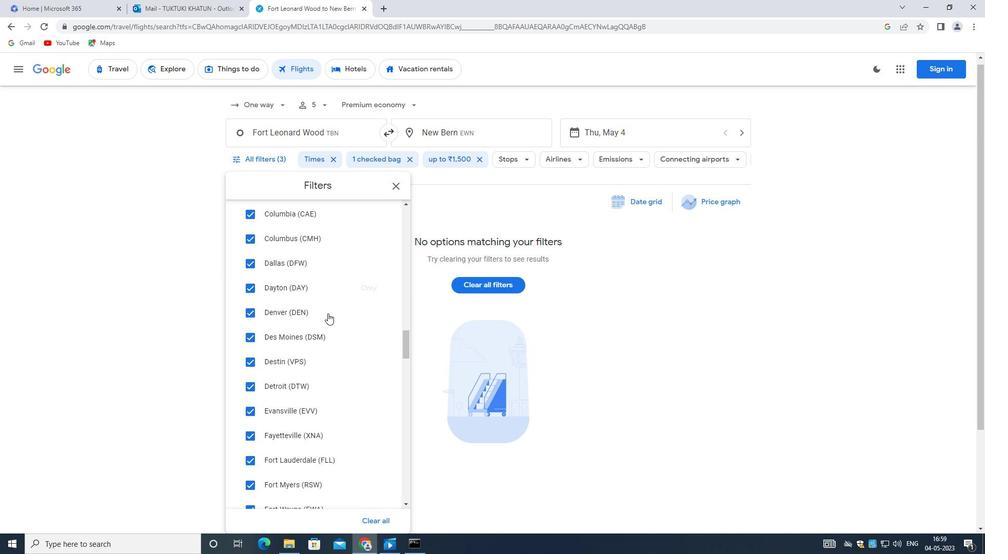 
Action: Mouse scrolled (328, 313) with delta (0, 0)
Screenshot: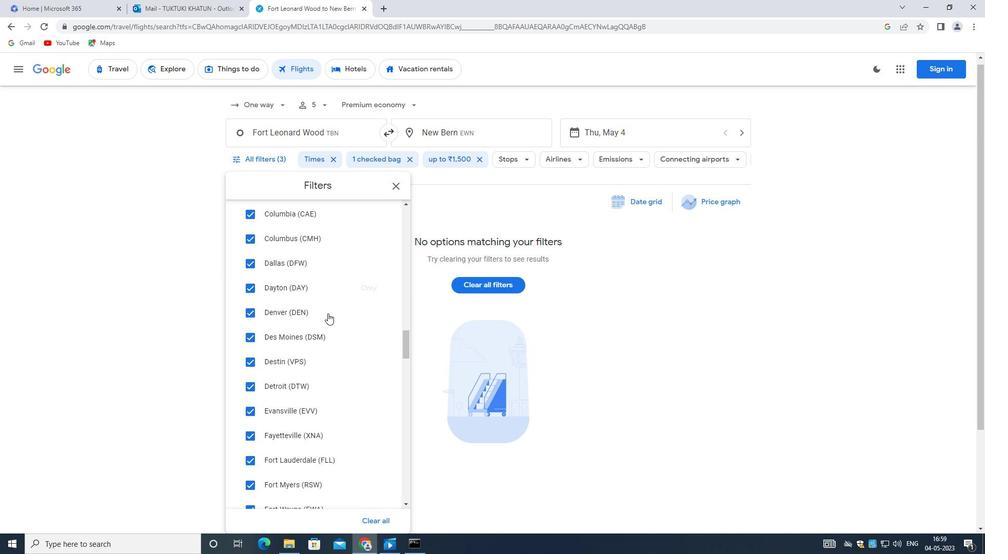 
Action: Mouse scrolled (328, 313) with delta (0, 0)
Screenshot: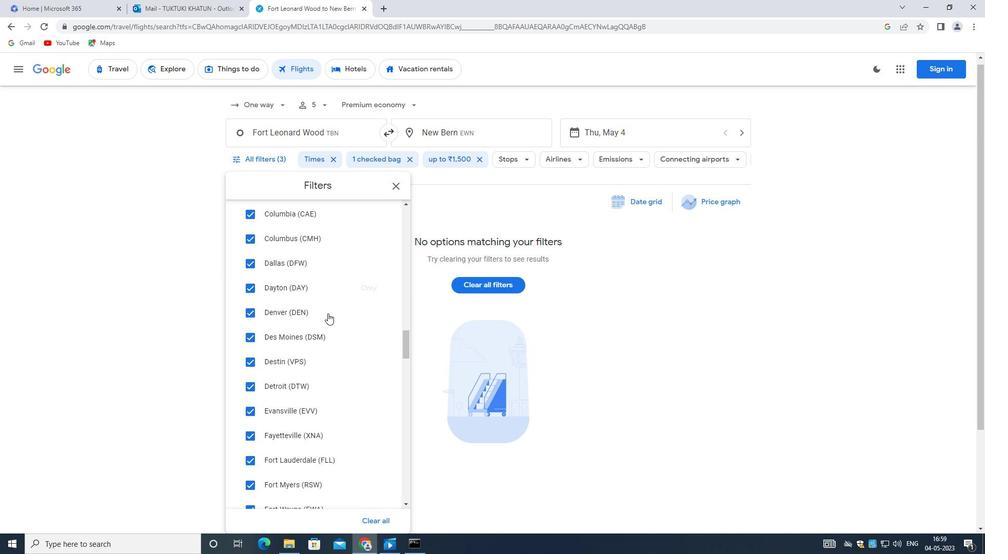 
Action: Mouse moved to (321, 302)
Screenshot: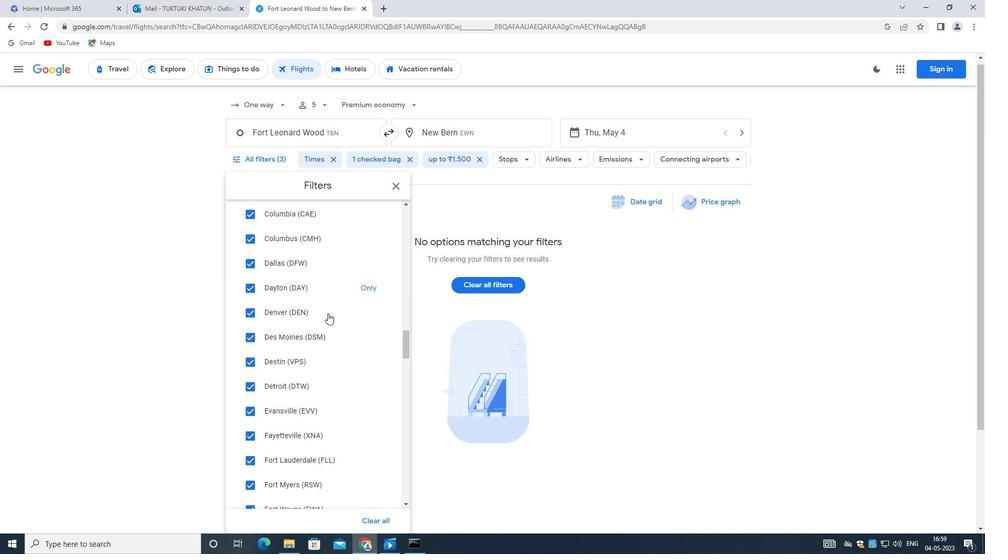 
Action: Mouse scrolled (321, 301) with delta (0, 0)
Screenshot: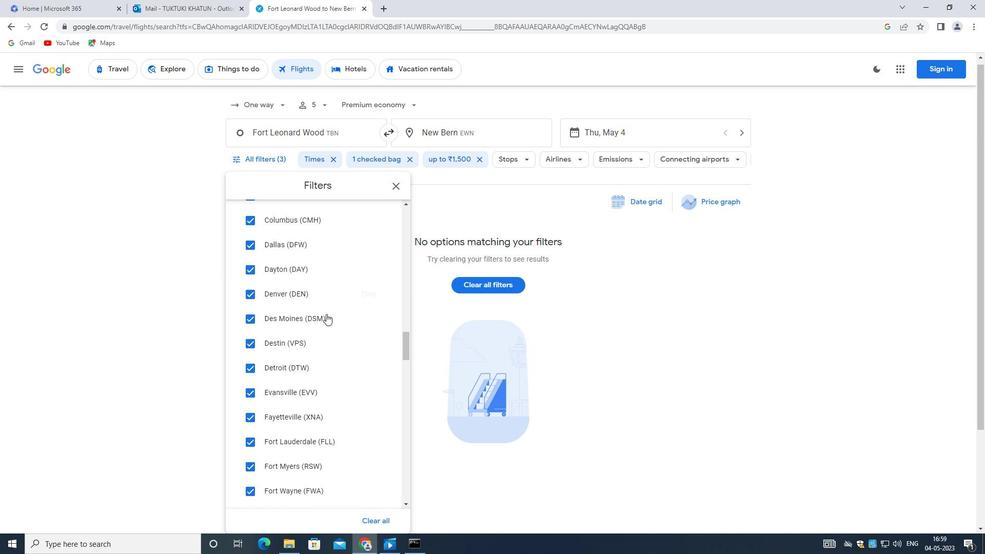 
Action: Mouse scrolled (321, 301) with delta (0, 0)
Screenshot: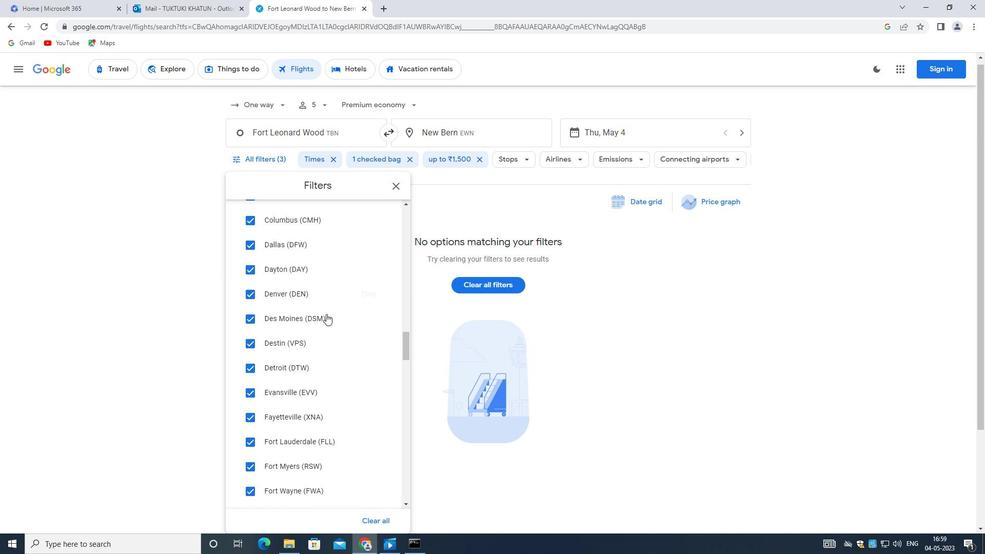 
Action: Mouse scrolled (321, 301) with delta (0, 0)
Screenshot: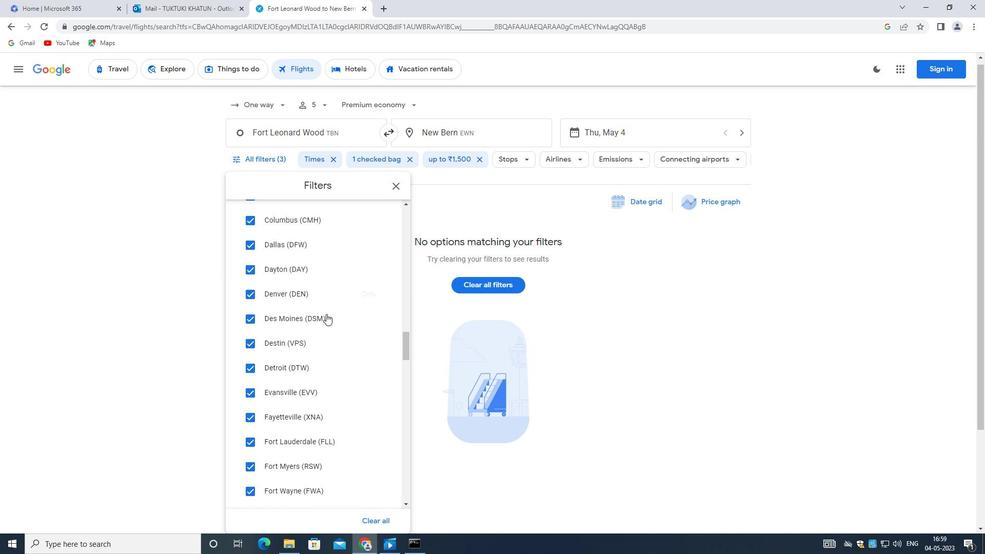 
Action: Mouse scrolled (321, 301) with delta (0, 0)
Screenshot: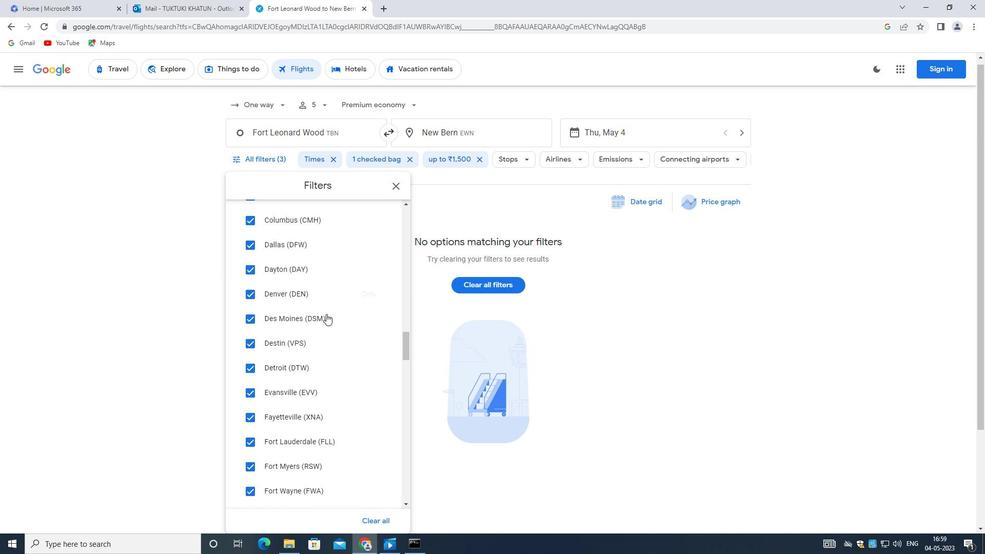 
Action: Mouse scrolled (321, 301) with delta (0, 0)
Screenshot: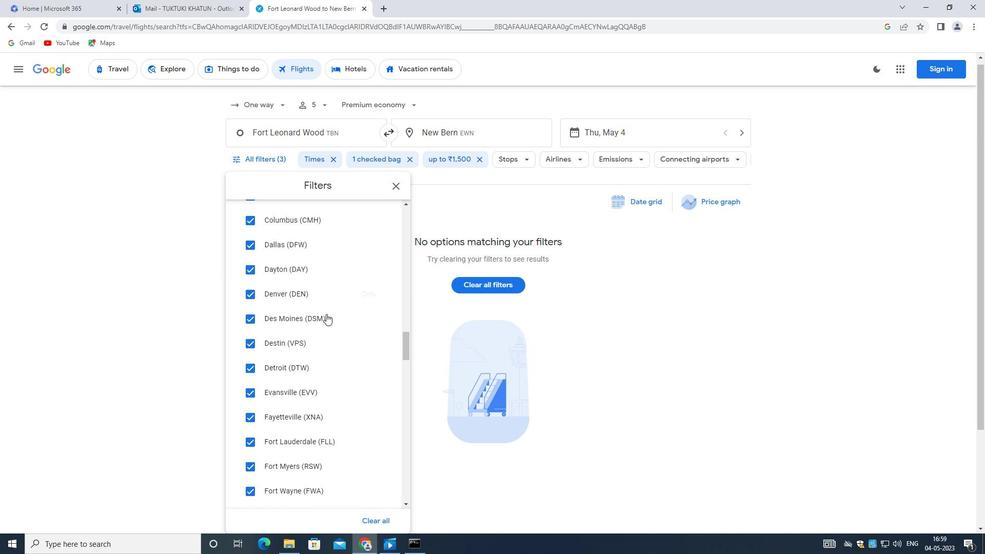 
Action: Mouse moved to (302, 307)
Screenshot: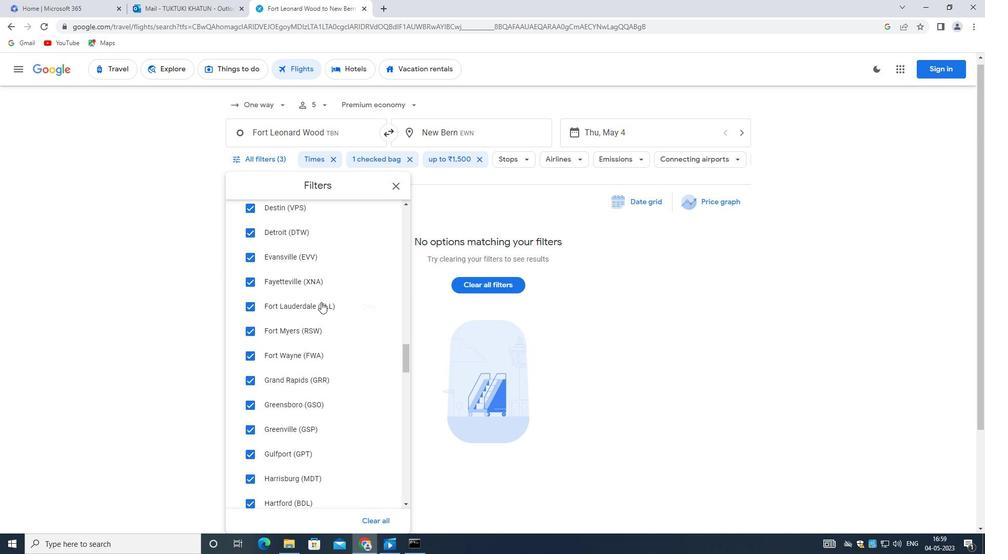 
Action: Mouse scrolled (302, 307) with delta (0, 0)
Screenshot: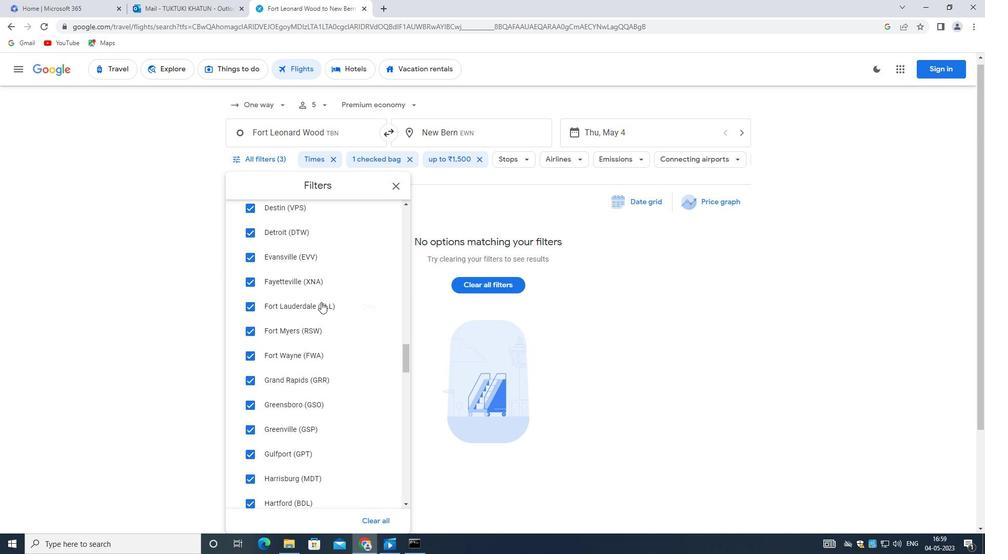 
Action: Mouse moved to (296, 330)
Screenshot: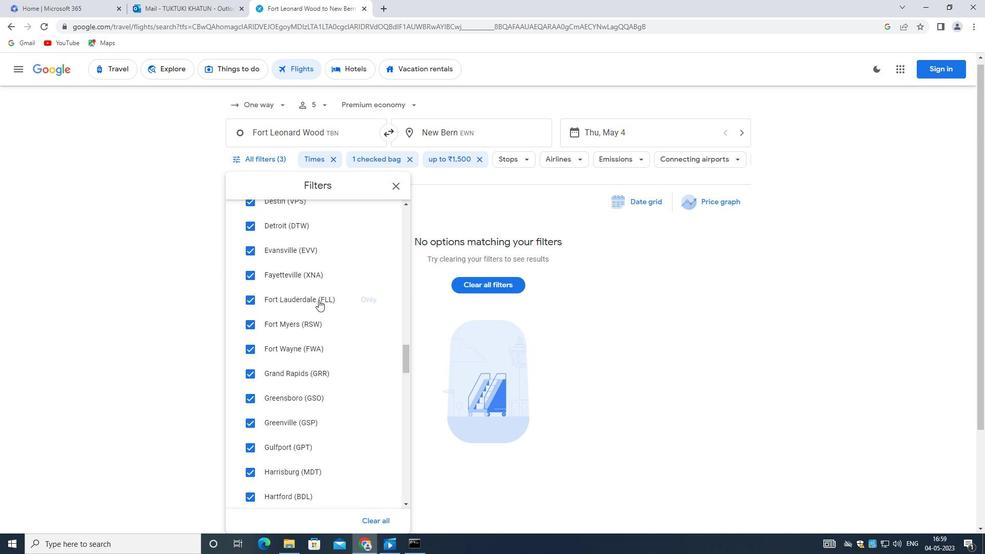 
Action: Mouse scrolled (296, 329) with delta (0, 0)
Screenshot: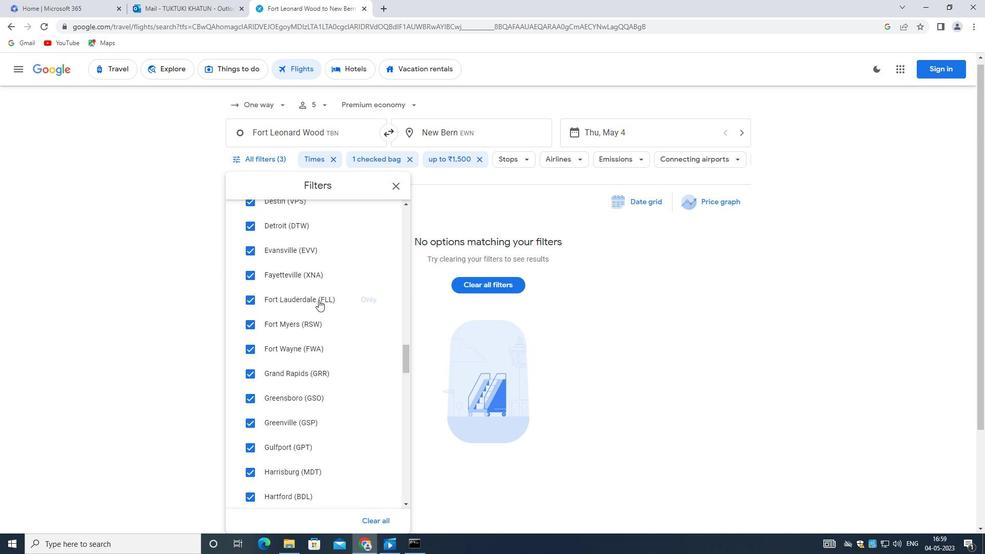 
Action: Mouse moved to (295, 335)
Screenshot: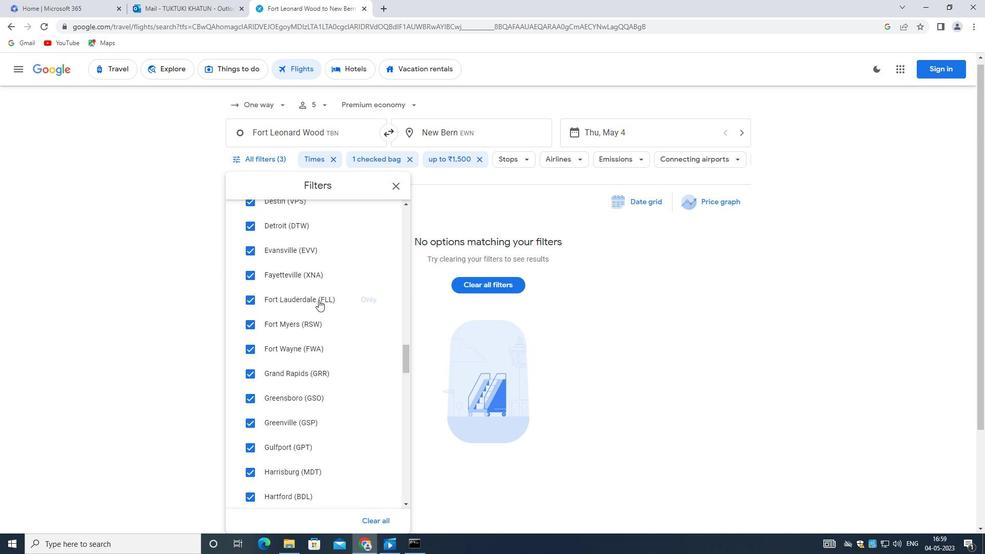 
Action: Mouse scrolled (295, 334) with delta (0, 0)
Screenshot: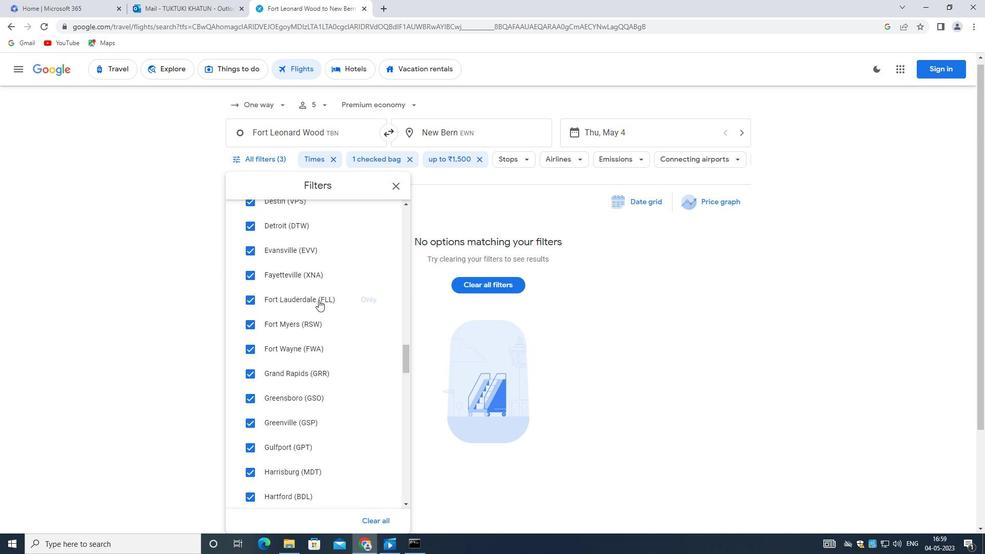 
Action: Mouse moved to (281, 327)
Screenshot: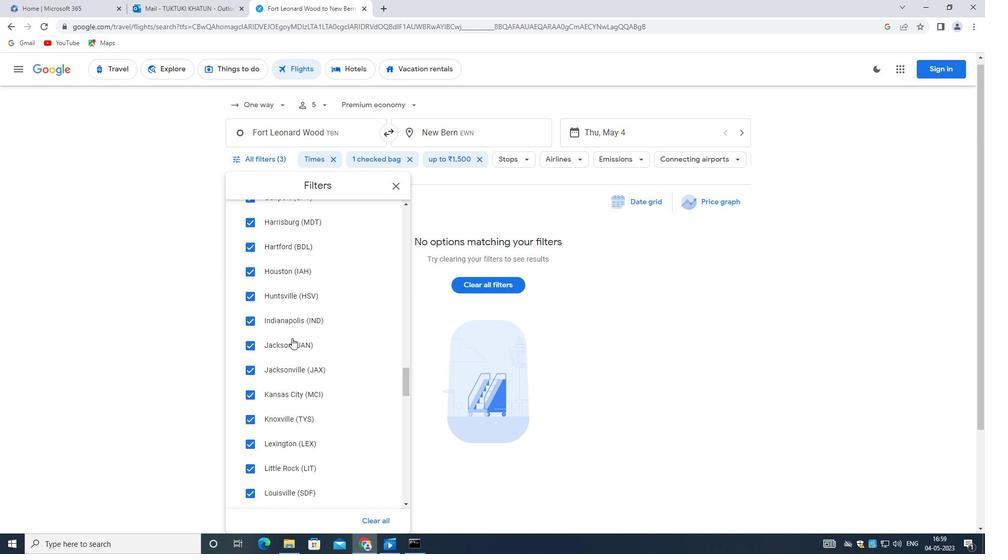 
Action: Mouse scrolled (281, 327) with delta (0, 0)
Screenshot: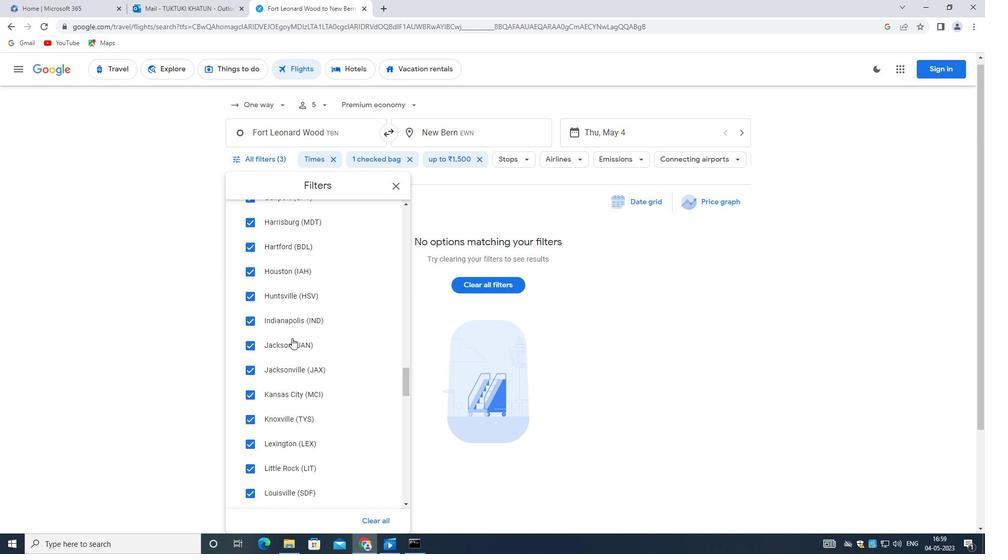 
Action: Mouse moved to (278, 340)
Screenshot: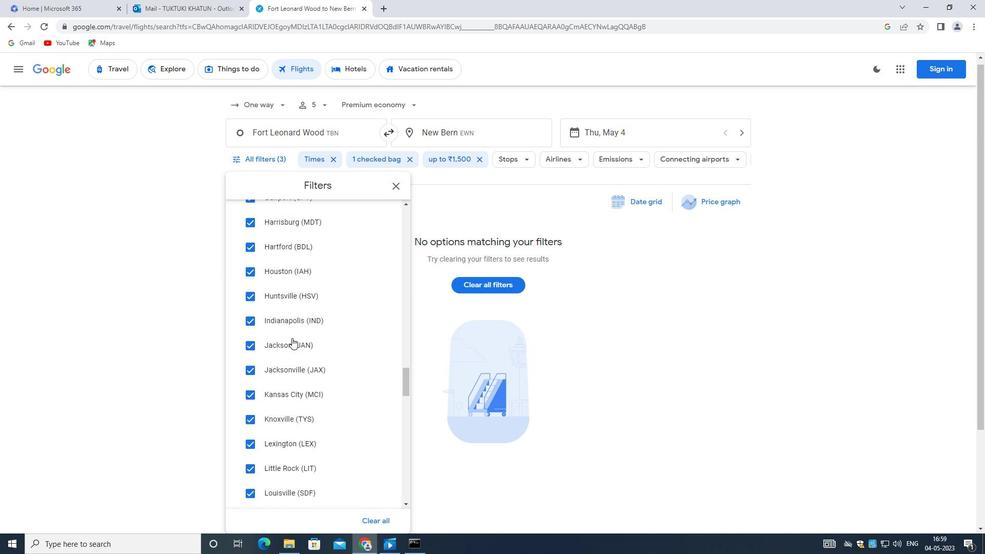 
Action: Mouse scrolled (278, 340) with delta (0, 0)
Screenshot: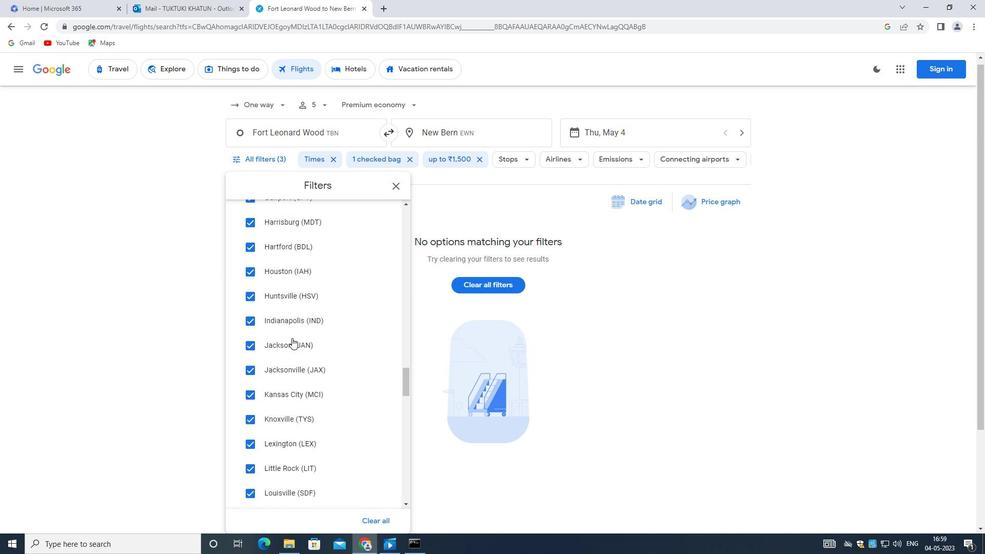 
Action: Mouse moved to (278, 344)
Screenshot: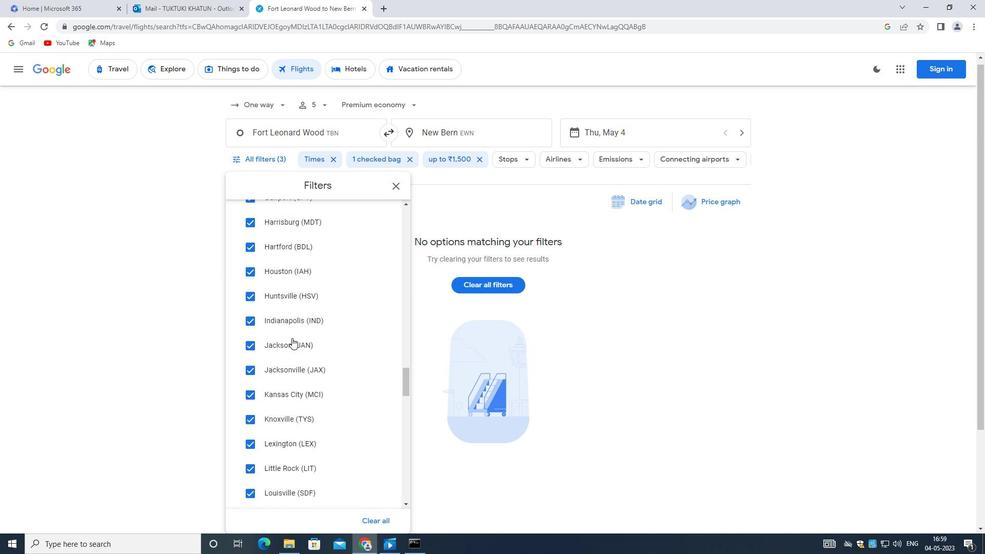 
Action: Mouse scrolled (278, 344) with delta (0, 0)
Screenshot: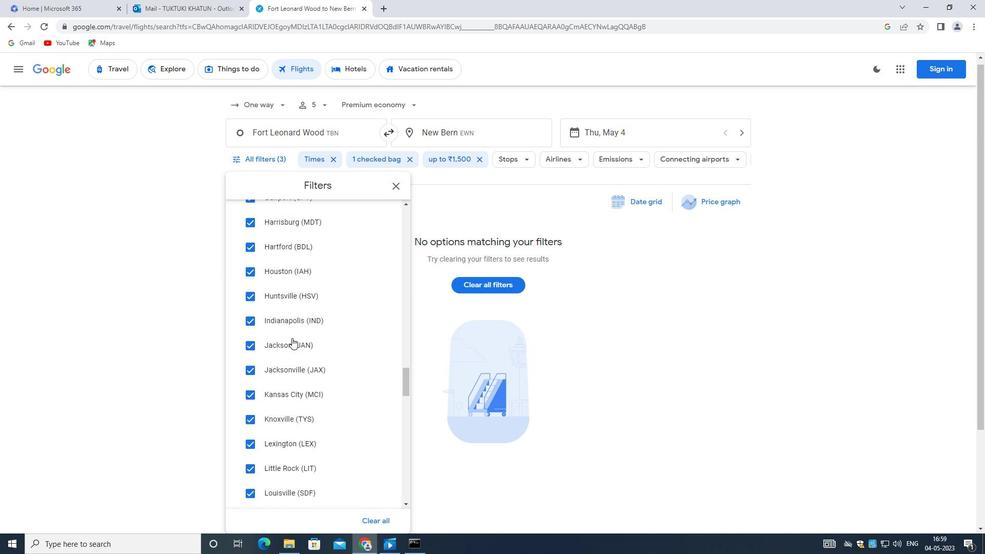 
Action: Mouse moved to (277, 345)
Screenshot: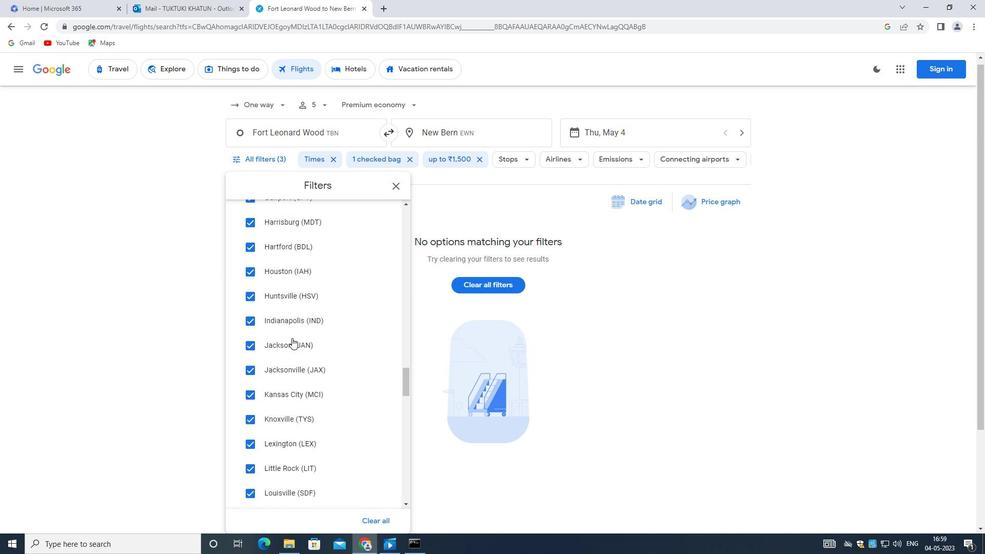 
Action: Mouse scrolled (277, 345) with delta (0, 0)
Screenshot: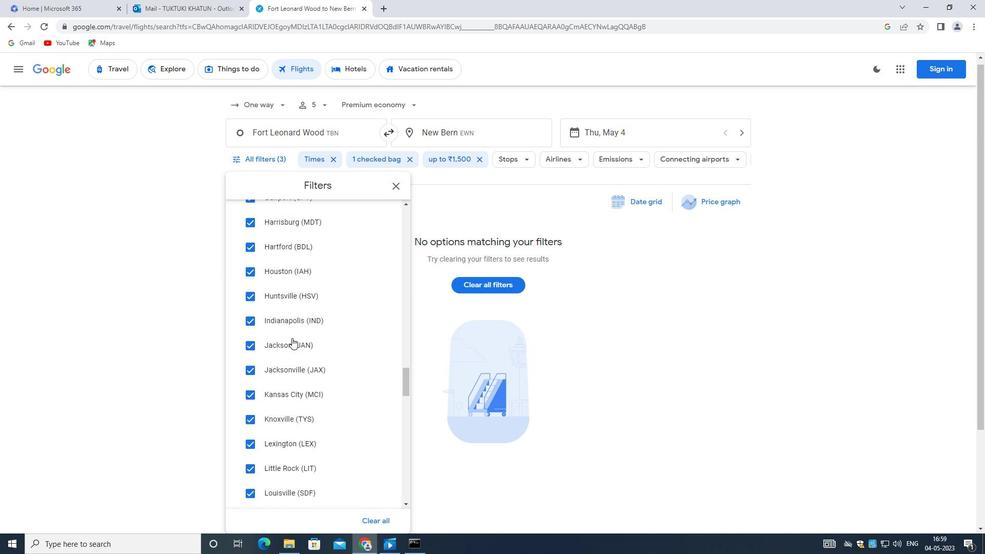 
Action: Mouse moved to (276, 346)
Screenshot: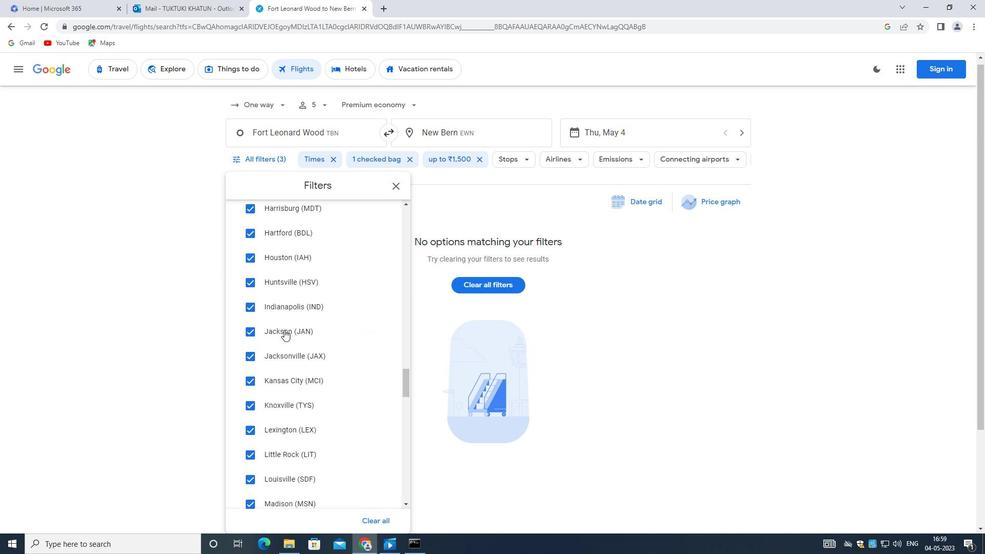 
Action: Mouse scrolled (276, 345) with delta (0, 0)
Screenshot: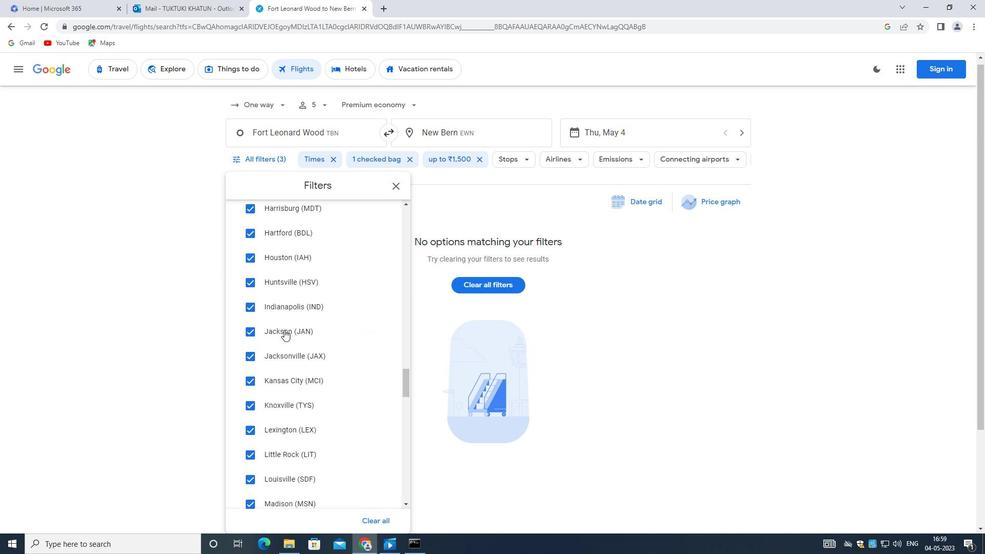 
Action: Mouse moved to (274, 346)
Screenshot: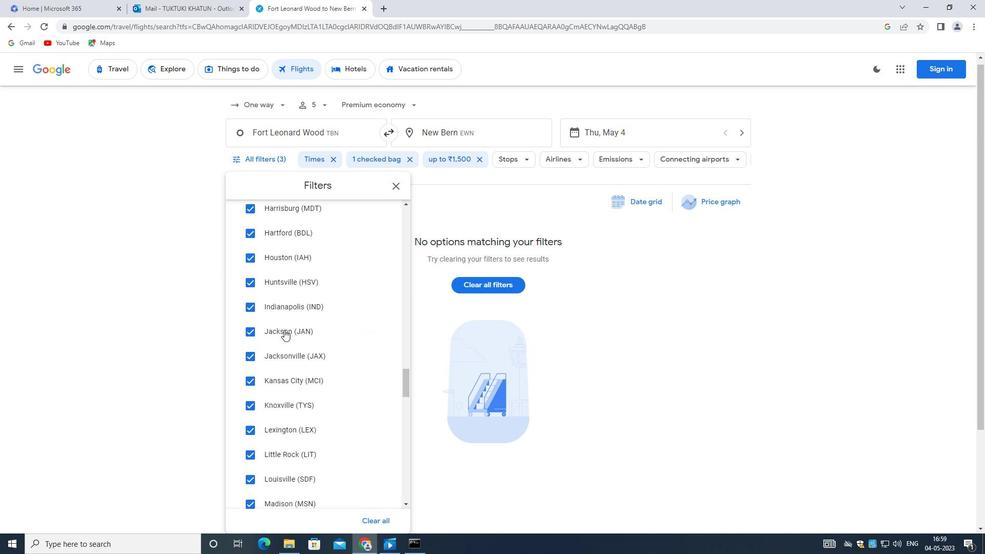 
Action: Mouse scrolled (274, 345) with delta (0, 0)
Screenshot: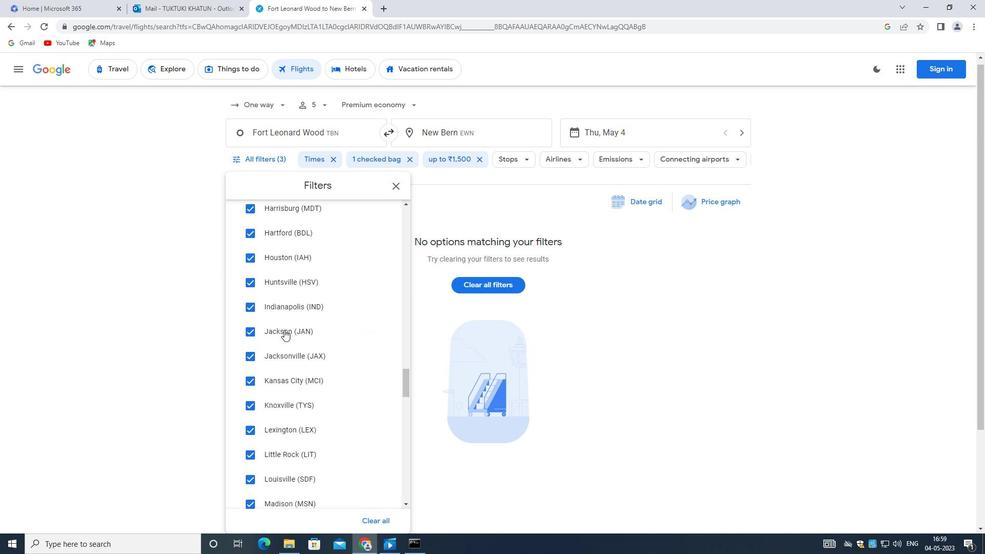 
Action: Mouse moved to (268, 312)
Screenshot: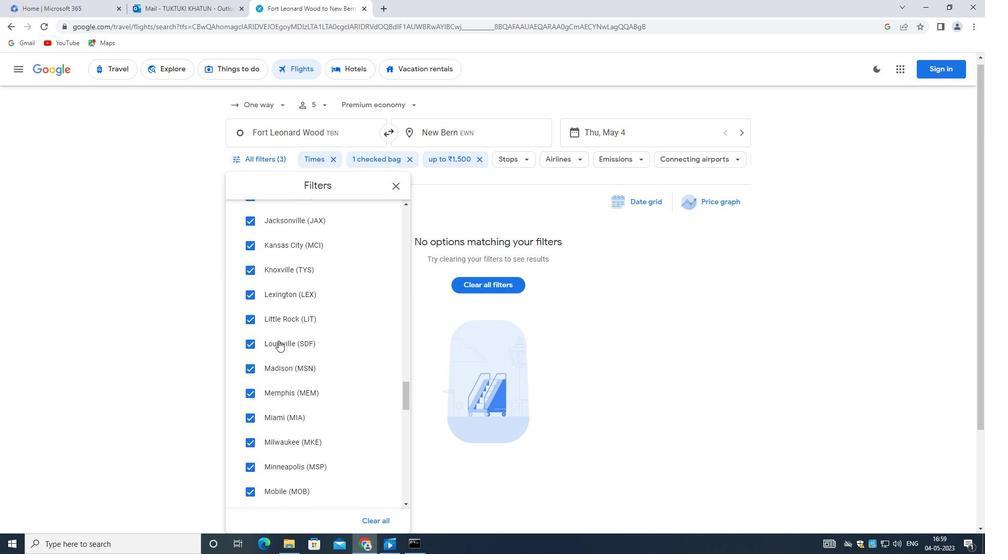 
Action: Mouse scrolled (268, 312) with delta (0, 0)
Screenshot: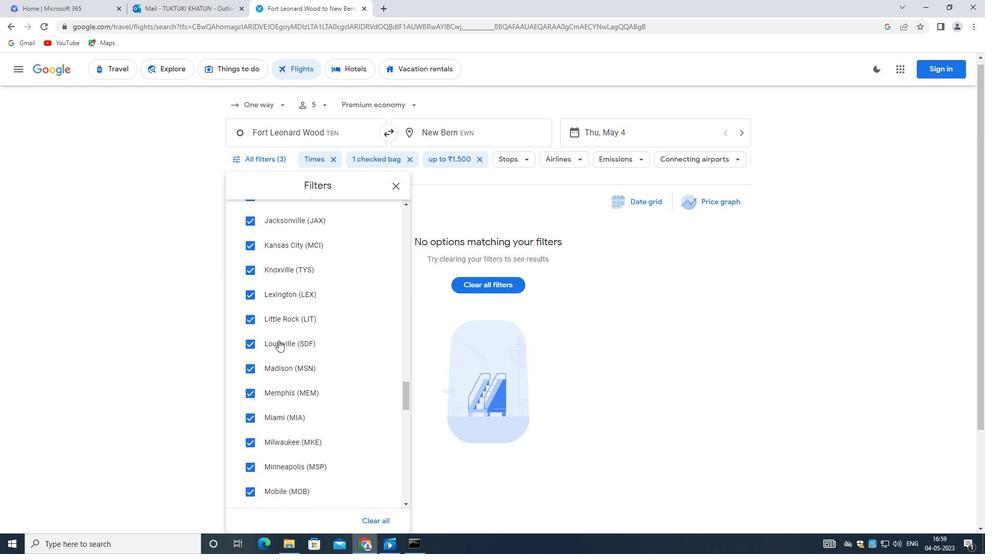 
Action: Mouse moved to (268, 314)
Screenshot: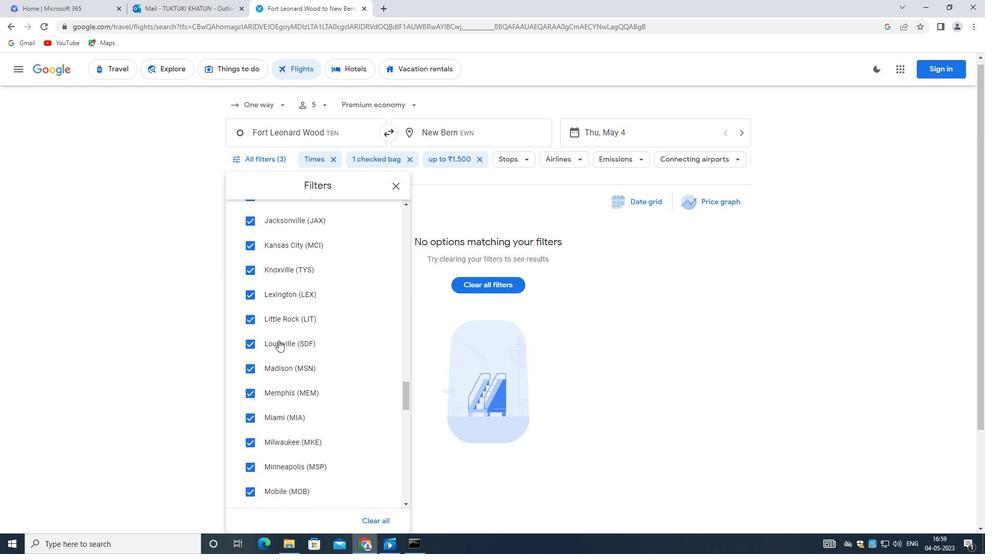 
Action: Mouse scrolled (268, 313) with delta (0, 0)
Screenshot: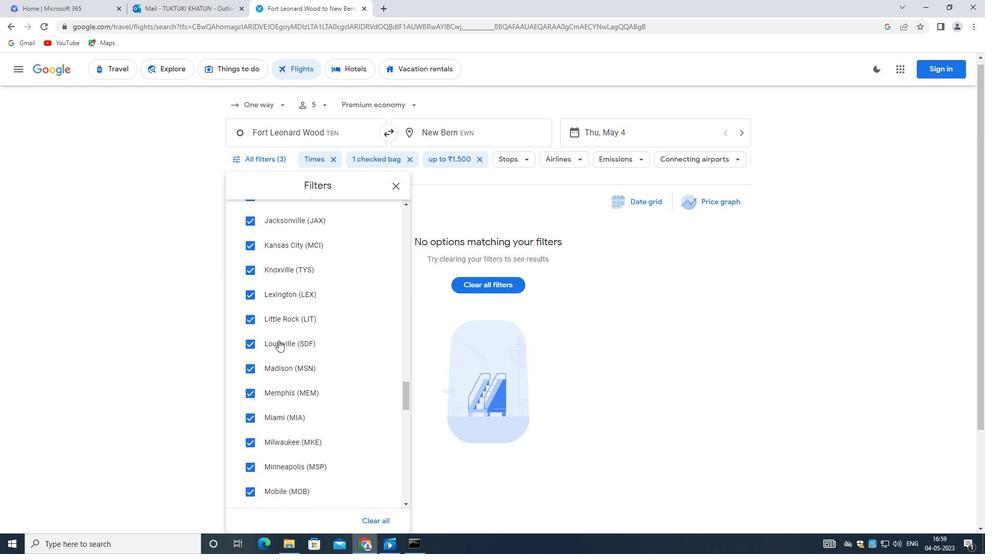 
Action: Mouse moved to (268, 315)
Screenshot: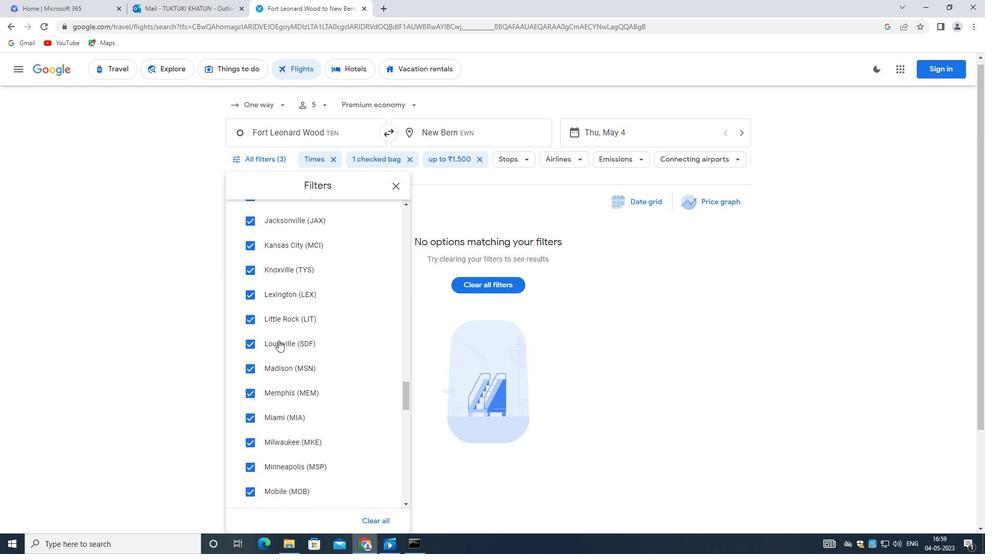 
Action: Mouse scrolled (268, 314) with delta (0, -1)
Screenshot: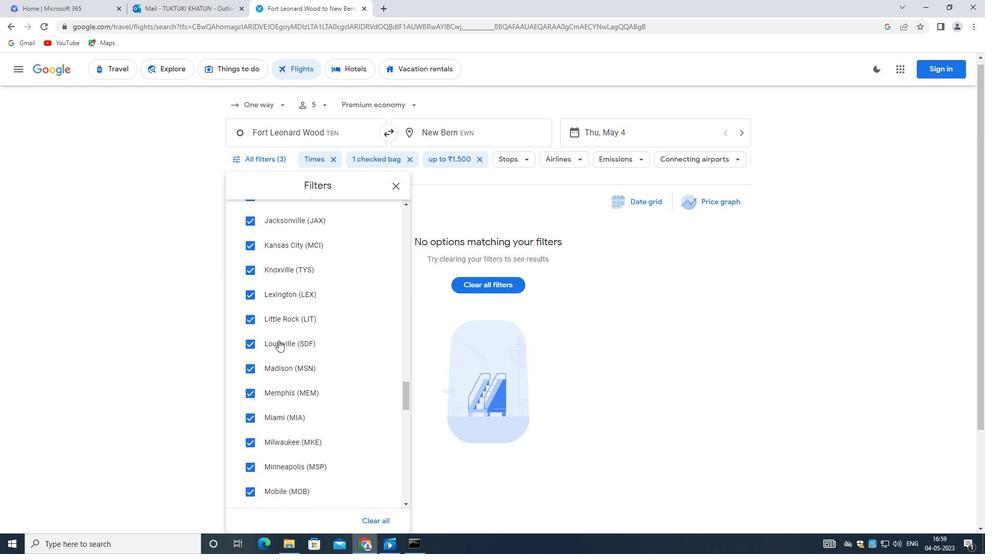 
Action: Mouse moved to (265, 321)
Screenshot: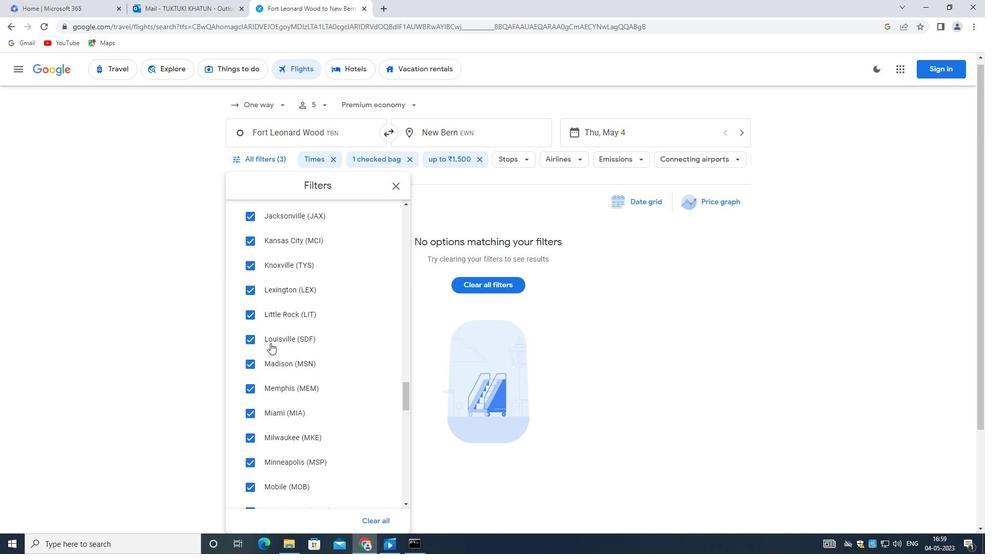 
Action: Mouse scrolled (265, 321) with delta (0, 0)
Screenshot: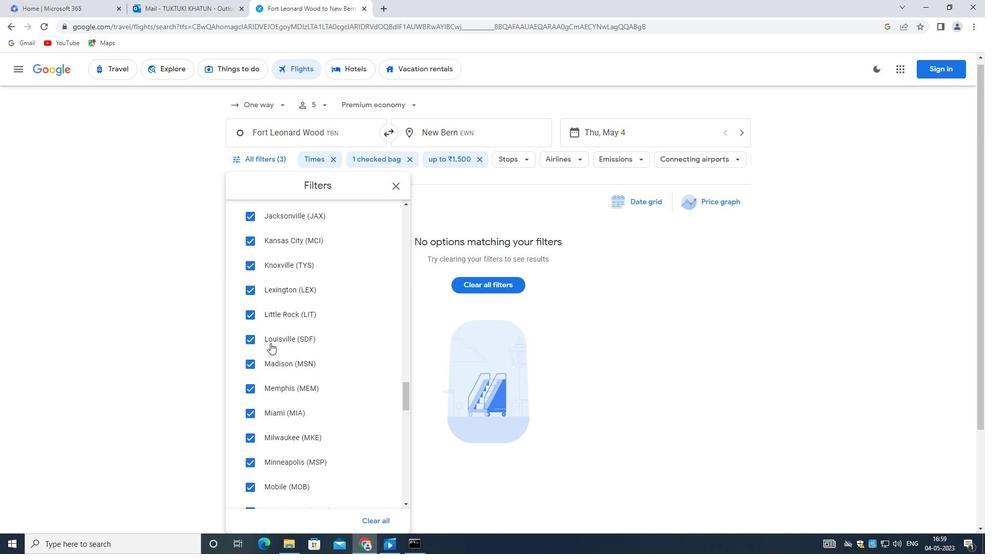 
Action: Mouse moved to (263, 299)
Screenshot: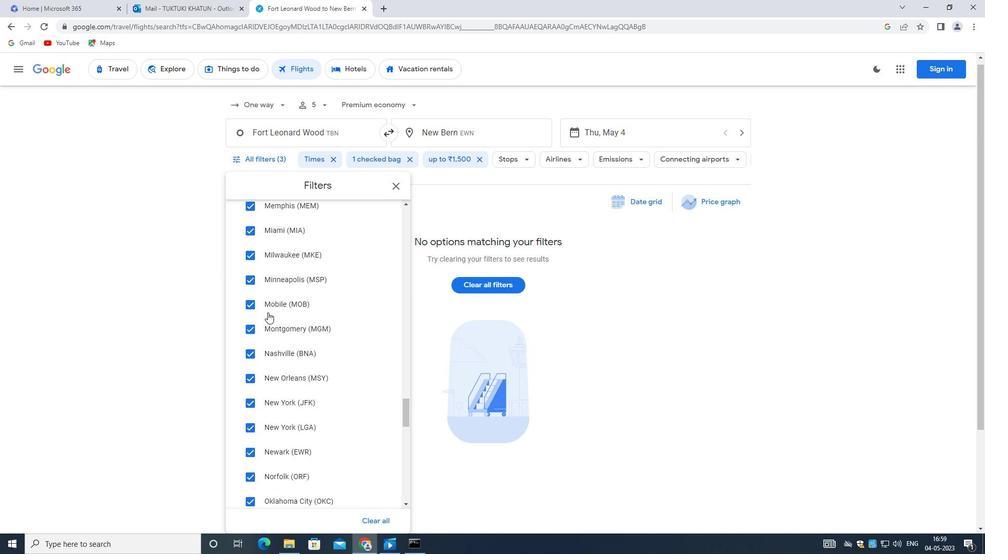 
Action: Mouse scrolled (263, 299) with delta (0, 0)
Screenshot: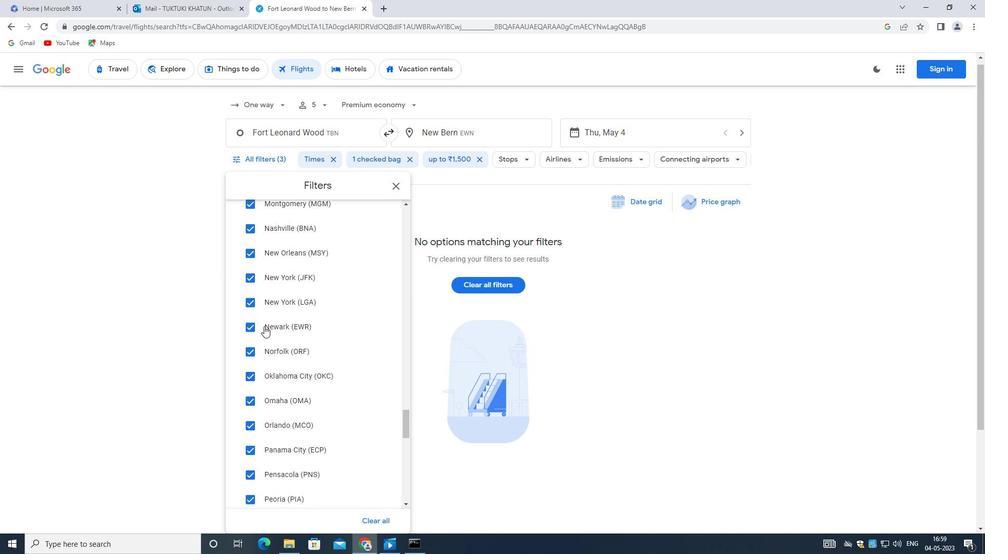 
Action: Mouse moved to (263, 299)
Screenshot: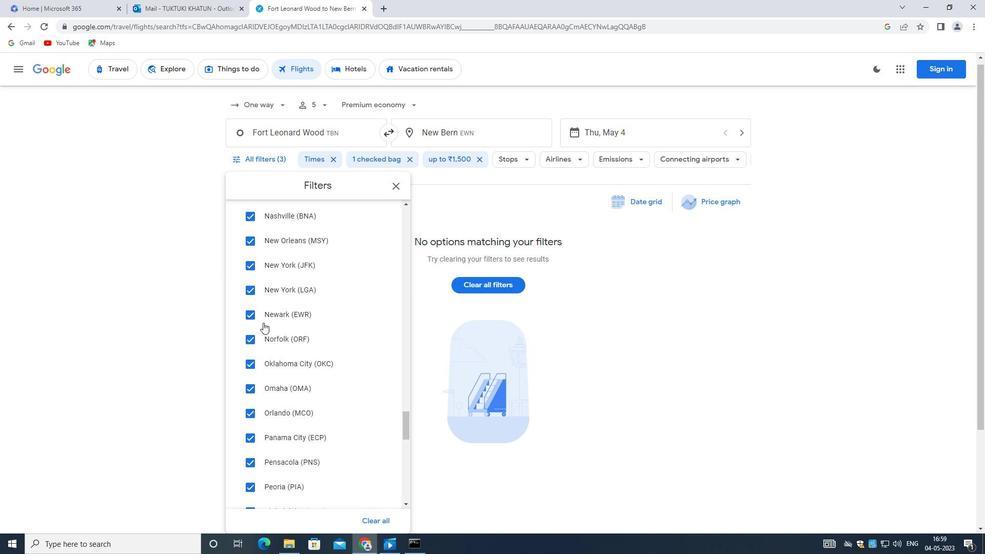 
Action: Mouse scrolled (263, 299) with delta (0, 0)
Screenshot: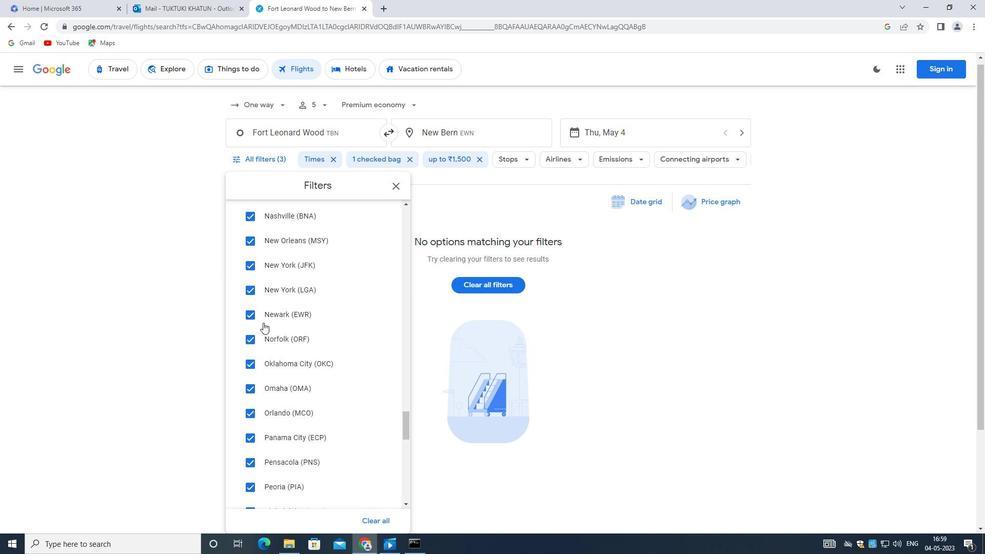 
Action: Mouse moved to (262, 310)
Screenshot: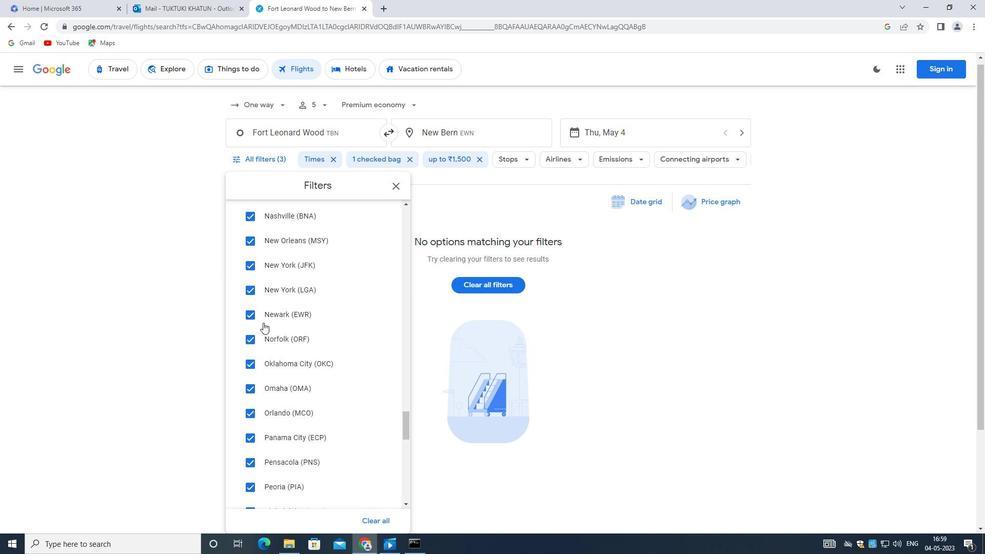 
Action: Mouse scrolled (262, 309) with delta (0, 0)
Screenshot: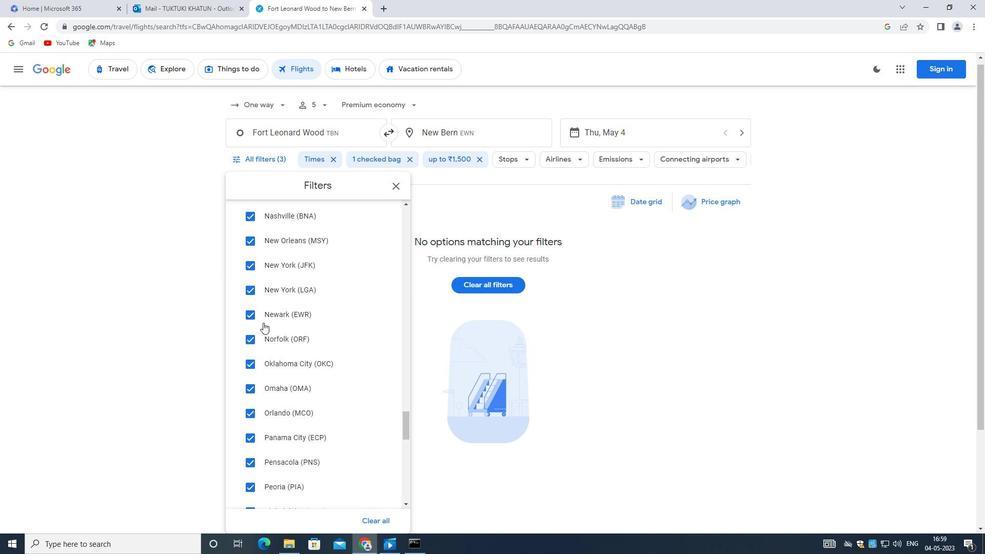 
Action: Mouse moved to (261, 324)
Screenshot: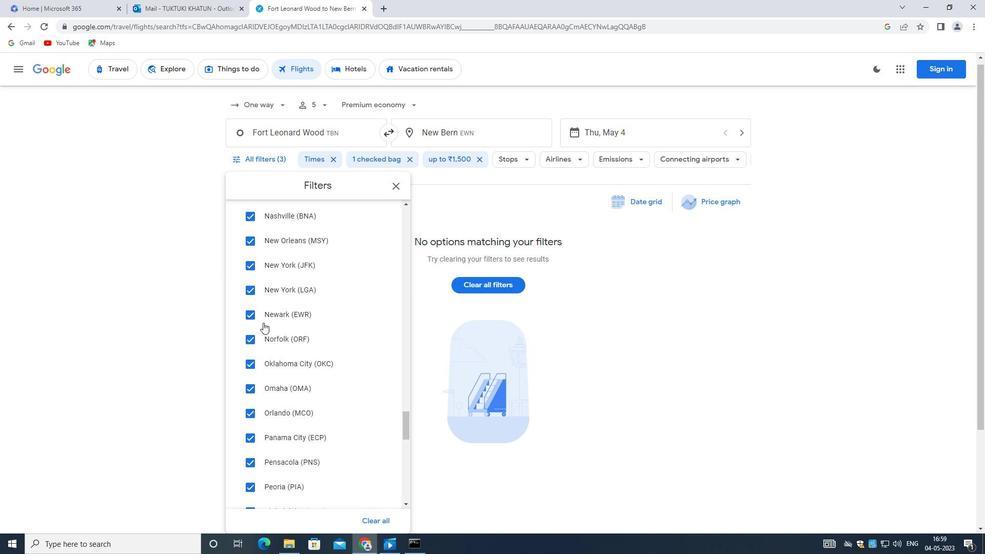
Action: Mouse scrolled (261, 324) with delta (0, 0)
Screenshot: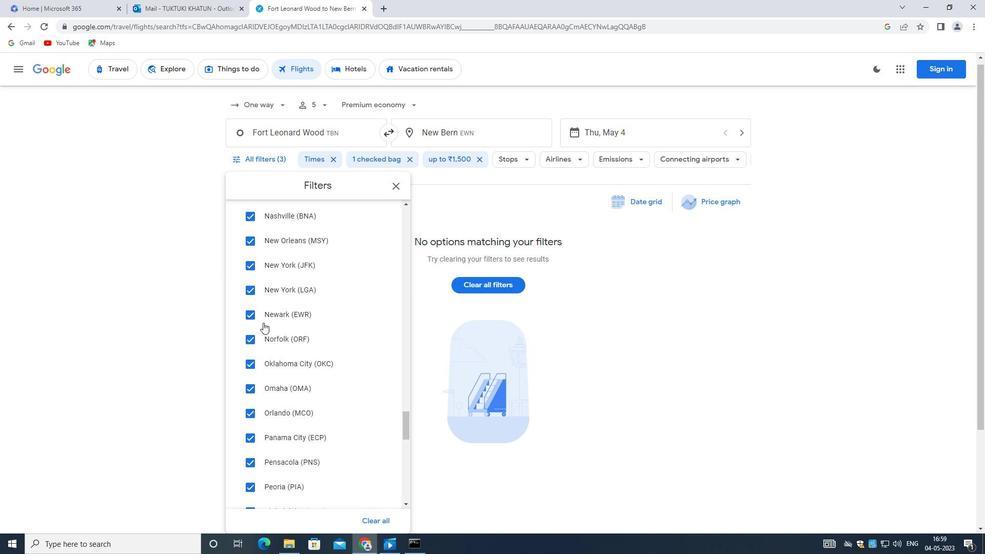 
Action: Mouse moved to (257, 334)
Screenshot: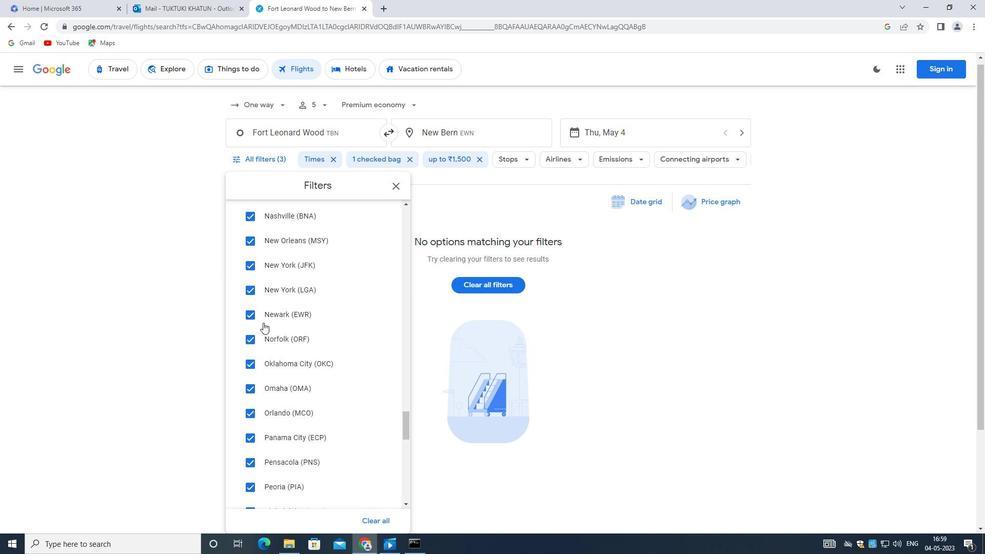 
Action: Mouse scrolled (257, 334) with delta (0, 0)
Screenshot: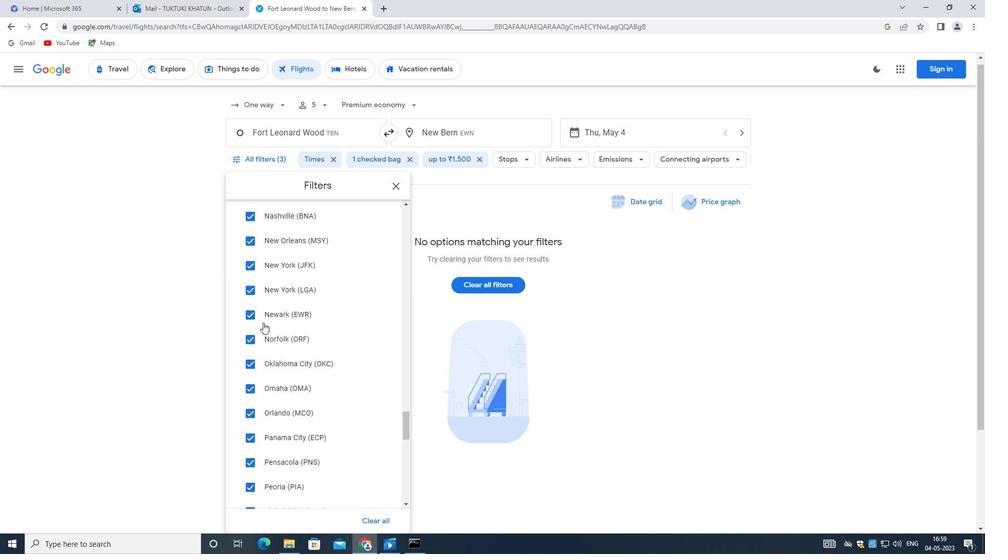
Action: Mouse moved to (254, 338)
Screenshot: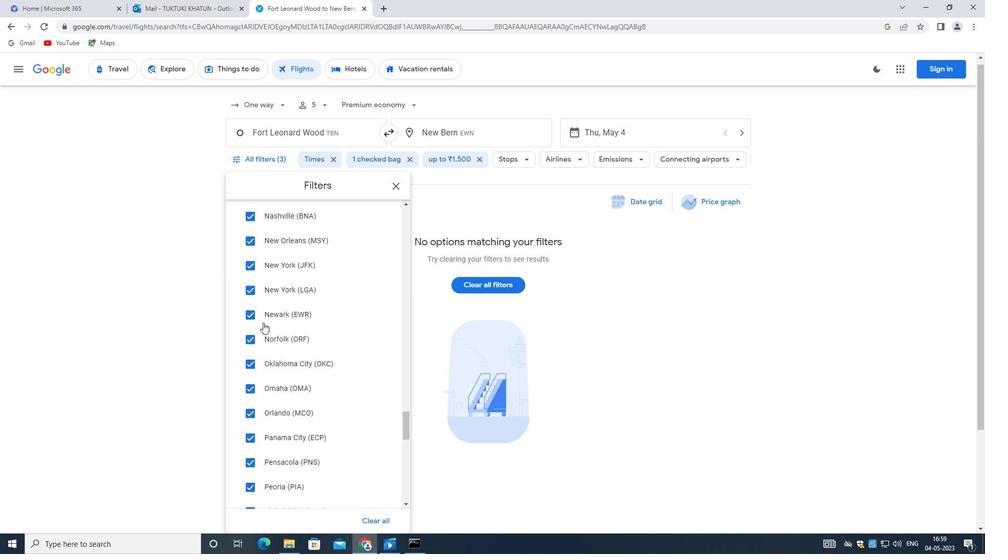 
Action: Mouse scrolled (254, 337) with delta (0, 0)
Screenshot: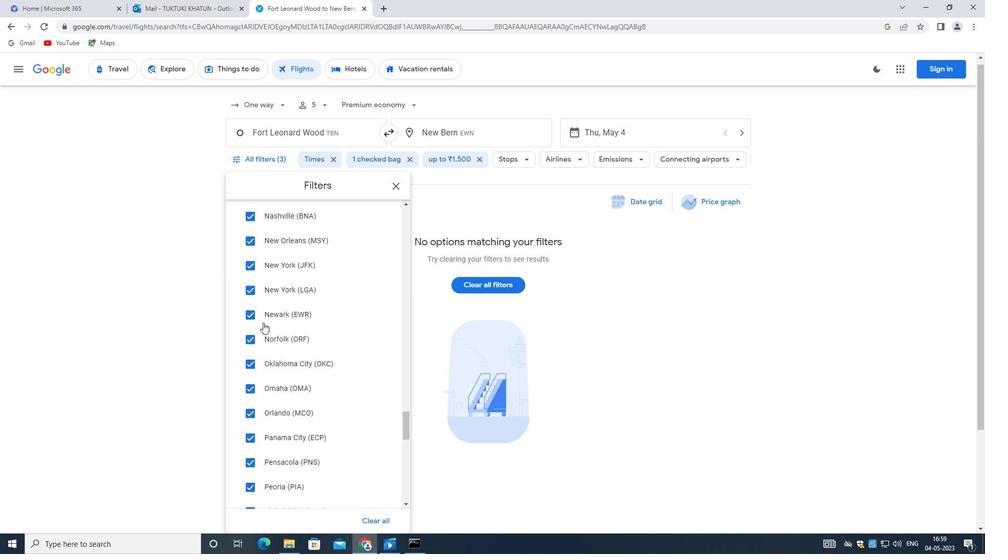 
Action: Mouse moved to (250, 338)
Screenshot: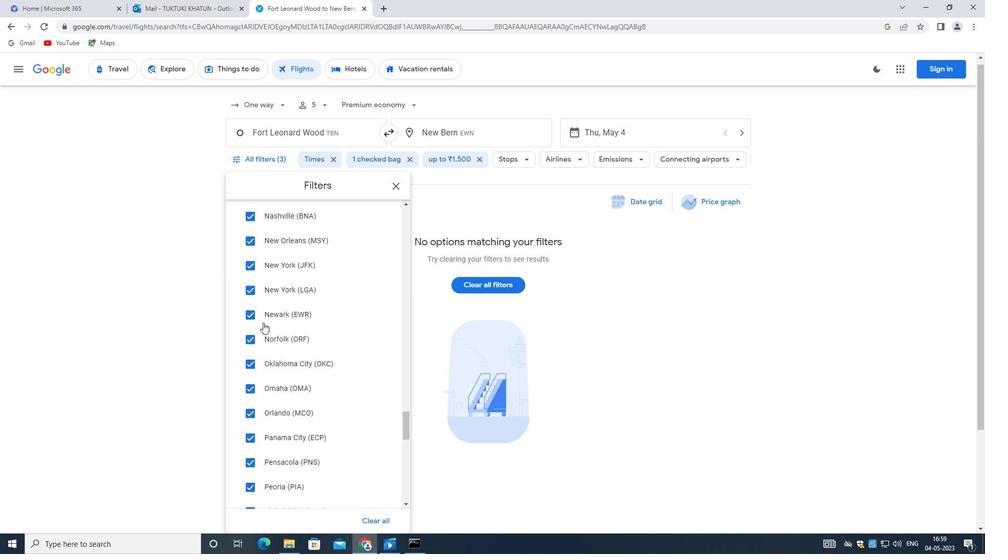 
Action: Mouse scrolled (250, 337) with delta (0, 0)
Screenshot: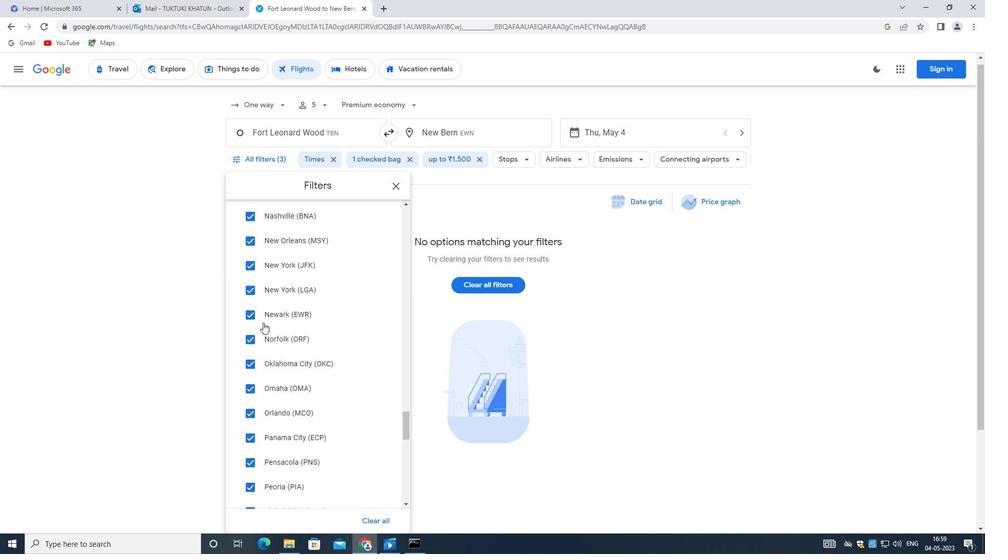 
Action: Mouse moved to (206, 315)
Screenshot: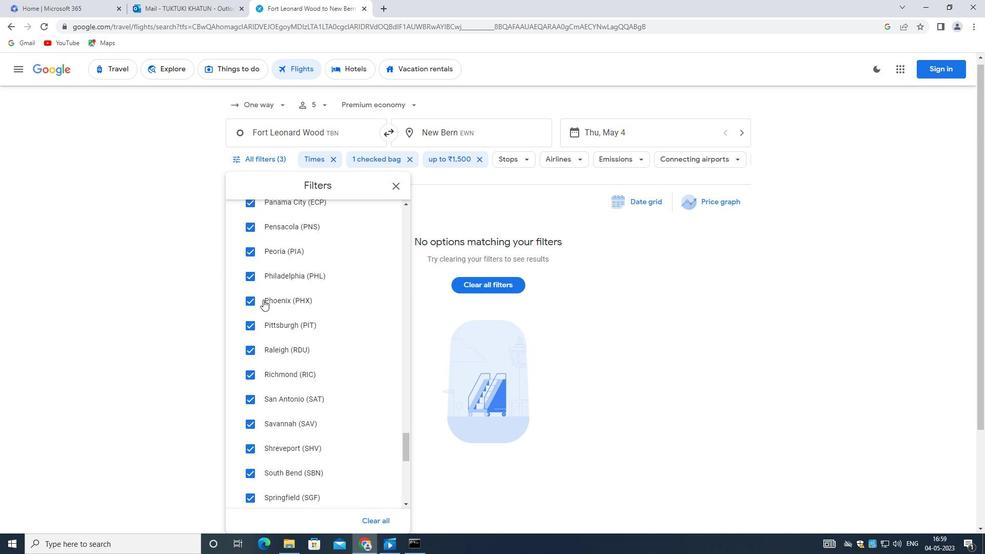 
Action: Mouse scrolled (206, 314) with delta (0, 0)
Screenshot: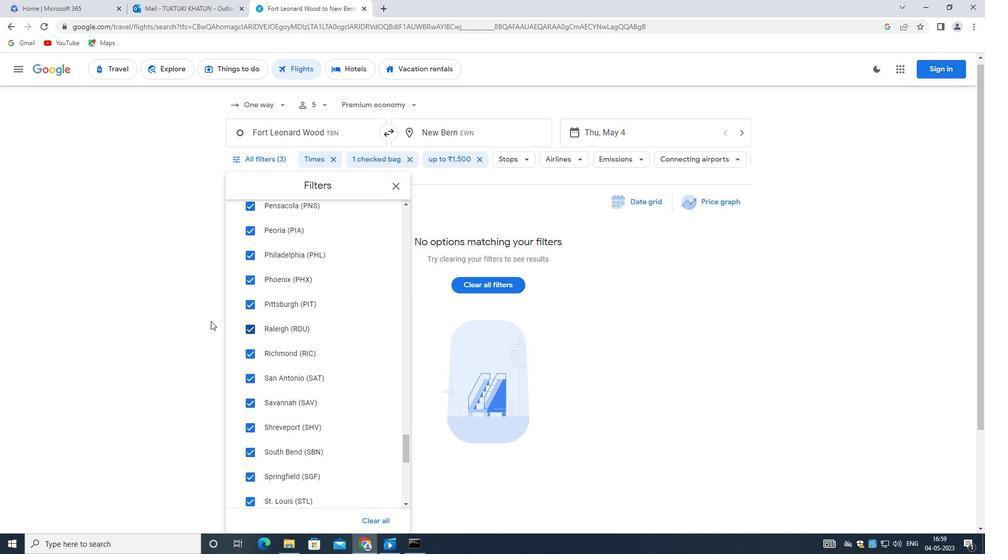 
Action: Mouse scrolled (206, 314) with delta (0, 0)
Screenshot: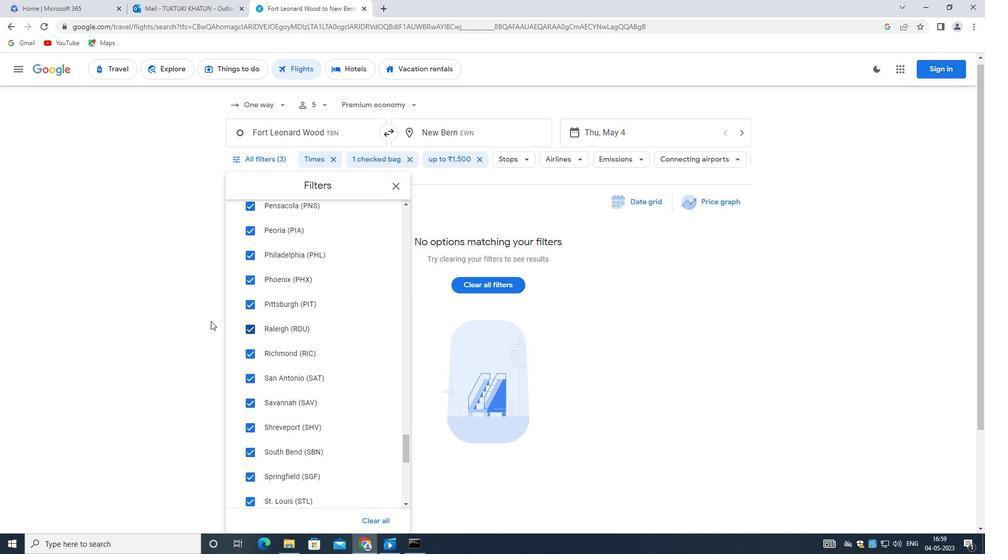
Action: Mouse moved to (204, 327)
Screenshot: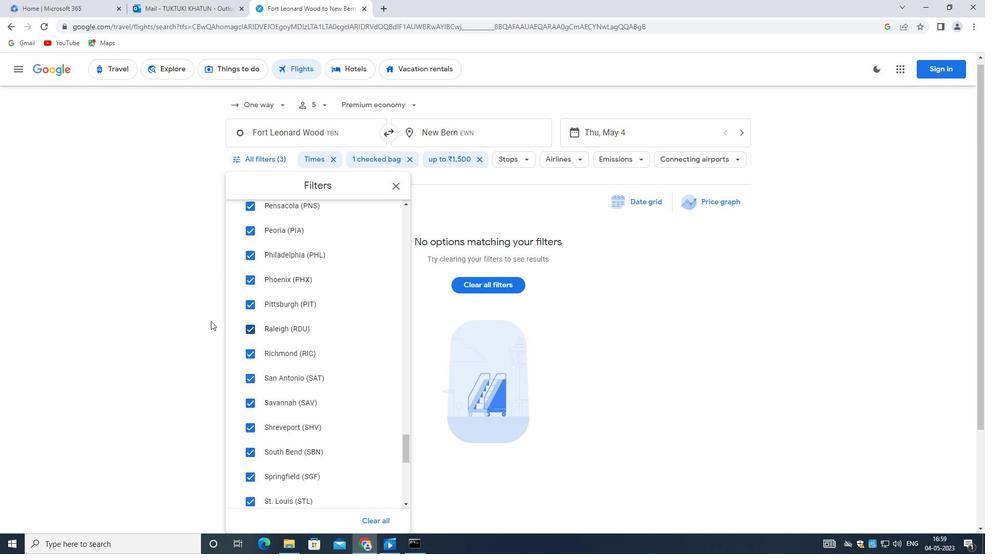 
Action: Mouse scrolled (204, 326) with delta (0, 0)
Screenshot: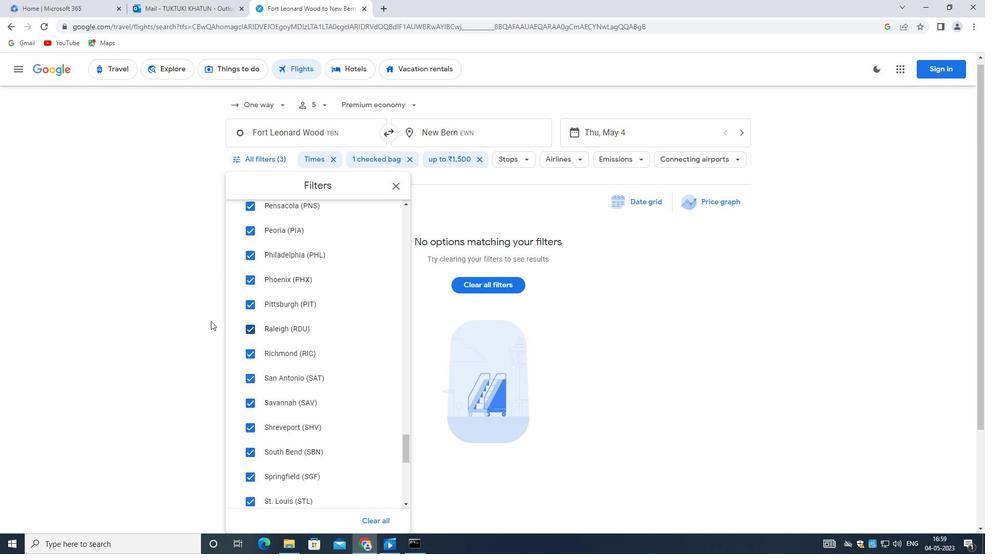
Action: Mouse moved to (203, 334)
Screenshot: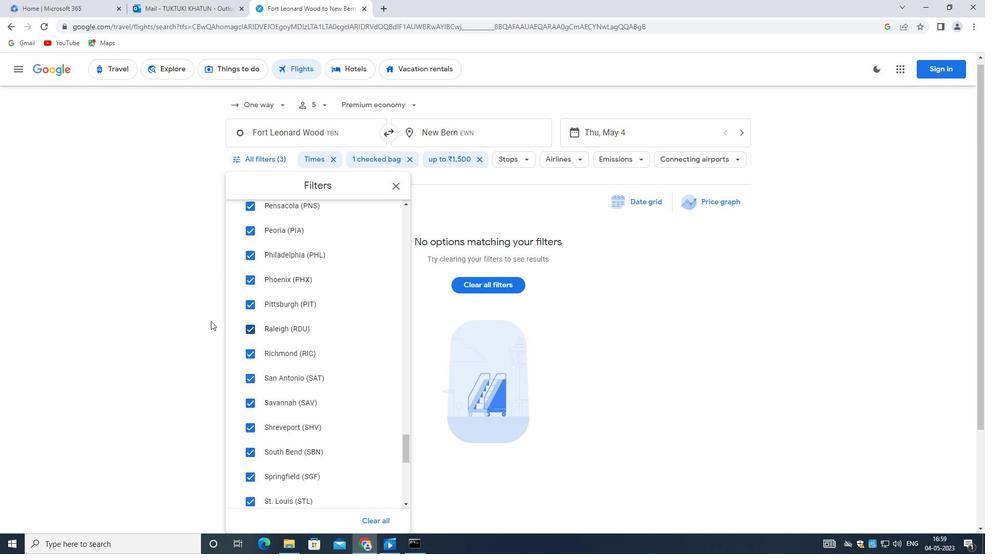 
Action: Mouse scrolled (203, 334) with delta (0, 0)
Screenshot: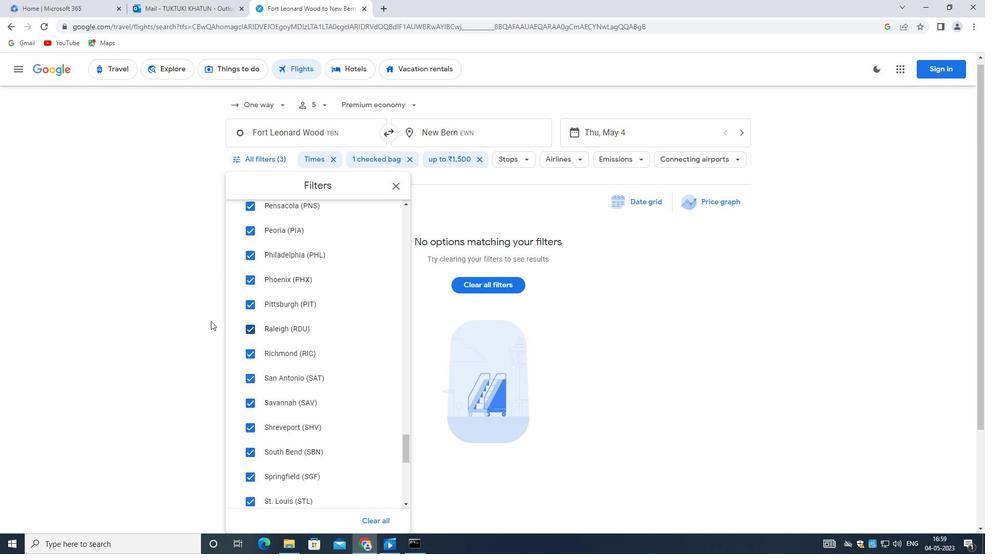 
Action: Mouse moved to (202, 346)
Screenshot: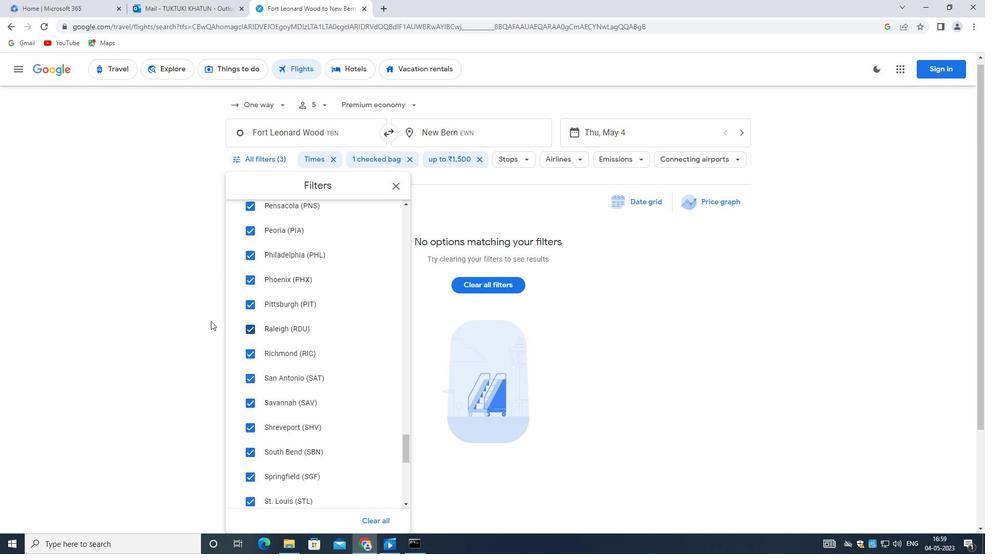 
Action: Mouse scrolled (202, 346) with delta (0, 0)
Screenshot: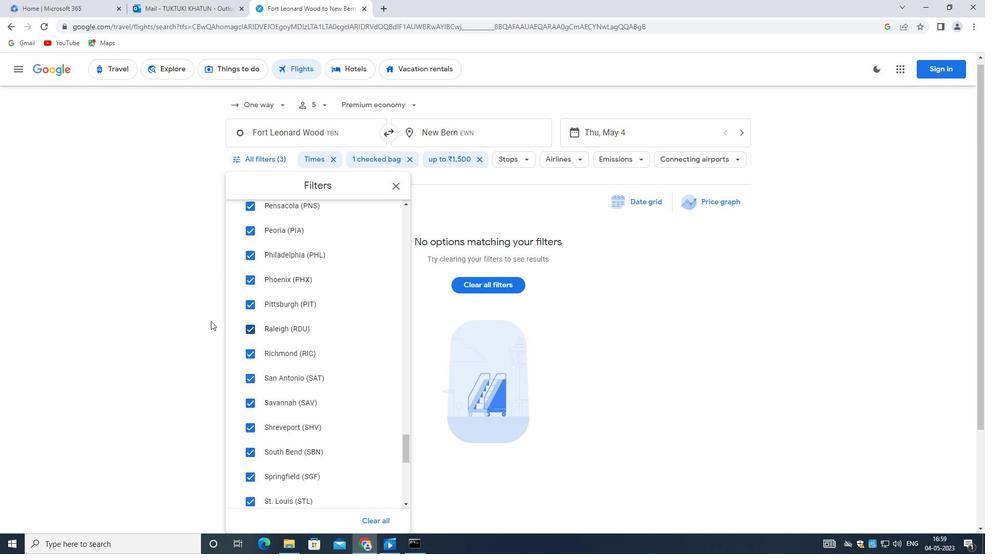 
Action: Mouse moved to (219, 328)
Screenshot: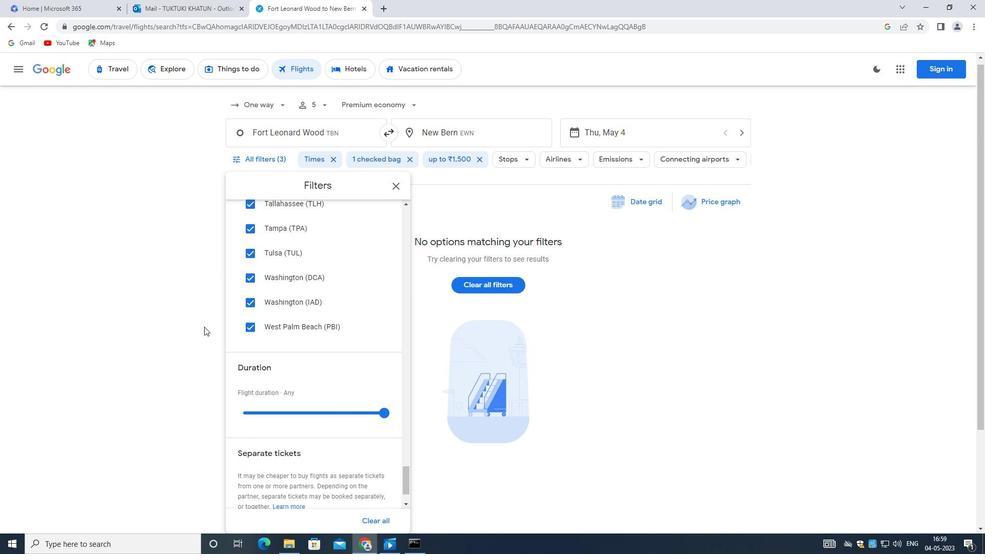 
Action: Mouse scrolled (219, 327) with delta (0, 0)
Screenshot: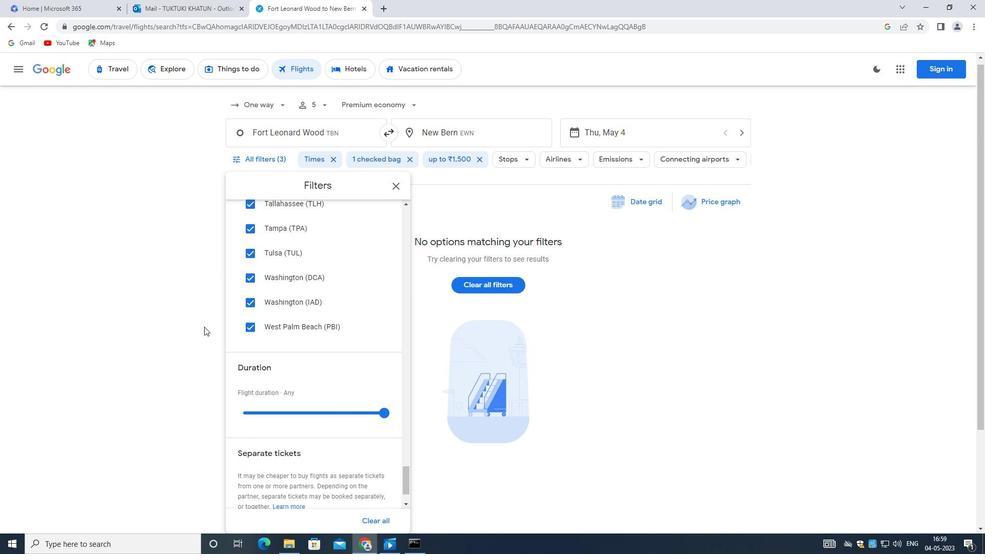 
Action: Mouse moved to (219, 341)
Screenshot: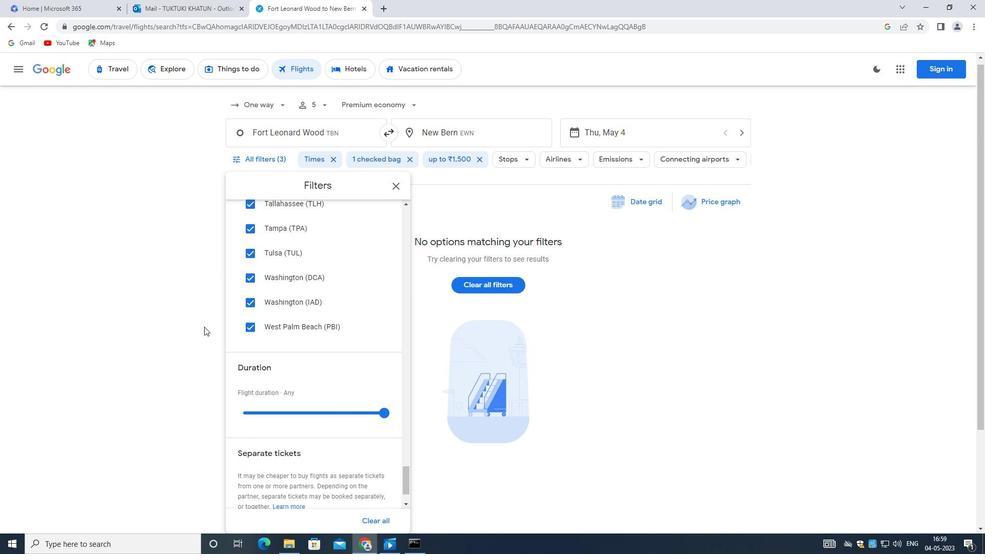 
Action: Mouse scrolled (219, 340) with delta (0, 0)
Screenshot: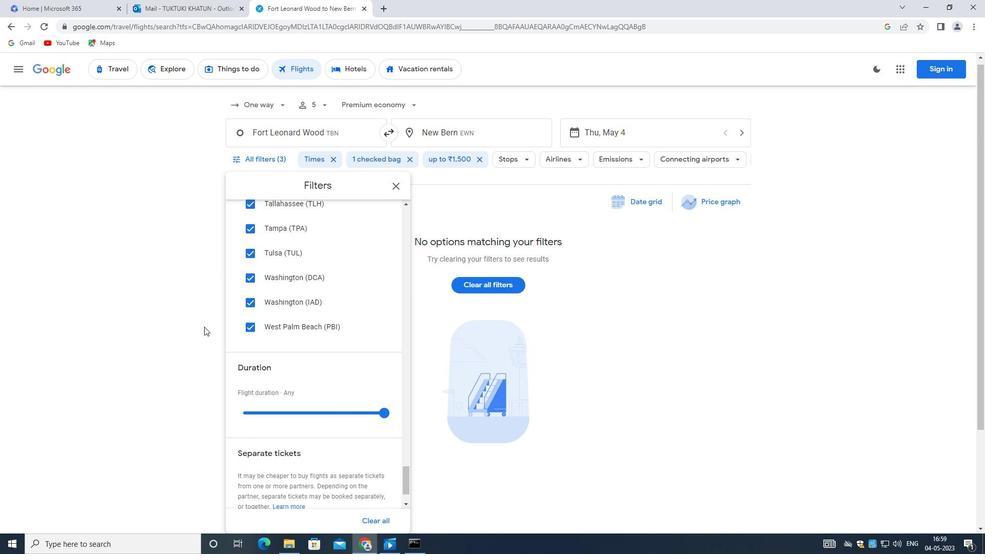 
Action: Mouse moved to (220, 349)
Screenshot: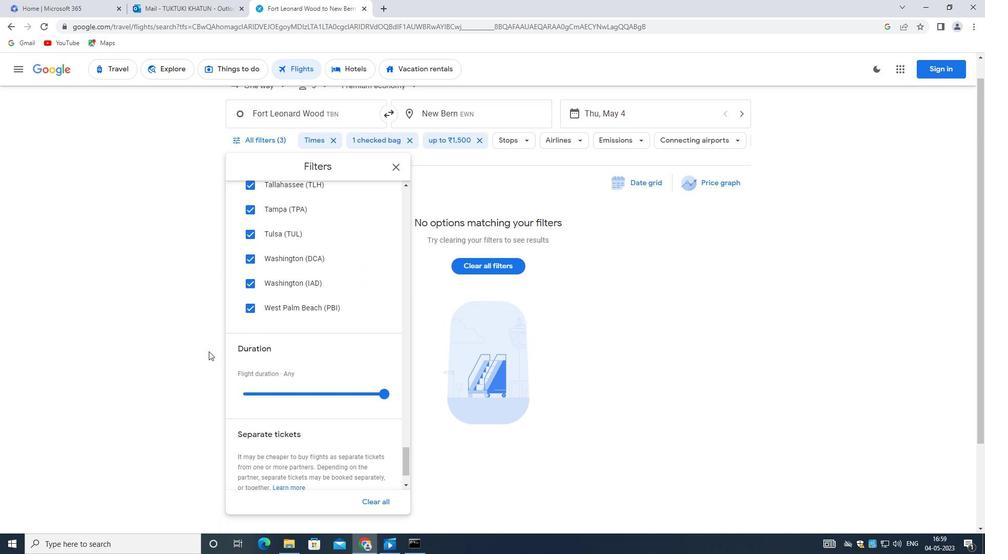 
Action: Mouse scrolled (220, 349) with delta (0, 0)
Screenshot: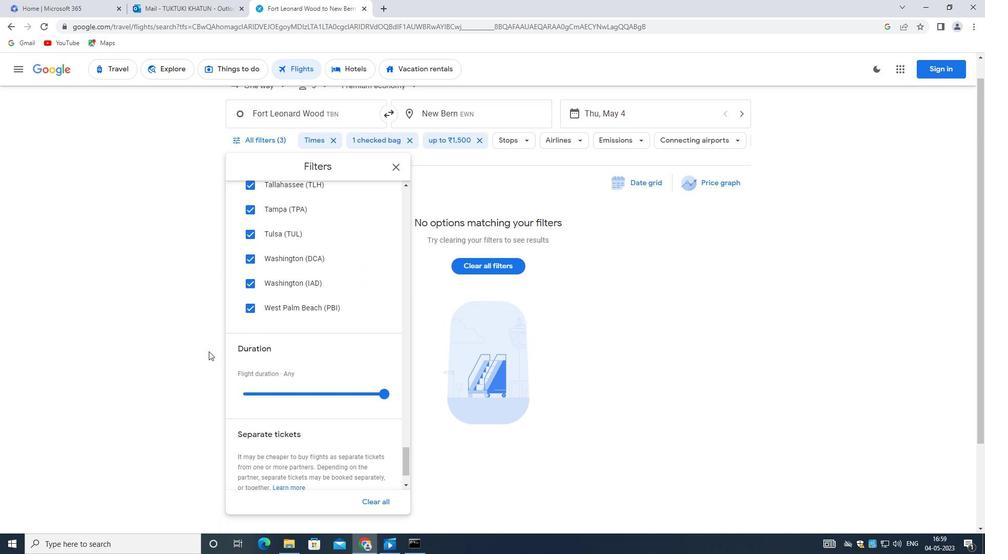 
Action: Mouse moved to (221, 350)
Screenshot: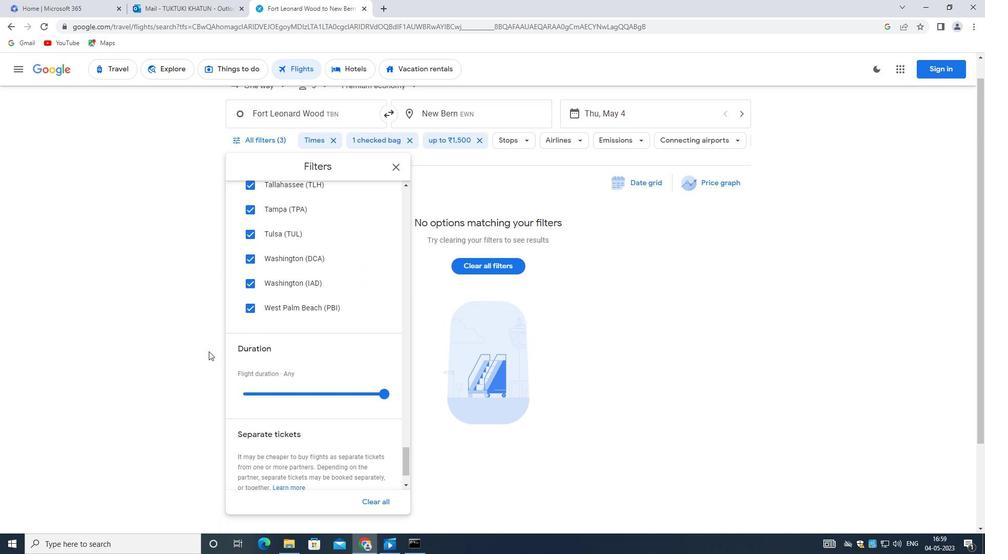 
Action: Mouse scrolled (221, 349) with delta (0, 0)
Screenshot: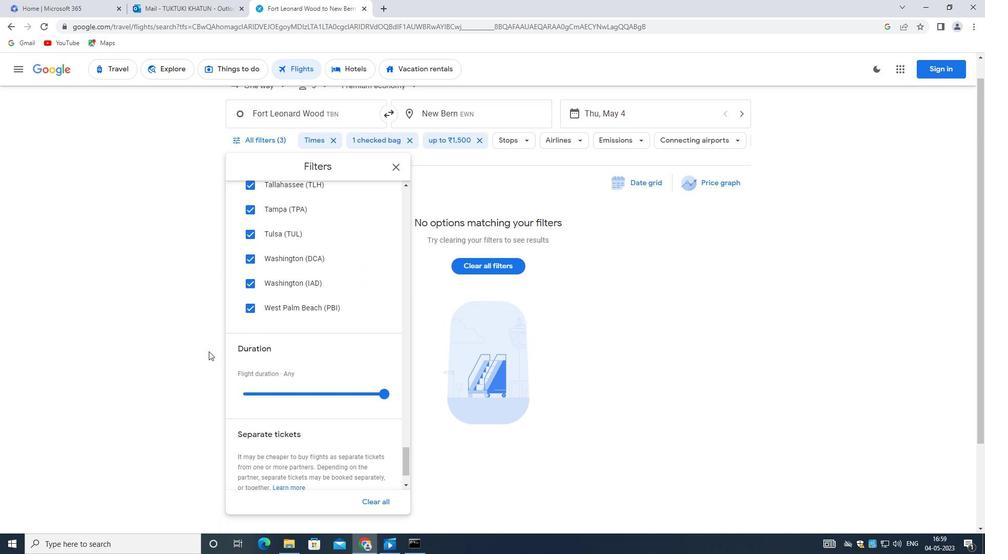 
Action: Mouse moved to (294, 372)
Screenshot: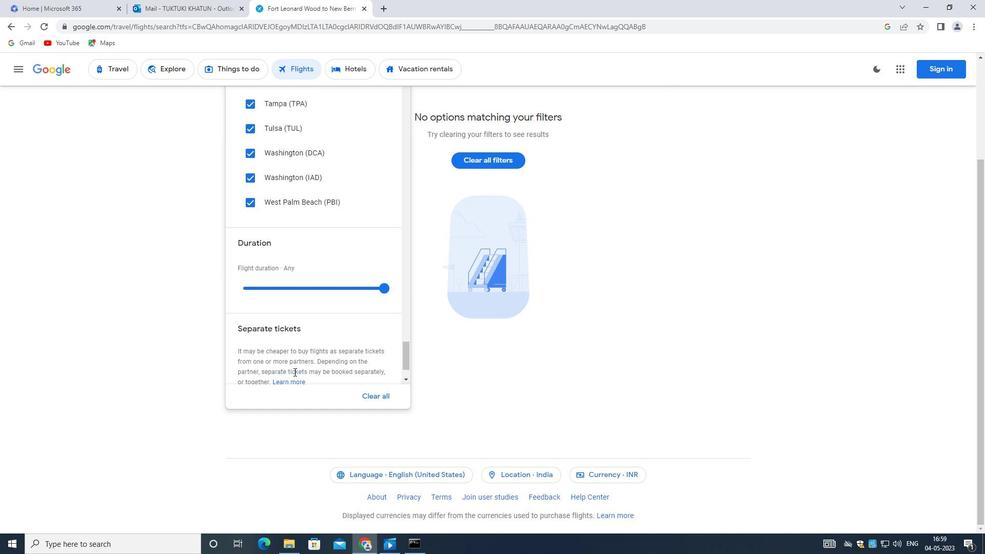 
